 Task: 1.3.4 Create report for order object
Action: Mouse moved to (11, 64)
Screenshot: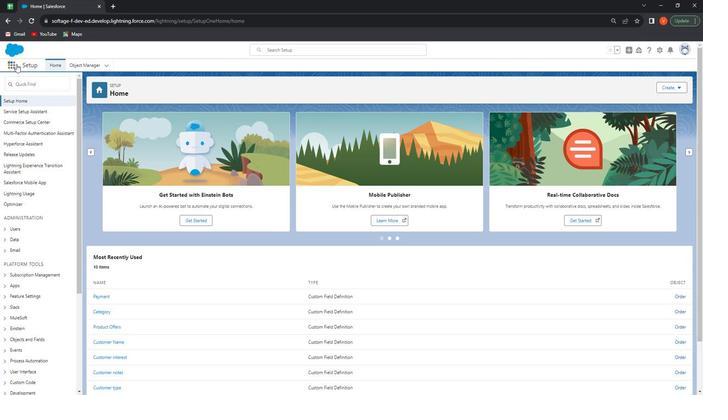 
Action: Mouse pressed left at (11, 64)
Screenshot: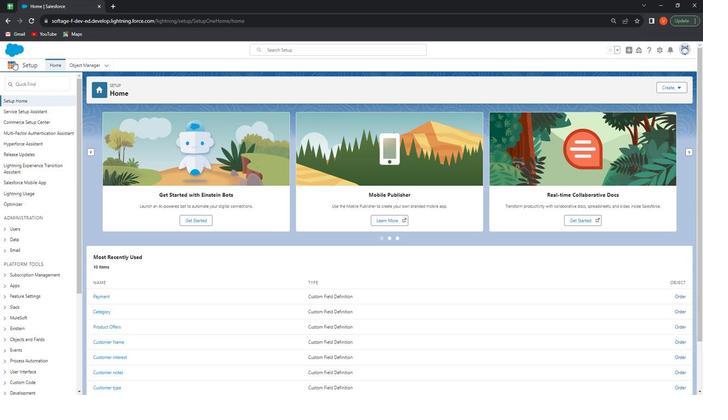 
Action: Mouse moved to (21, 187)
Screenshot: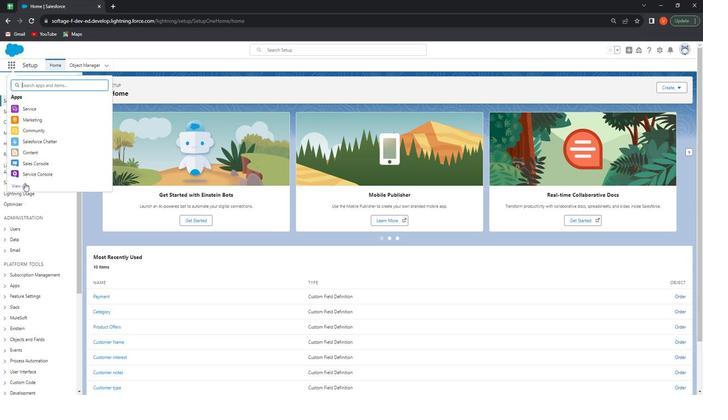 
Action: Mouse pressed left at (21, 187)
Screenshot: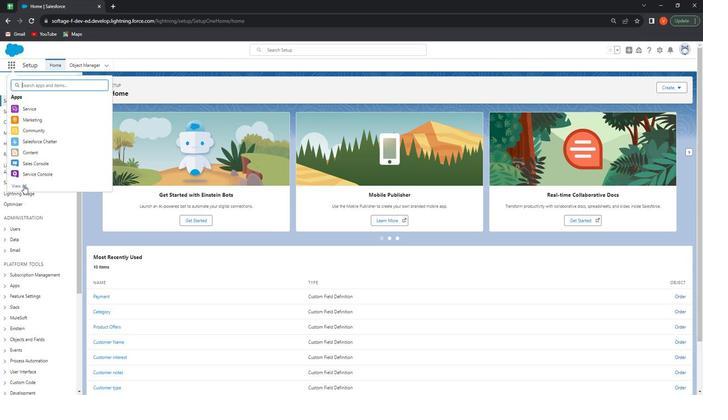 
Action: Mouse moved to (484, 266)
Screenshot: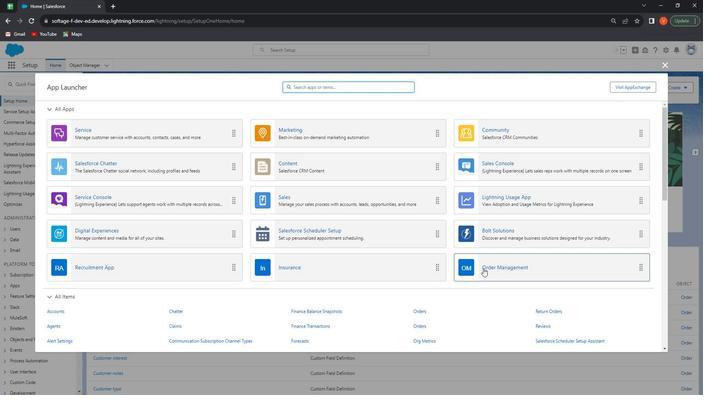 
Action: Mouse pressed left at (484, 266)
Screenshot: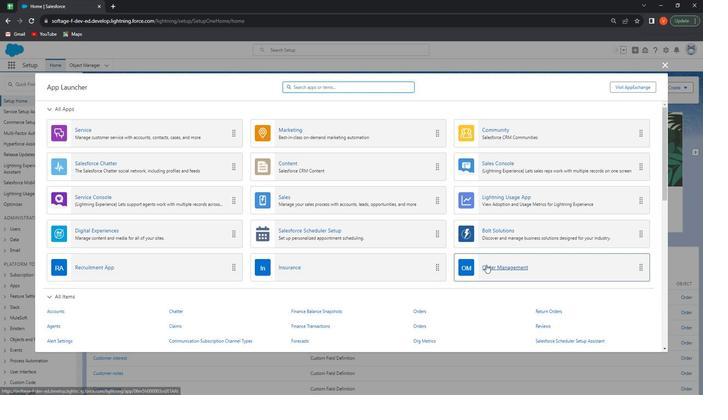
Action: Mouse moved to (106, 65)
Screenshot: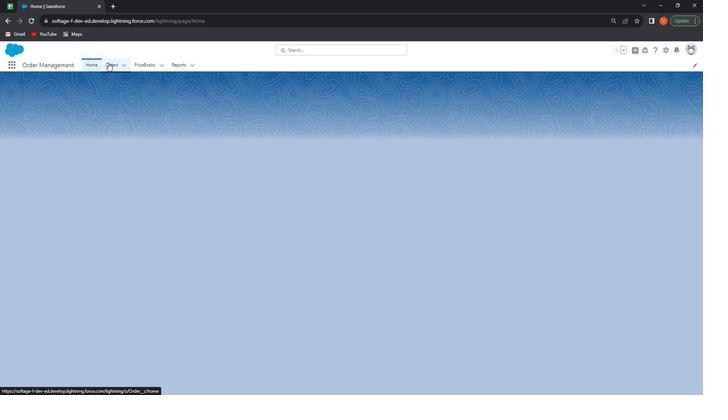 
Action: Mouse pressed left at (106, 65)
Screenshot: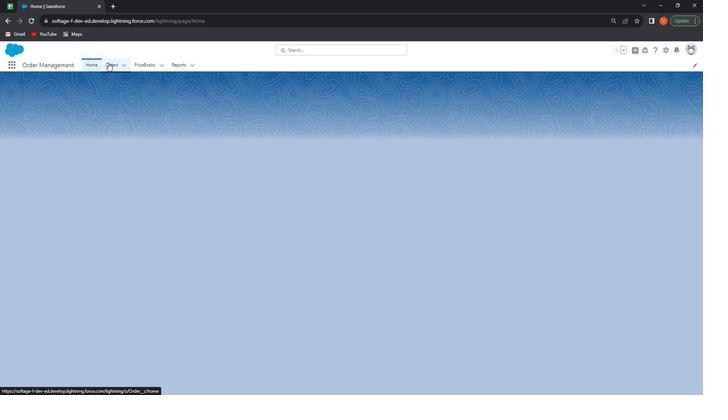 
Action: Mouse moved to (90, 158)
Screenshot: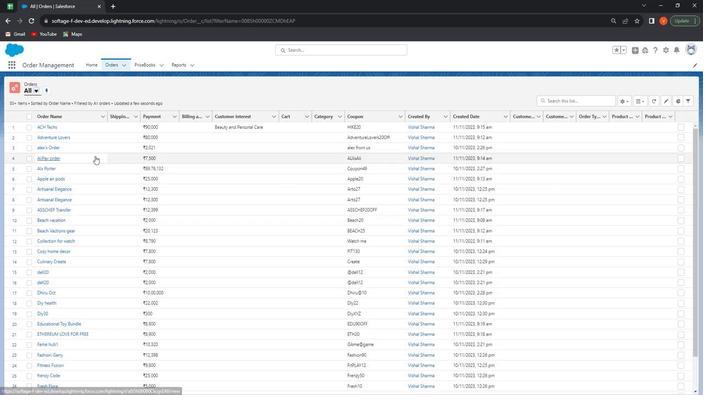 
Action: Mouse scrolled (90, 158) with delta (0, 0)
Screenshot: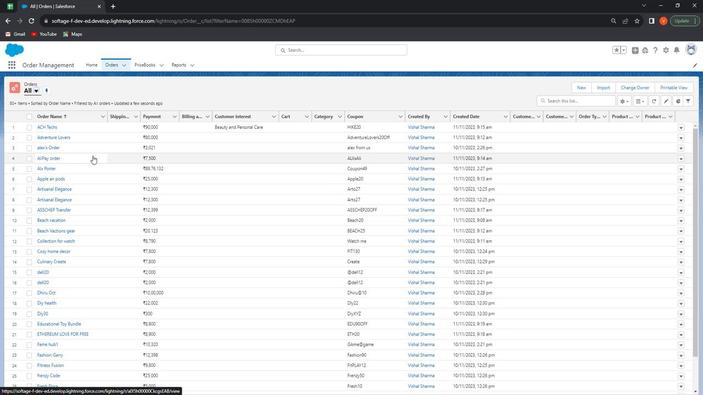
Action: Mouse moved to (90, 158)
Screenshot: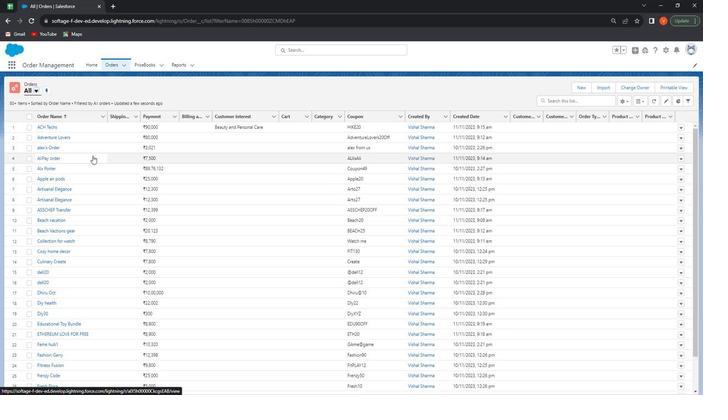 
Action: Mouse scrolled (90, 158) with delta (0, 0)
Screenshot: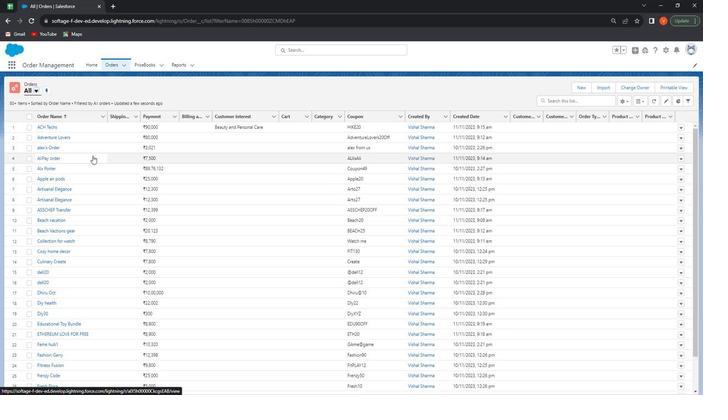 
Action: Mouse moved to (92, 160)
Screenshot: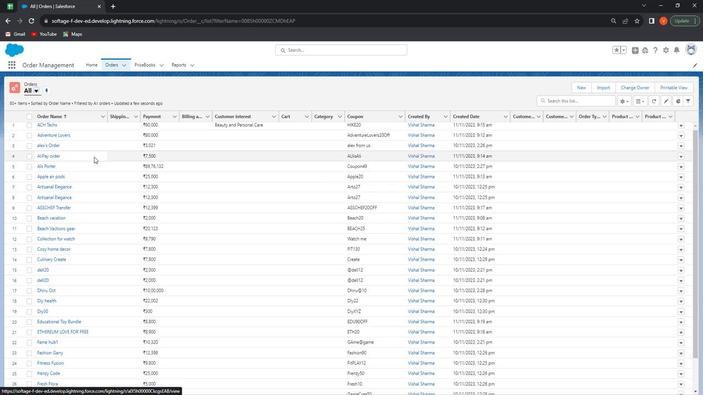 
Action: Mouse scrolled (92, 159) with delta (0, 0)
Screenshot: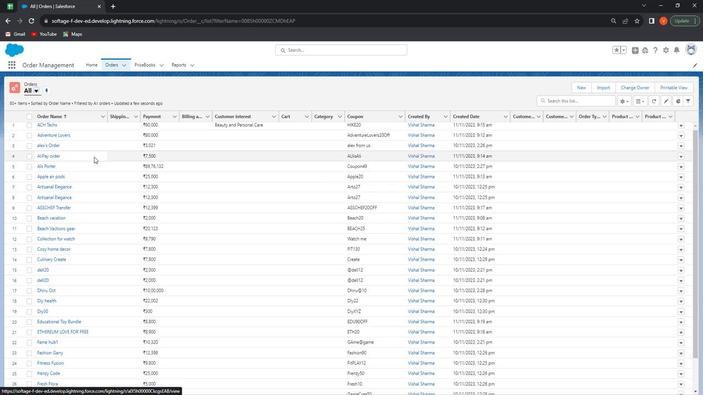 
Action: Mouse moved to (94, 160)
Screenshot: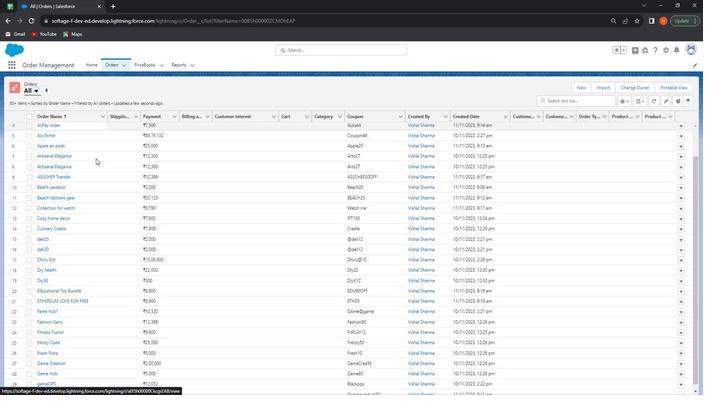 
Action: Mouse scrolled (94, 160) with delta (0, 0)
Screenshot: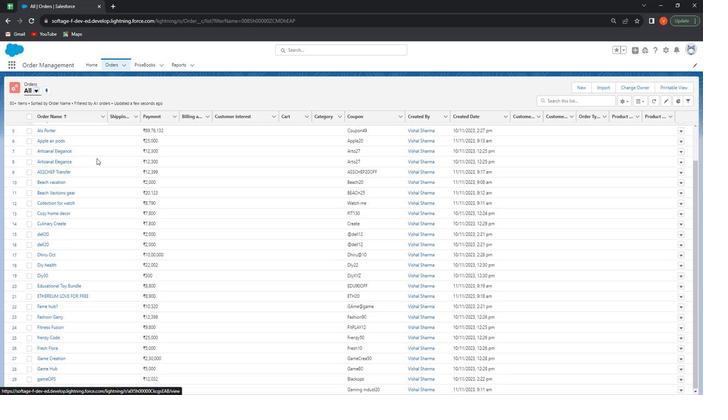 
Action: Mouse moved to (94, 162)
Screenshot: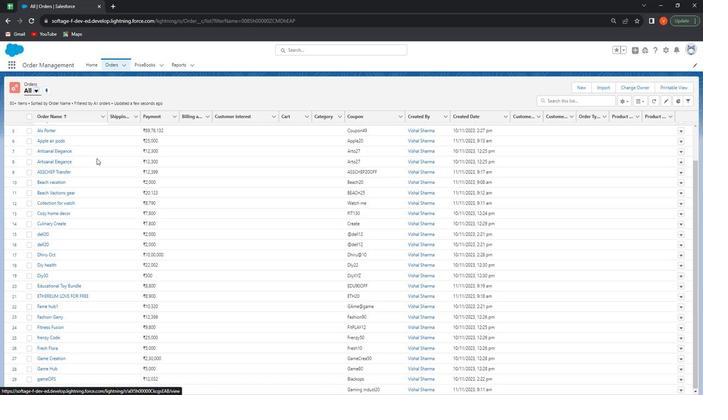 
Action: Mouse scrolled (94, 161) with delta (0, 0)
Screenshot: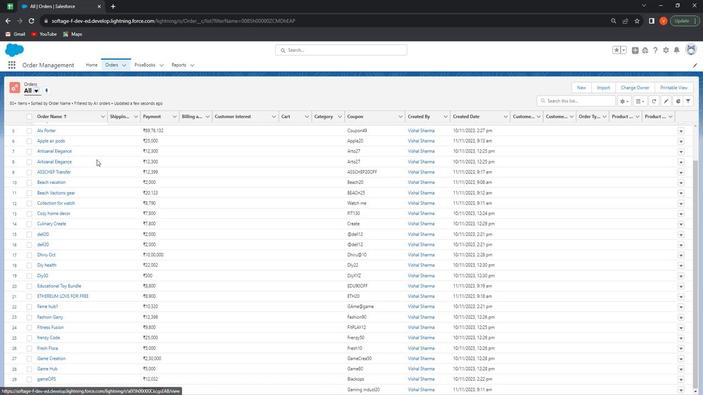 
Action: Mouse scrolled (94, 161) with delta (0, 0)
Screenshot: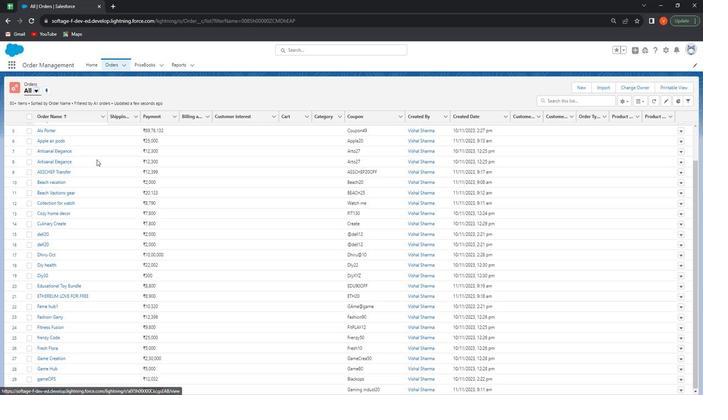 
Action: Mouse moved to (115, 175)
Screenshot: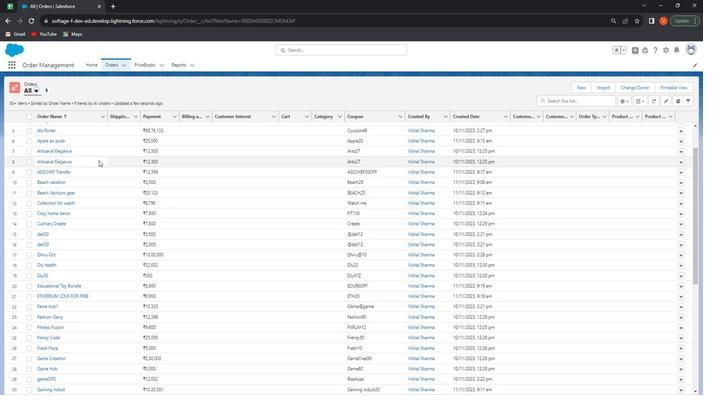 
Action: Mouse scrolled (115, 175) with delta (0, 0)
Screenshot: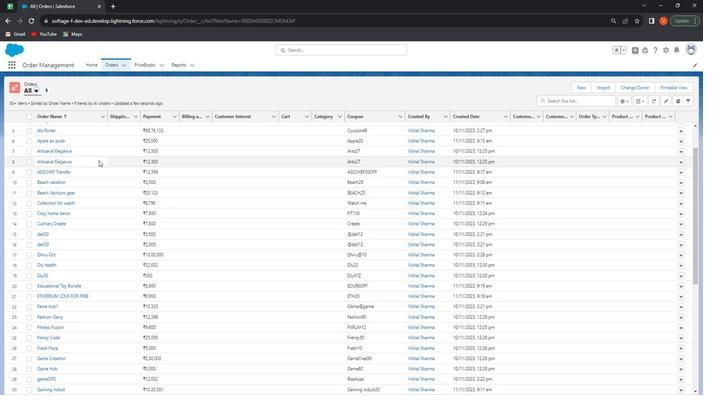 
Action: Mouse moved to (140, 194)
Screenshot: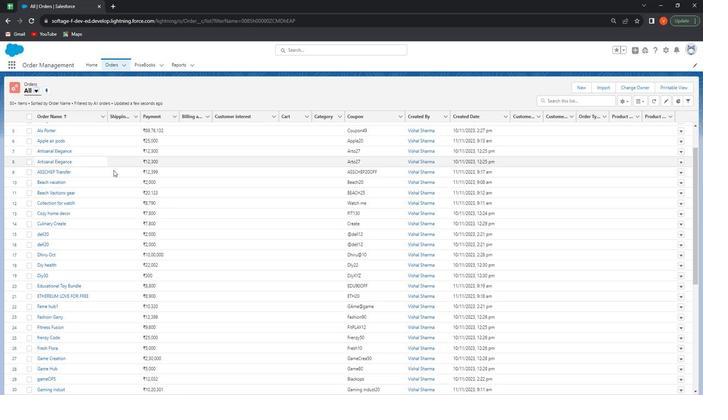
Action: Mouse scrolled (140, 194) with delta (0, 0)
Screenshot: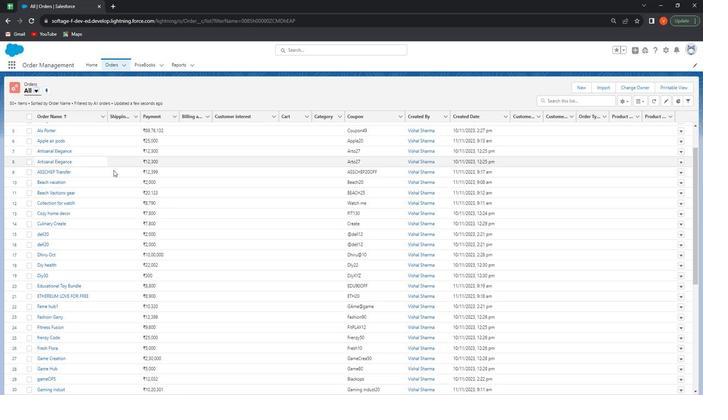 
Action: Mouse moved to (151, 203)
Screenshot: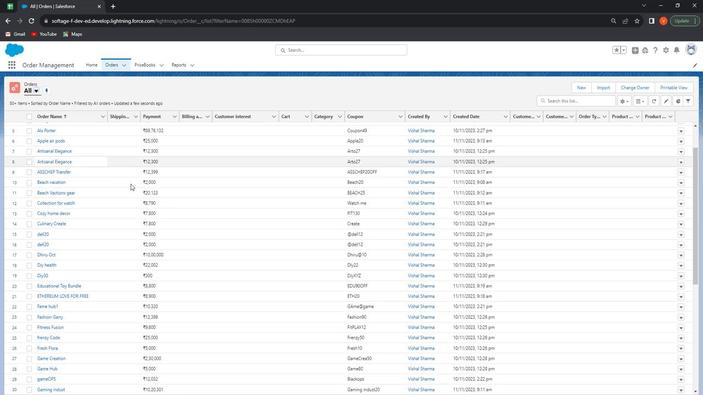 
Action: Mouse scrolled (151, 202) with delta (0, 0)
Screenshot: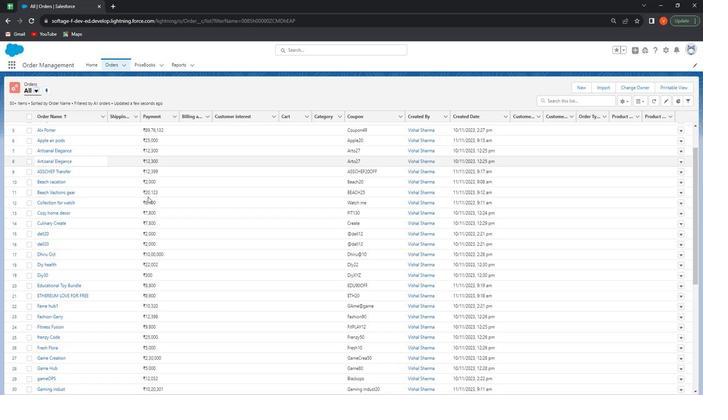 
Action: Mouse moved to (157, 205)
Screenshot: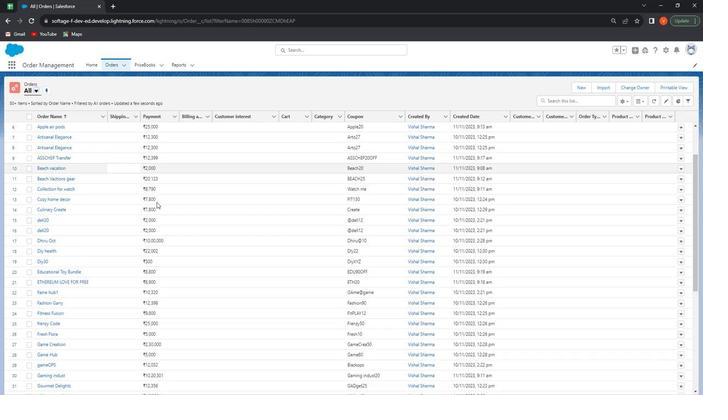 
Action: Mouse scrolled (157, 205) with delta (0, 0)
Screenshot: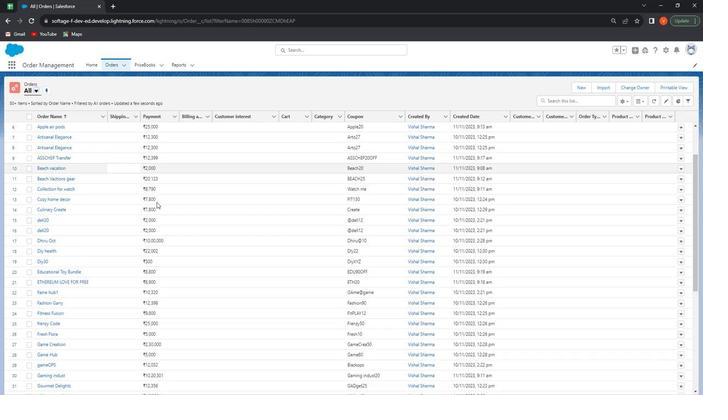 
Action: Mouse moved to (161, 207)
Screenshot: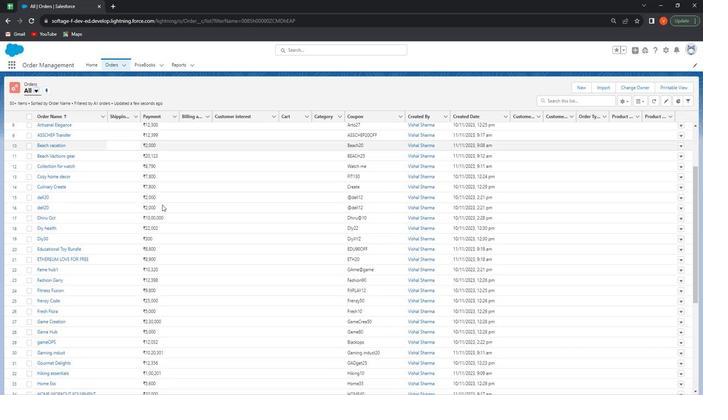 
Action: Mouse scrolled (161, 207) with delta (0, 0)
Screenshot: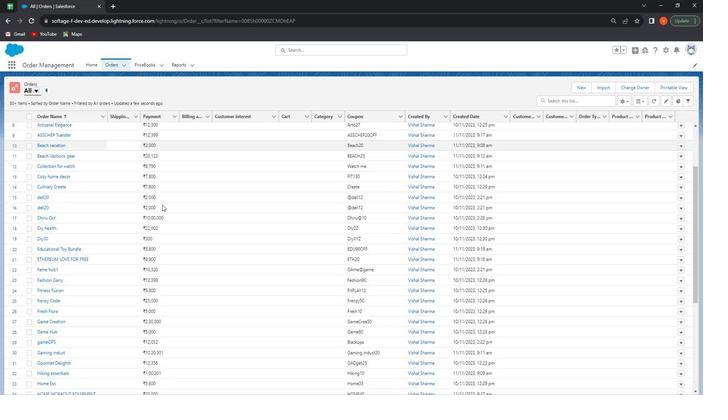 
Action: Mouse moved to (165, 208)
Screenshot: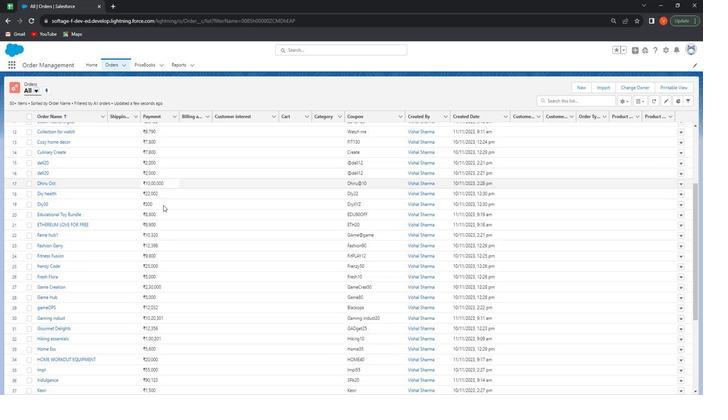 
Action: Mouse scrolled (165, 208) with delta (0, 0)
Screenshot: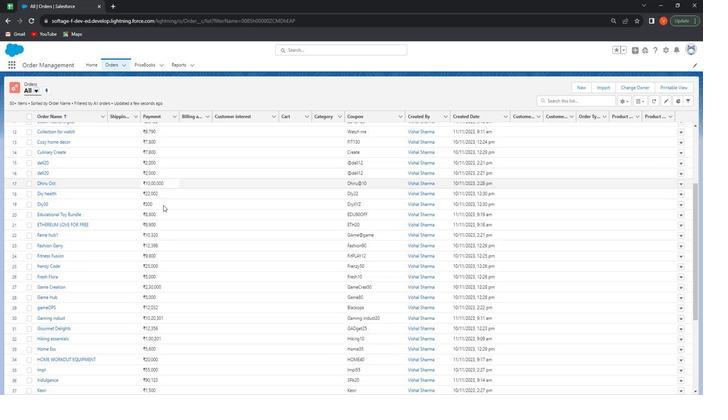 
Action: Mouse moved to (183, 210)
Screenshot: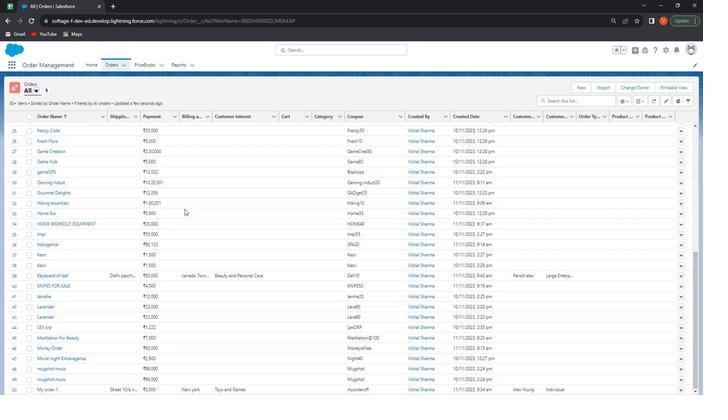 
Action: Mouse scrolled (183, 210) with delta (0, 0)
Screenshot: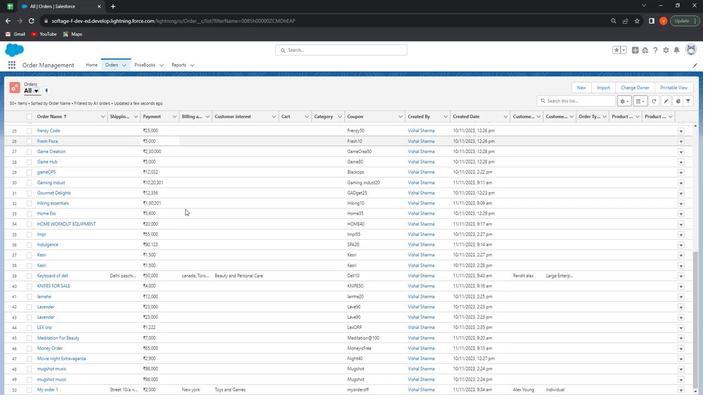 
Action: Mouse scrolled (183, 210) with delta (0, 0)
Screenshot: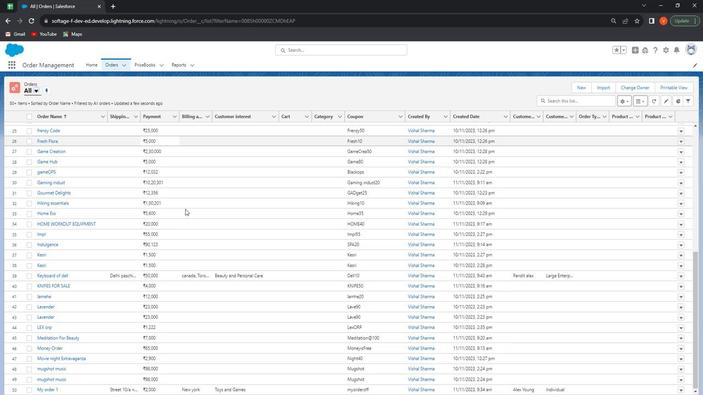 
Action: Mouse scrolled (183, 210) with delta (0, 0)
Screenshot: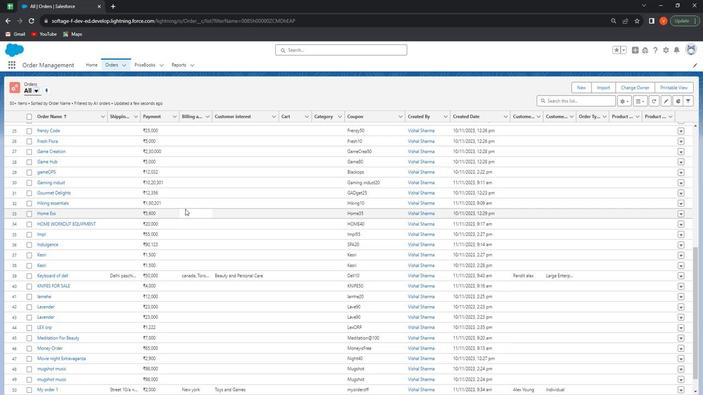 
Action: Mouse scrolled (183, 210) with delta (0, 0)
Screenshot: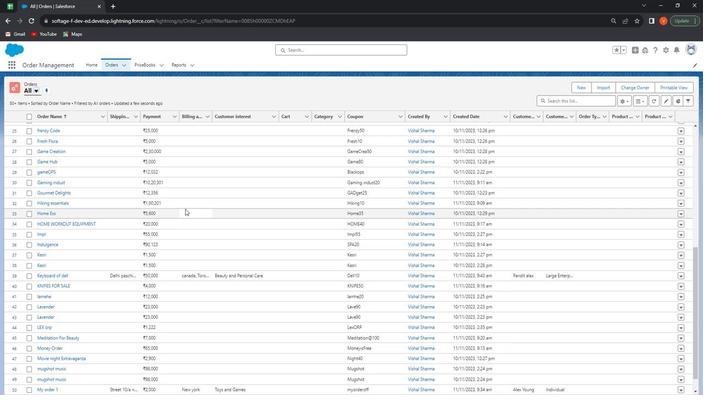 
Action: Mouse moved to (182, 209)
Screenshot: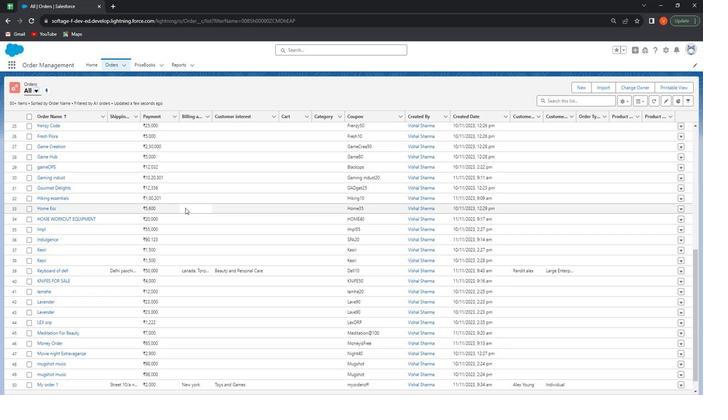 
Action: Mouse scrolled (182, 209) with delta (0, 0)
Screenshot: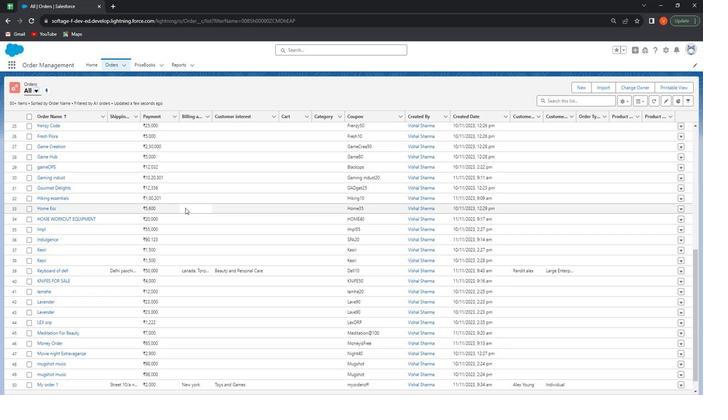 
Action: Mouse moved to (182, 209)
Screenshot: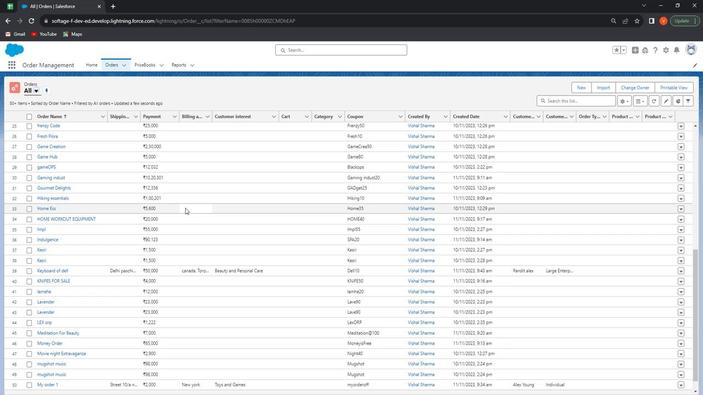 
Action: Mouse scrolled (182, 208) with delta (0, 0)
Screenshot: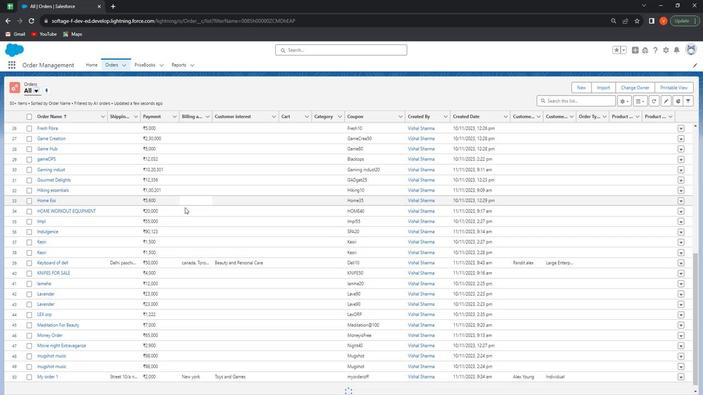 
Action: Mouse moved to (181, 208)
Screenshot: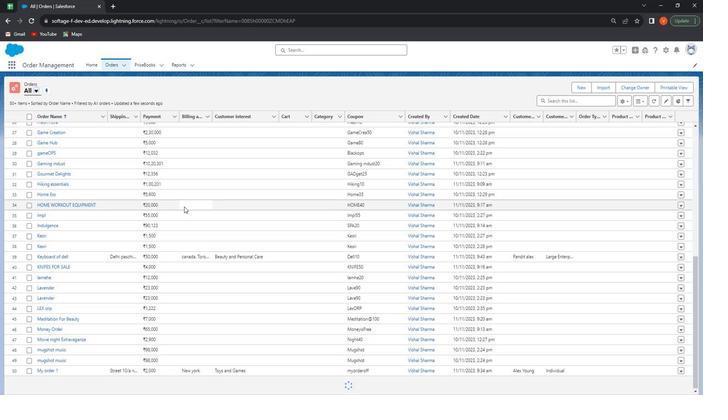 
Action: Mouse scrolled (181, 208) with delta (0, 0)
Screenshot: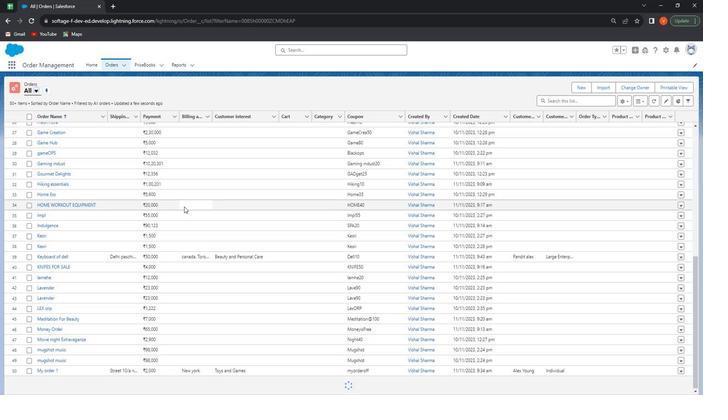 
Action: Mouse moved to (181, 208)
Screenshot: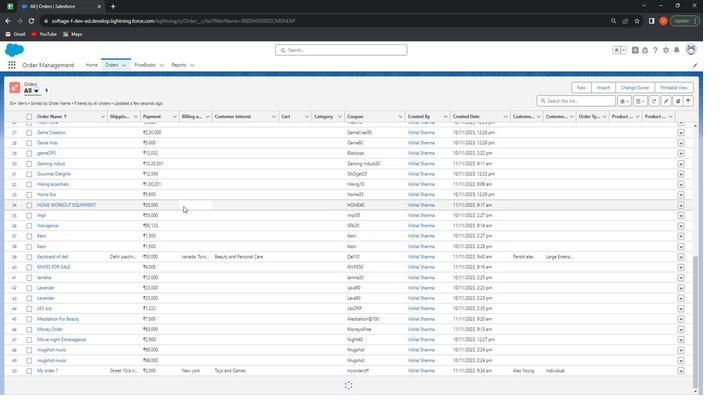 
Action: Mouse scrolled (181, 207) with delta (0, 0)
Screenshot: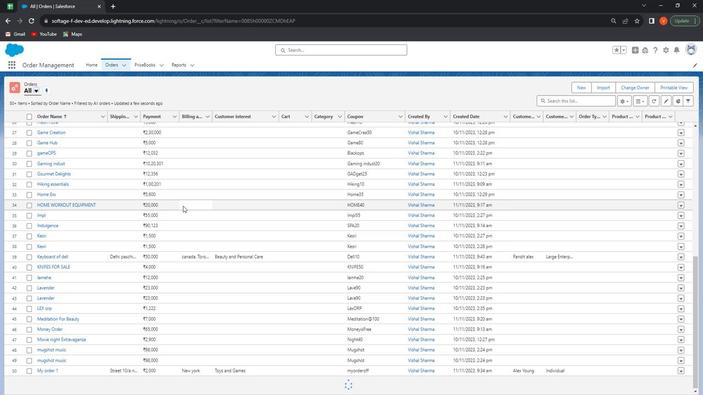 
Action: Mouse scrolled (181, 207) with delta (0, 0)
Screenshot: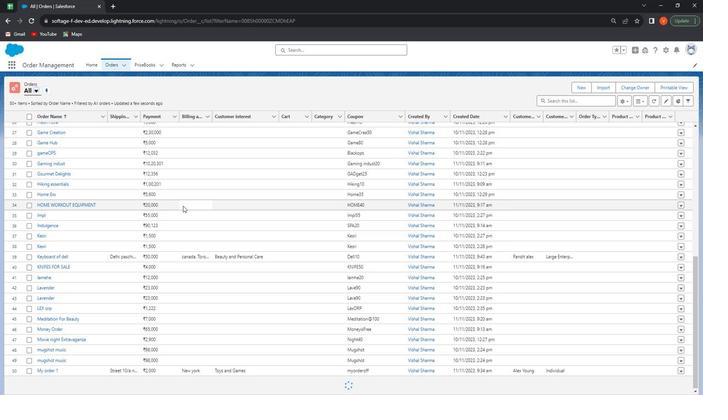 
Action: Mouse scrolled (181, 207) with delta (0, 0)
Screenshot: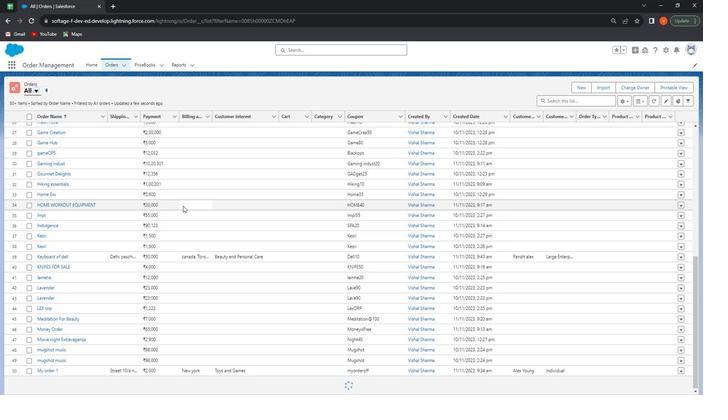 
Action: Mouse scrolled (181, 207) with delta (0, 0)
Screenshot: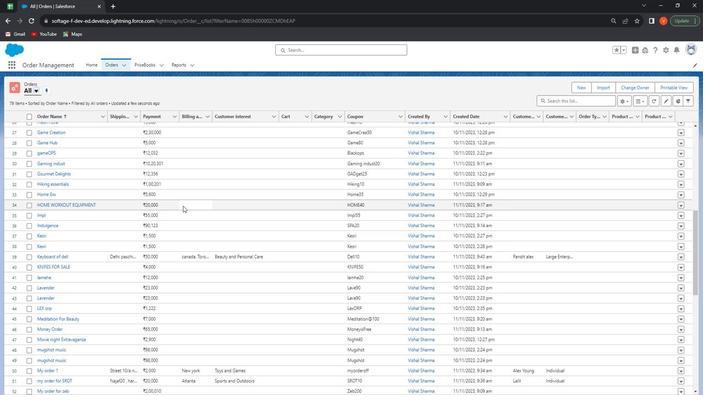 
Action: Mouse scrolled (181, 207) with delta (0, 0)
Screenshot: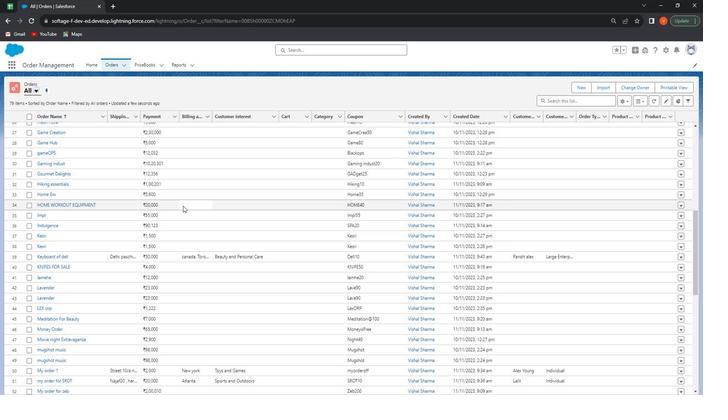 
Action: Mouse scrolled (181, 207) with delta (0, 0)
Screenshot: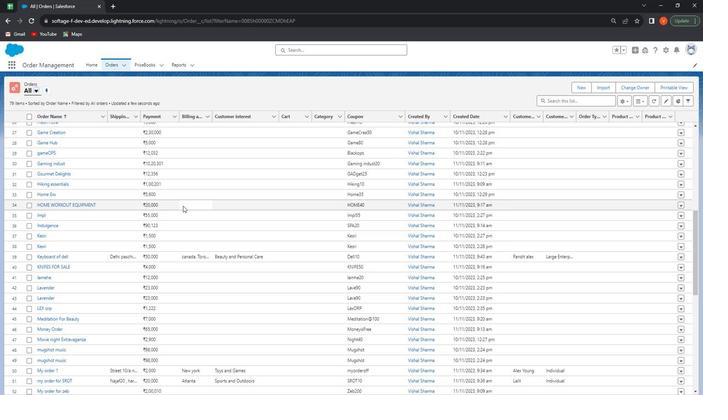 
Action: Mouse moved to (181, 205)
Screenshot: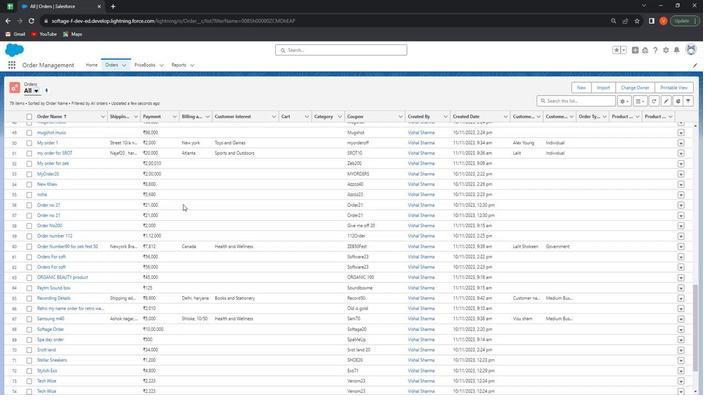 
Action: Mouse scrolled (181, 205) with delta (0, 0)
Screenshot: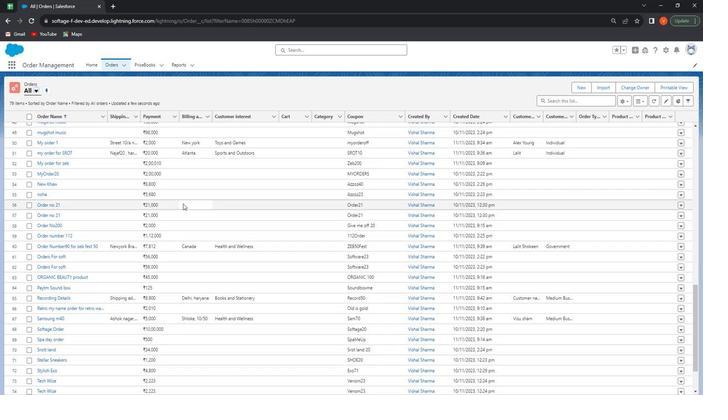 
Action: Mouse scrolled (181, 205) with delta (0, 0)
Screenshot: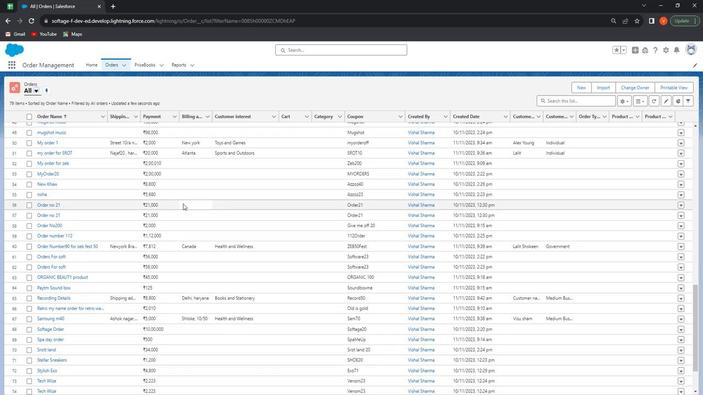
Action: Mouse scrolled (181, 205) with delta (0, 0)
Screenshot: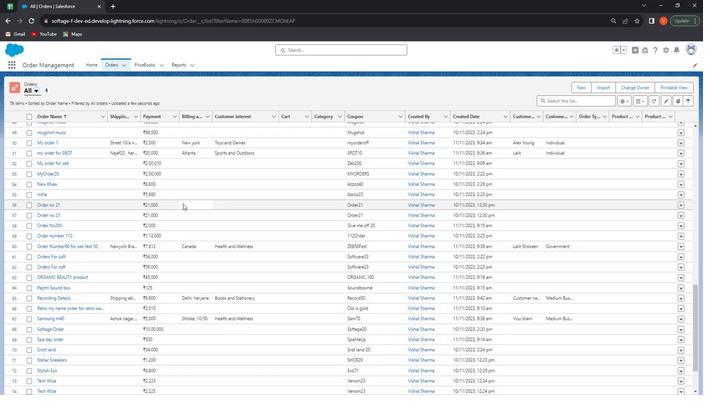 
Action: Mouse scrolled (181, 205) with delta (0, 0)
Screenshot: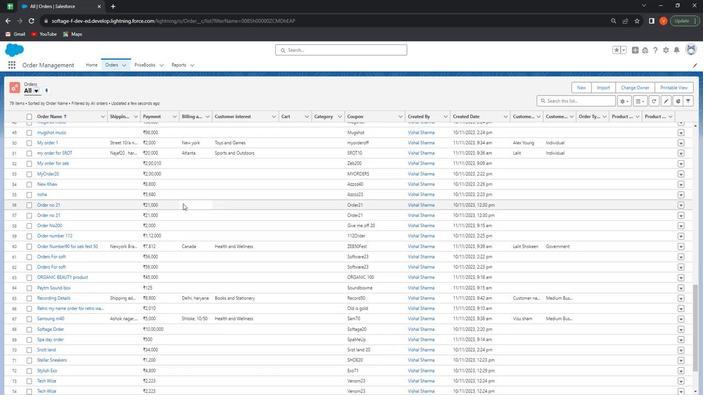 
Action: Mouse scrolled (181, 205) with delta (0, 0)
Screenshot: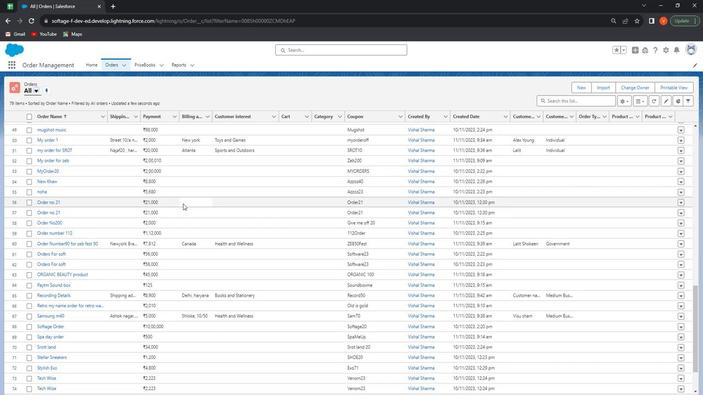 
Action: Mouse scrolled (181, 205) with delta (0, 0)
Screenshot: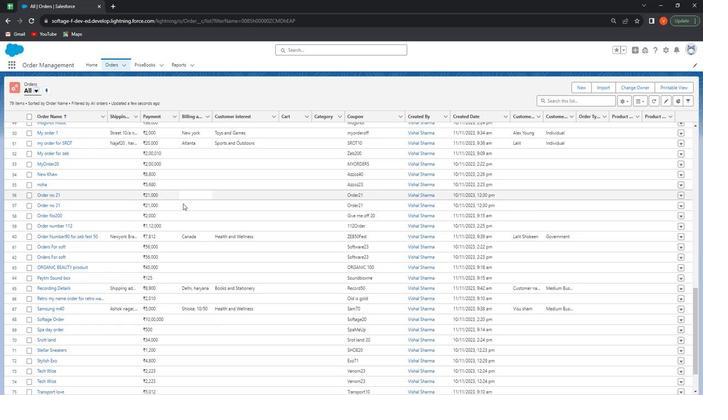
Action: Mouse scrolled (181, 205) with delta (0, 0)
Screenshot: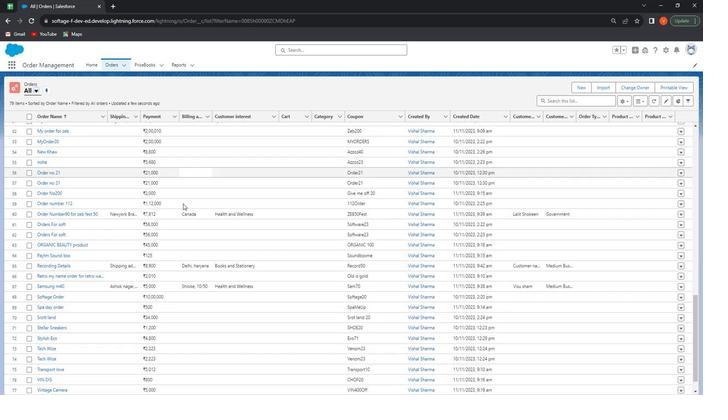 
Action: Mouse scrolled (181, 205) with delta (0, 0)
Screenshot: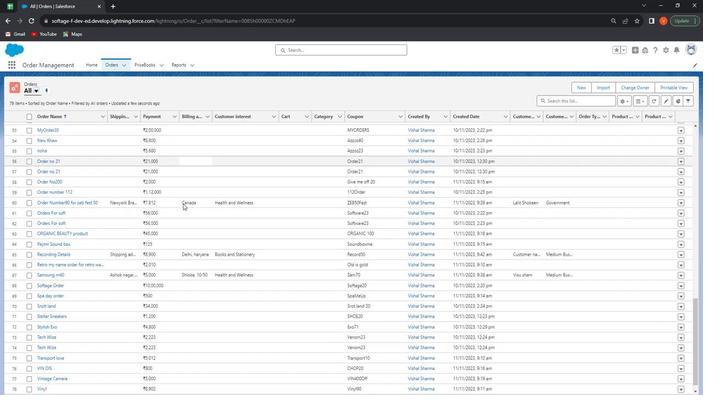 
Action: Mouse moved to (173, 69)
Screenshot: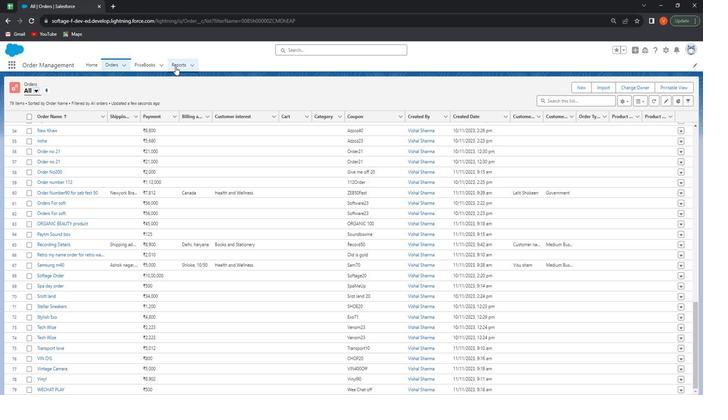 
Action: Mouse pressed left at (173, 69)
Screenshot: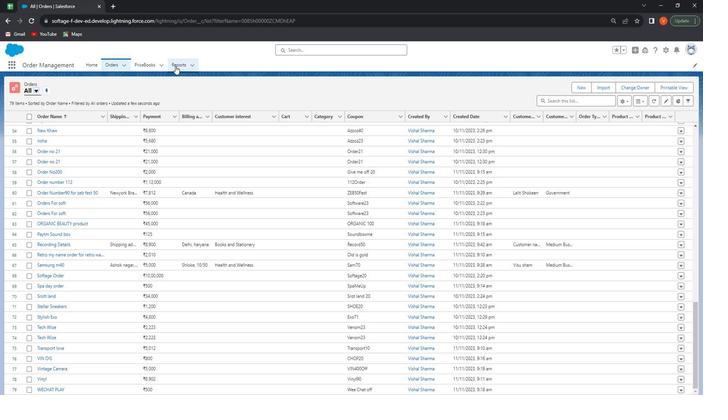 
Action: Mouse moved to (620, 93)
Screenshot: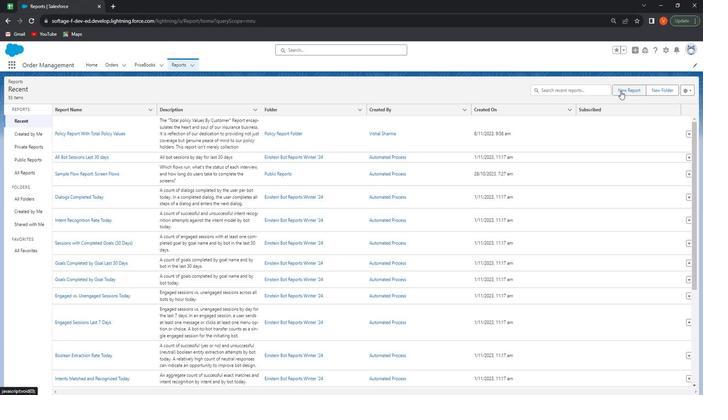 
Action: Mouse pressed left at (620, 93)
Screenshot: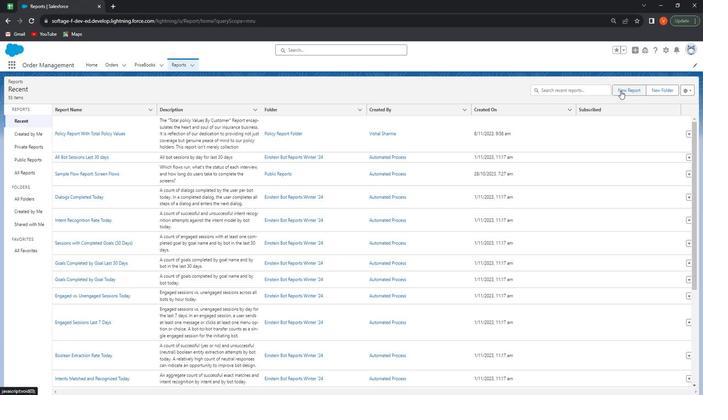 
Action: Mouse moved to (157, 156)
Screenshot: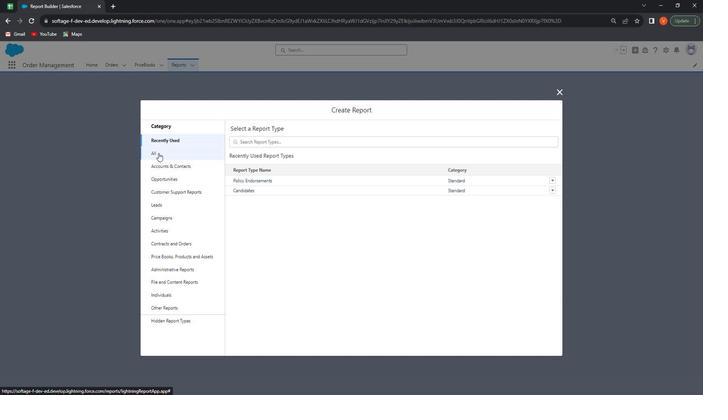 
Action: Mouse pressed left at (157, 156)
Screenshot: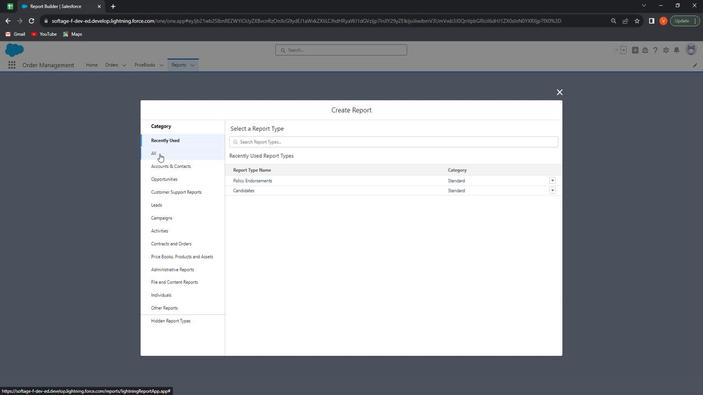 
Action: Mouse moved to (357, 142)
Screenshot: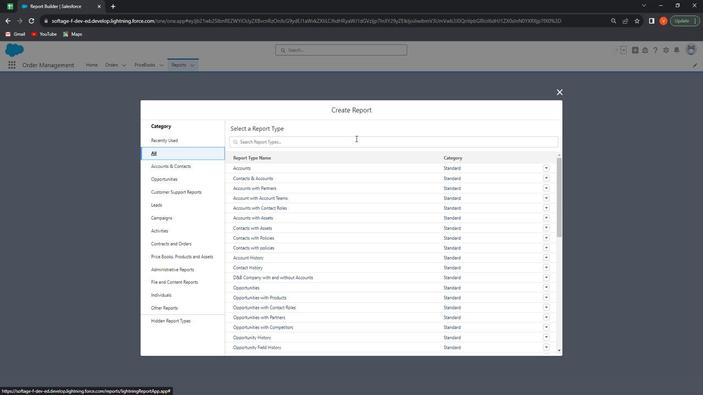 
Action: Mouse pressed left at (357, 142)
Screenshot: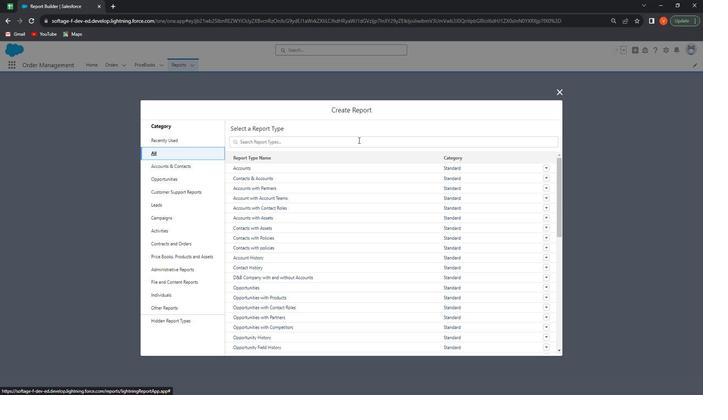 
Action: Mouse moved to (357, 142)
Screenshot: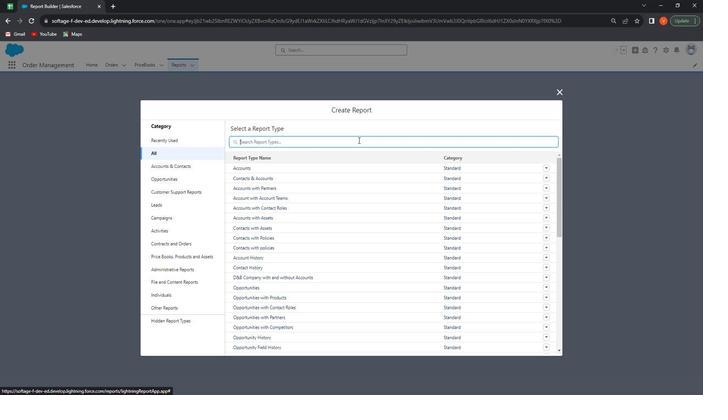 
Action: Key pressed order
Screenshot: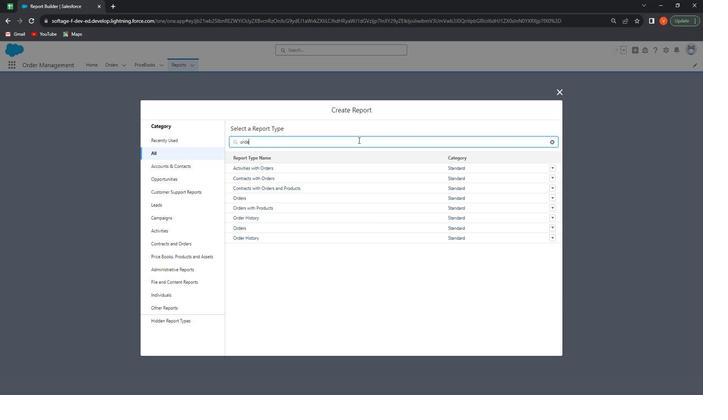 
Action: Mouse moved to (308, 199)
Screenshot: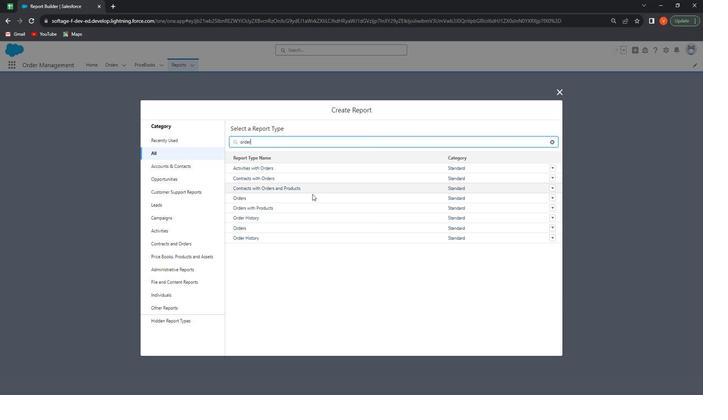 
Action: Mouse pressed left at (308, 199)
Screenshot: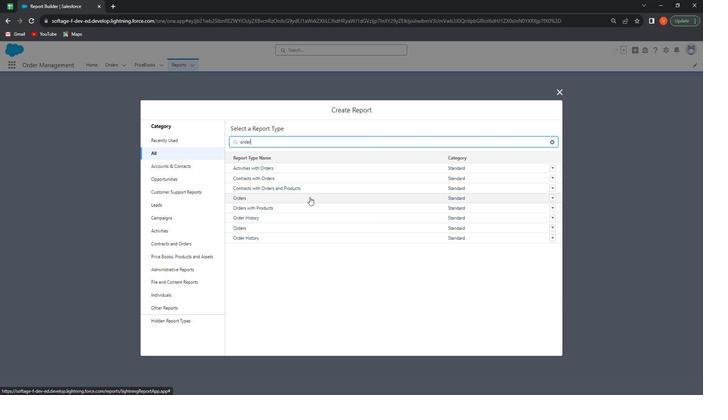
Action: Mouse moved to (237, 229)
Screenshot: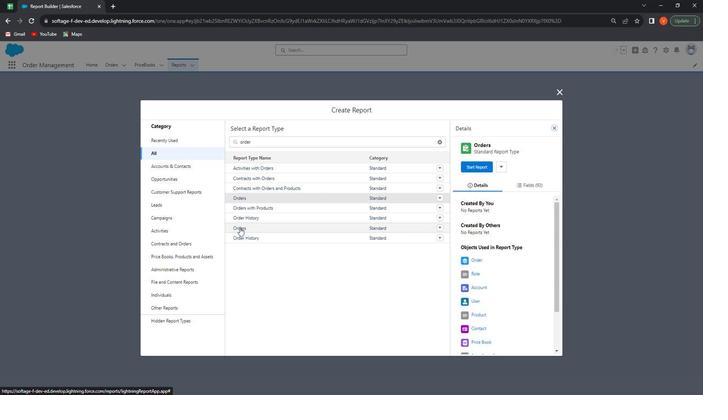 
Action: Mouse pressed left at (237, 229)
Screenshot: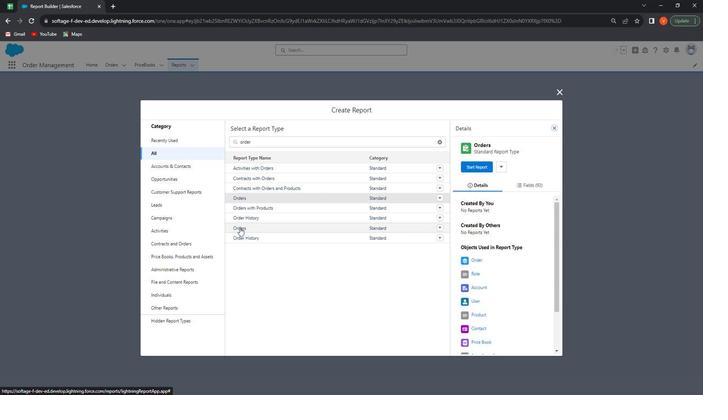 
Action: Mouse moved to (480, 169)
Screenshot: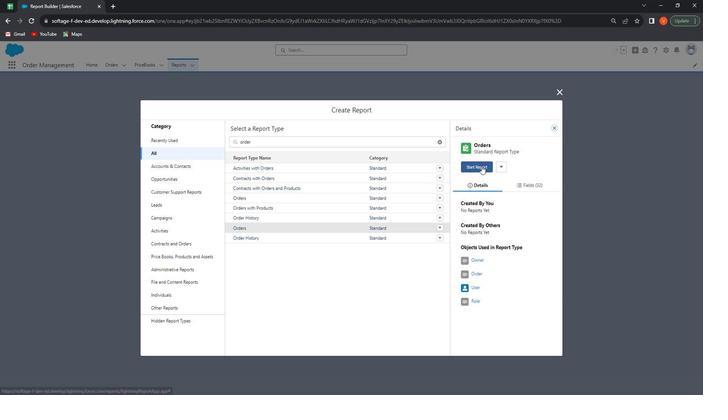 
Action: Mouse pressed left at (480, 169)
Screenshot: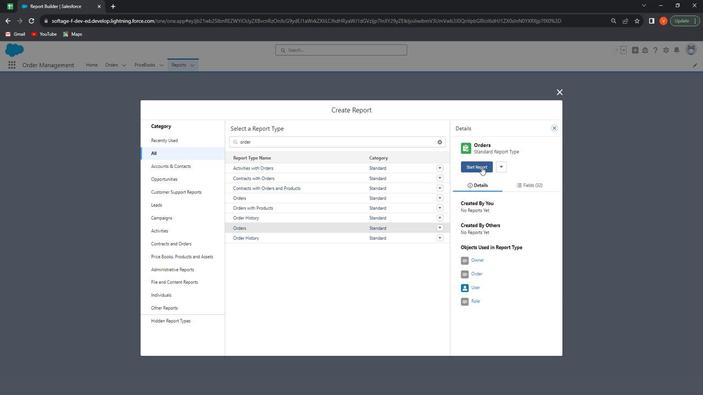 
Action: Mouse moved to (45, 179)
Screenshot: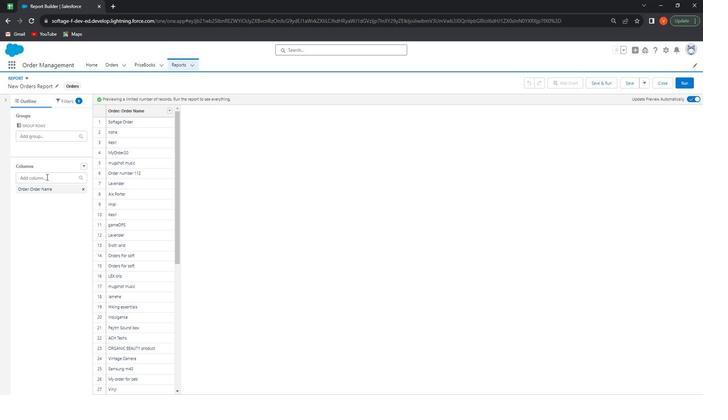 
Action: Mouse pressed left at (45, 179)
Screenshot: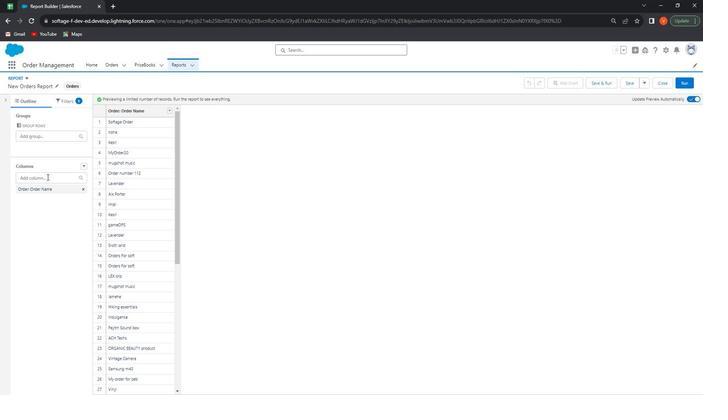 
Action: Mouse moved to (70, 164)
Screenshot: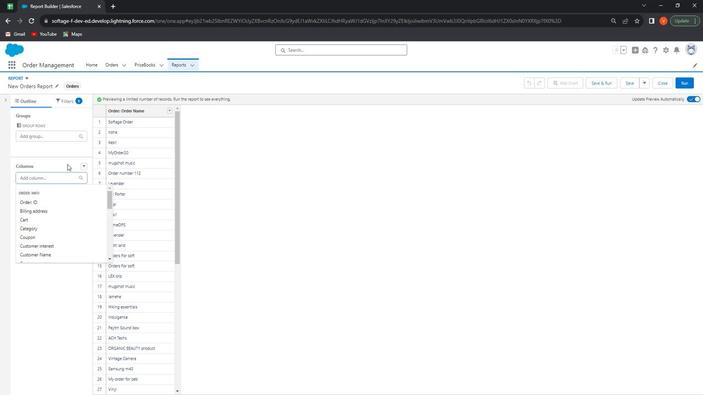 
Action: Key pressed paym
Screenshot: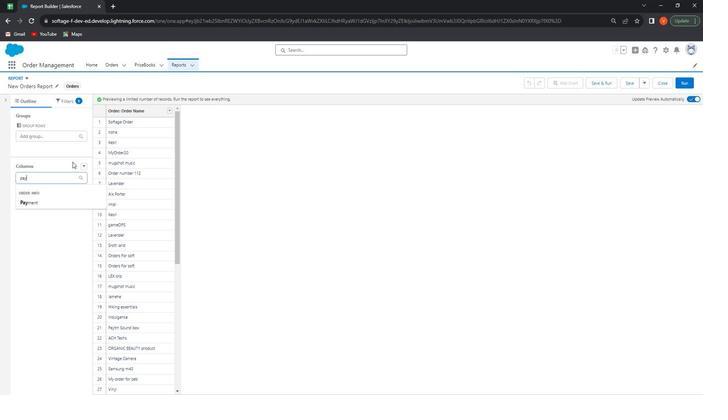 
Action: Mouse moved to (68, 200)
Screenshot: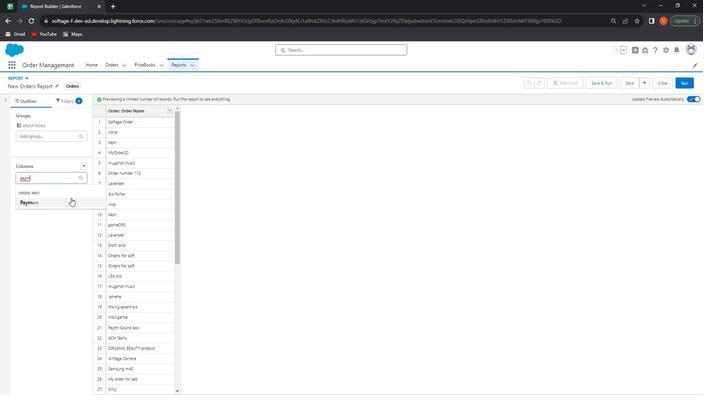 
Action: Mouse pressed left at (68, 200)
Screenshot: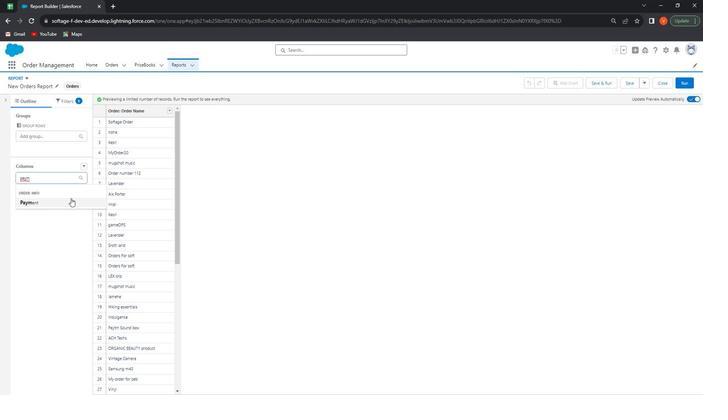 
Action: Mouse moved to (45, 180)
Screenshot: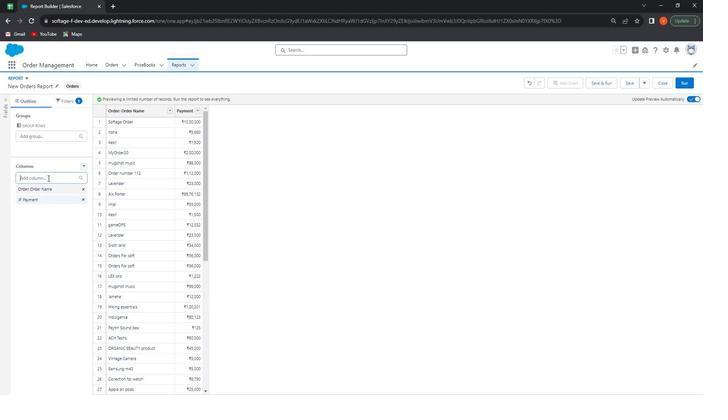 
Action: Mouse pressed left at (45, 180)
Screenshot: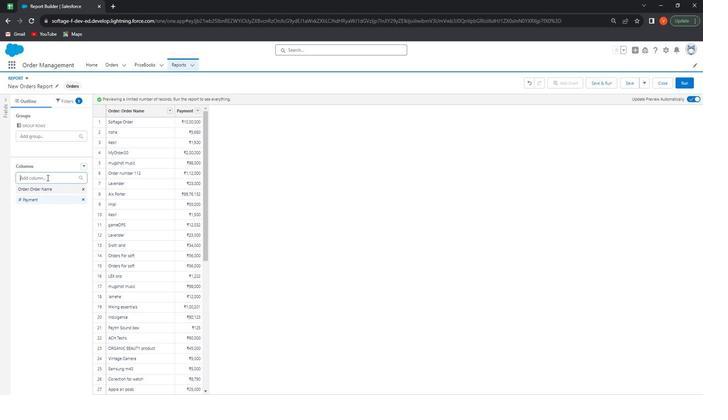 
Action: Key pressed com<Key.backspace><Key.backspace>a
Screenshot: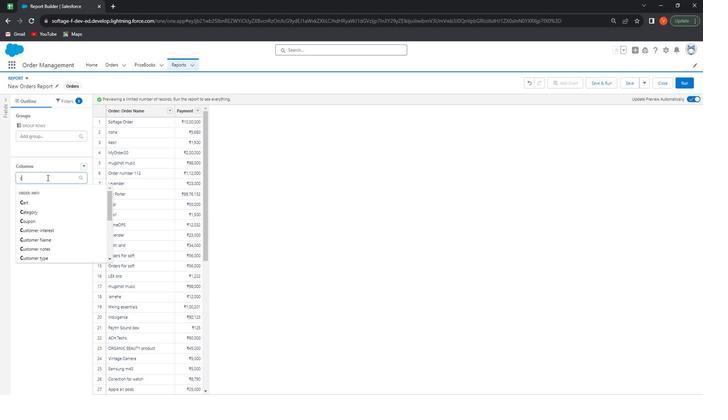 
Action: Mouse moved to (40, 213)
Screenshot: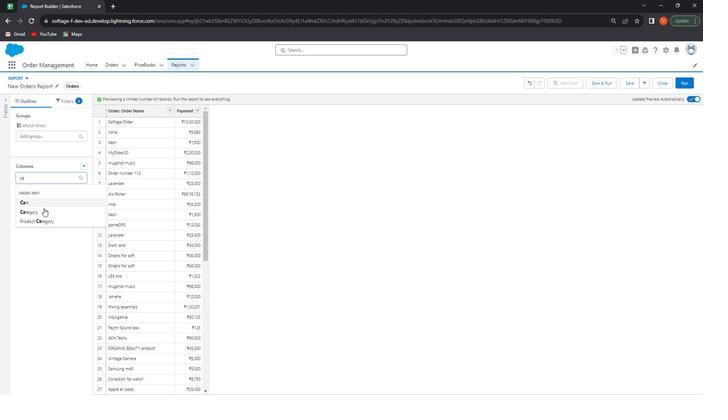 
Action: Mouse pressed left at (40, 213)
Screenshot: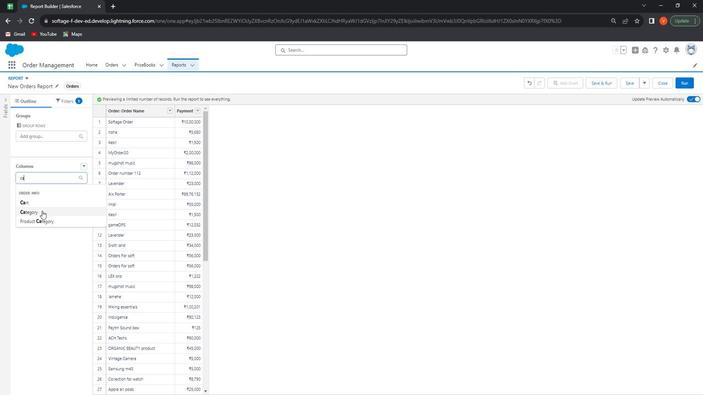 
Action: Mouse moved to (37, 179)
Screenshot: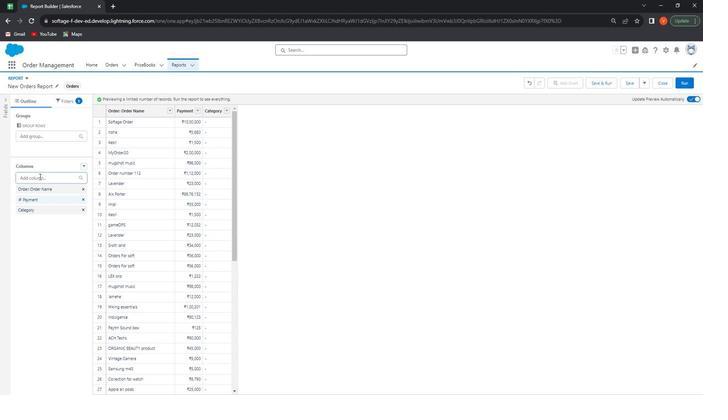 
Action: Mouse pressed left at (37, 179)
Screenshot: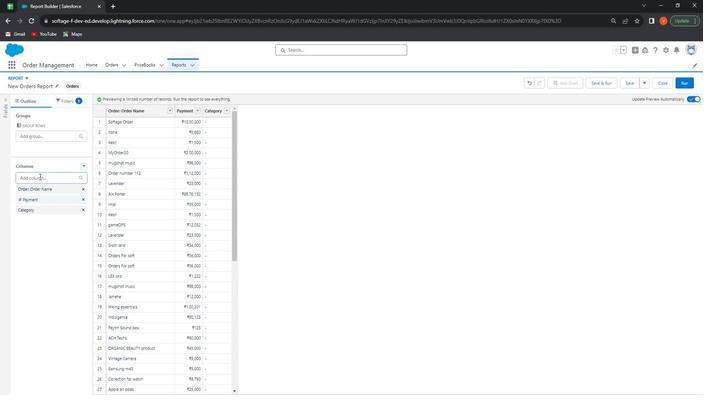 
Action: Key pressed dat
Screenshot: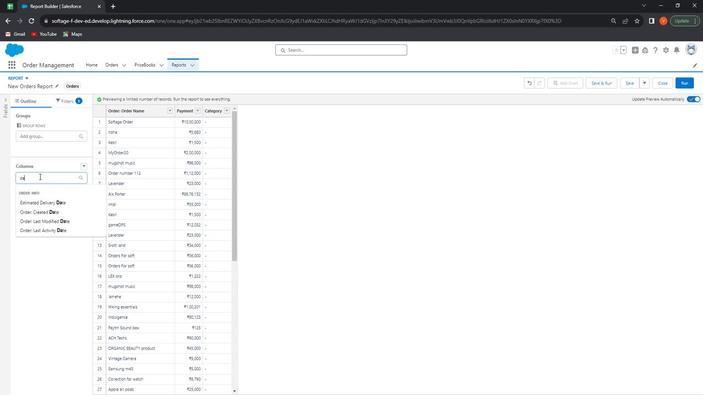 
Action: Mouse moved to (37, 178)
Screenshot: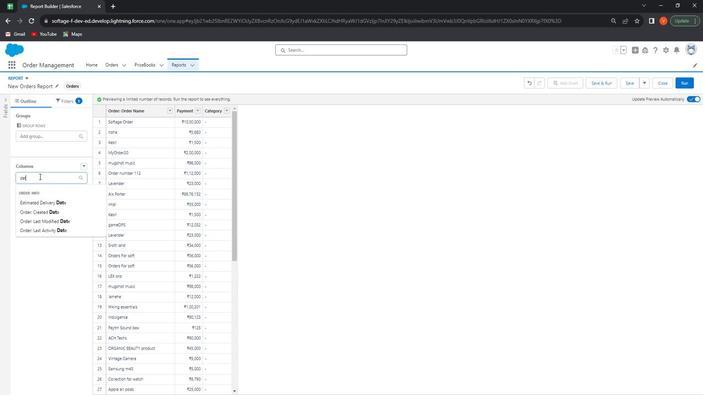 
Action: Key pressed e
Screenshot: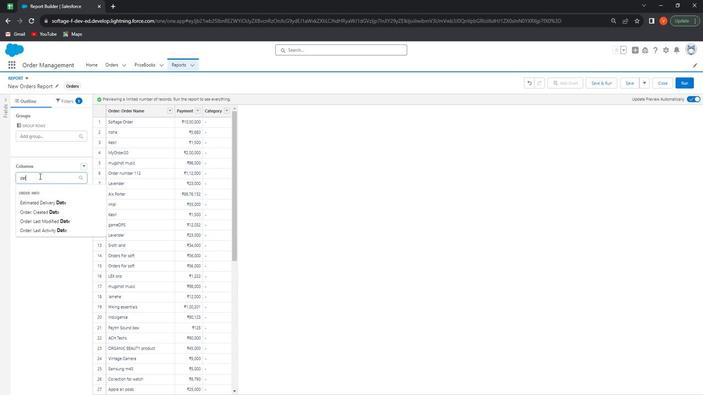 
Action: Mouse moved to (81, 204)
Screenshot: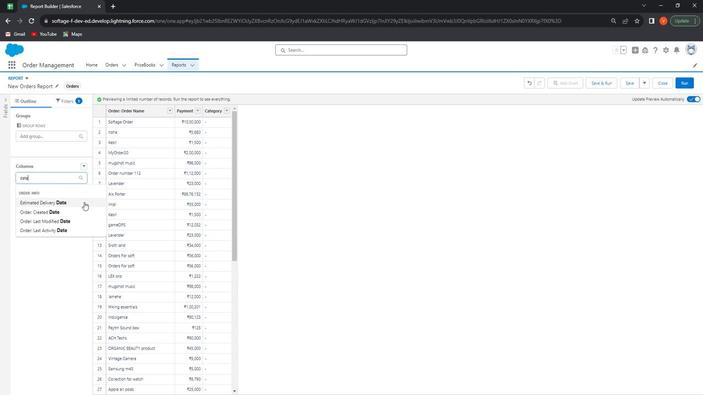 
Action: Mouse pressed left at (81, 204)
Screenshot: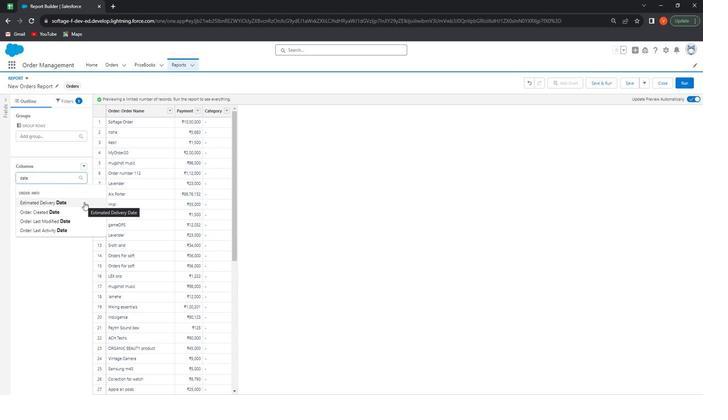 
Action: Mouse moved to (47, 140)
Screenshot: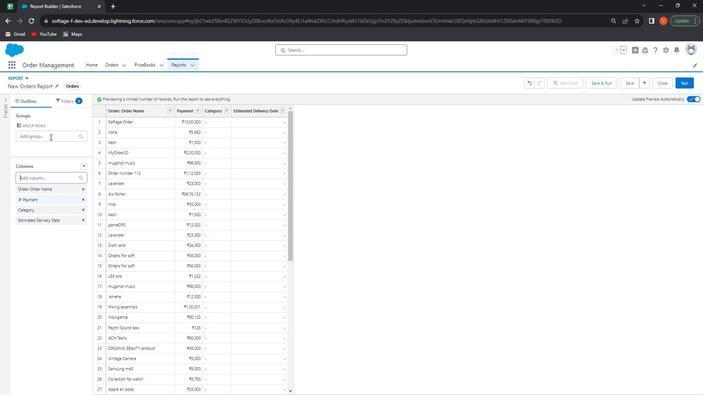 
Action: Mouse pressed left at (47, 140)
Screenshot: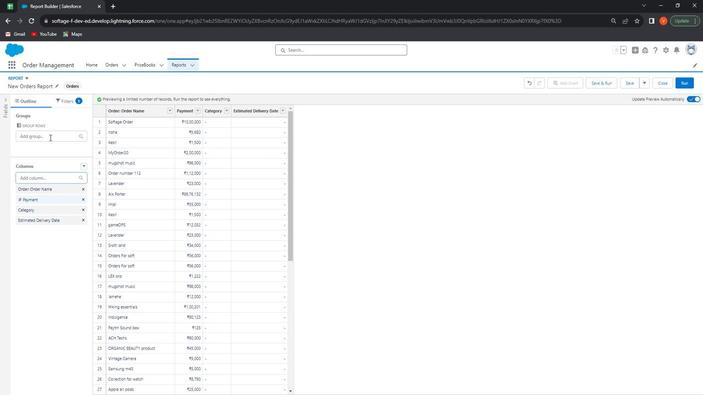 
Action: Mouse moved to (109, 165)
Screenshot: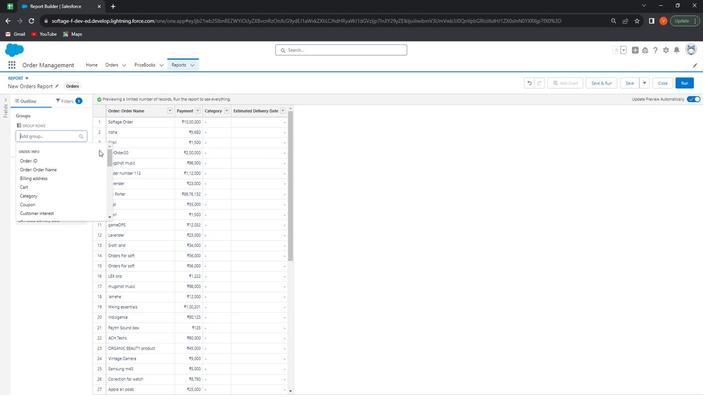 
Action: Key pressed c
Screenshot: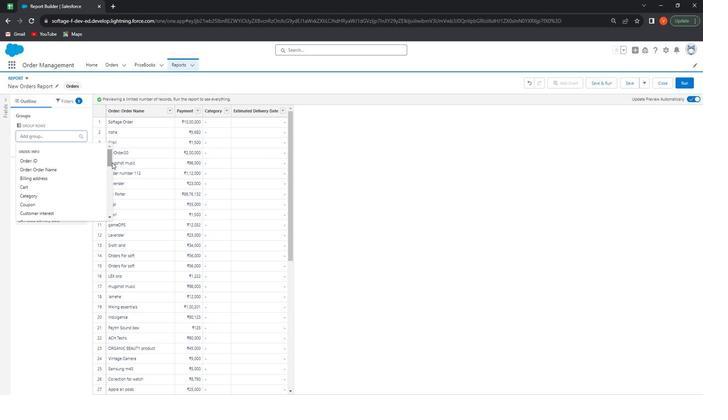 
Action: Mouse moved to (43, 183)
Screenshot: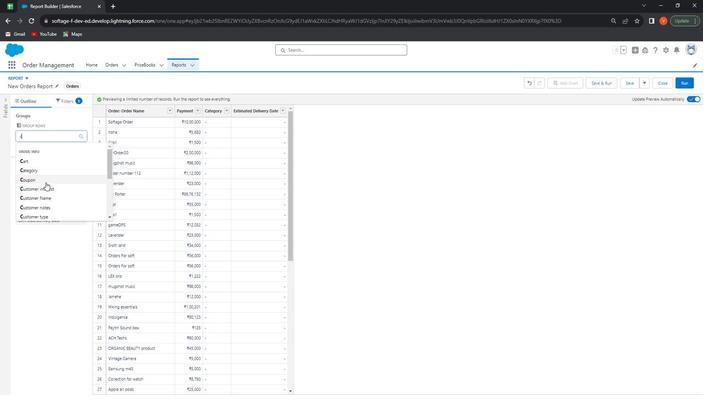
Action: Mouse pressed left at (43, 183)
Screenshot: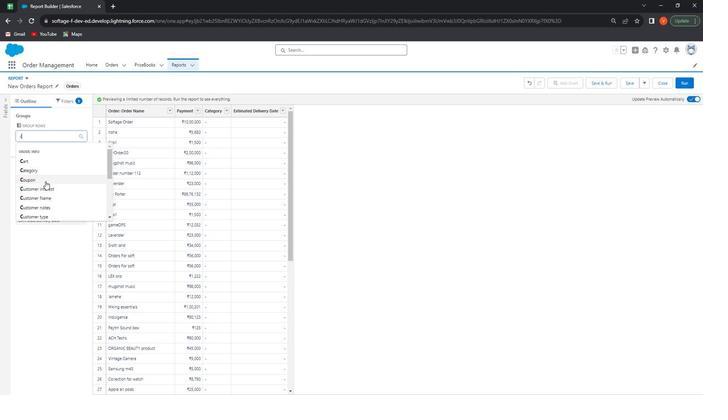 
Action: Mouse moved to (147, 165)
Screenshot: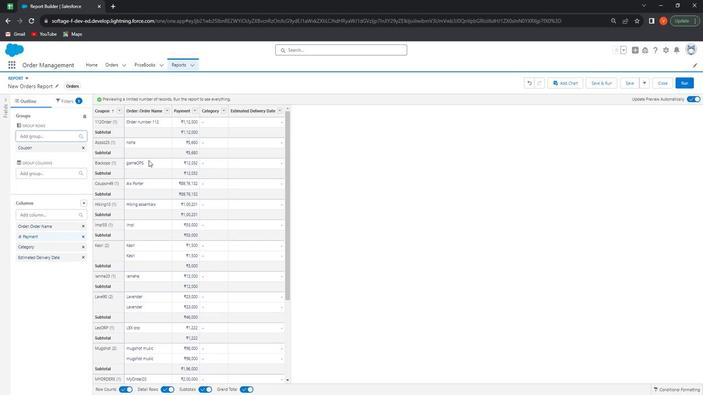 
Action: Mouse scrolled (147, 165) with delta (0, 0)
Screenshot: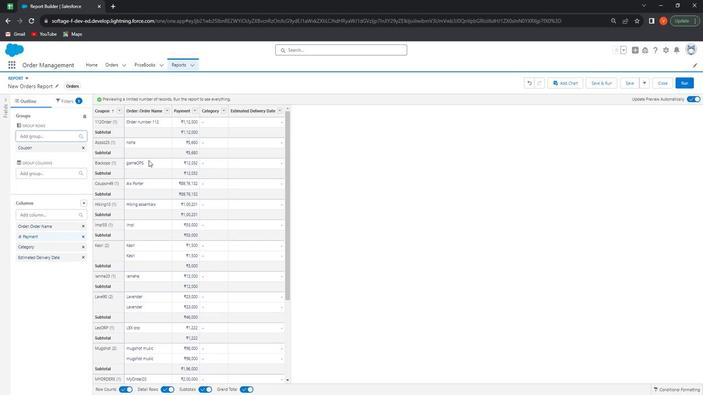 
Action: Mouse moved to (148, 167)
Screenshot: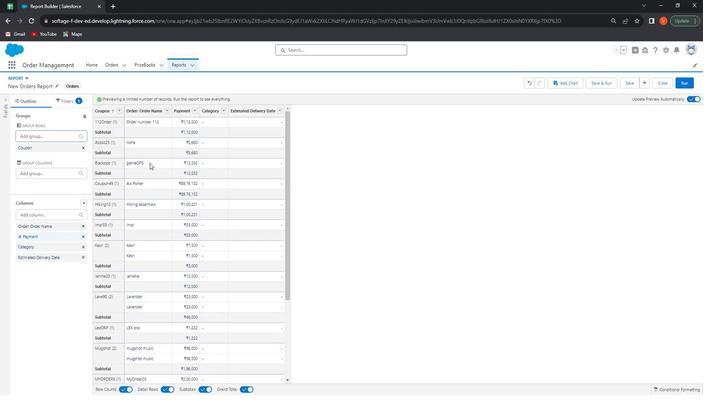 
Action: Mouse scrolled (148, 166) with delta (0, 0)
Screenshot: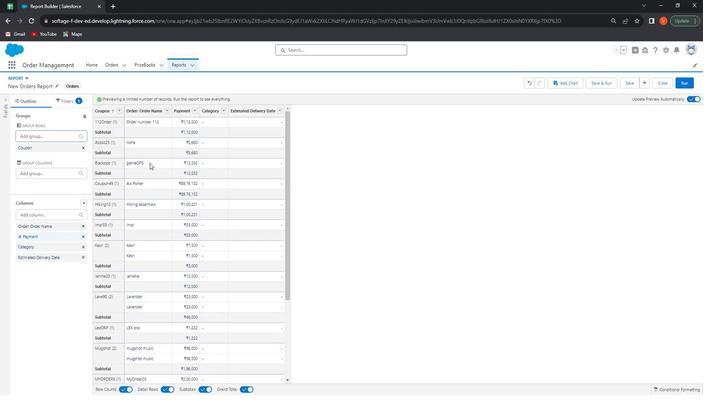 
Action: Mouse moved to (149, 169)
Screenshot: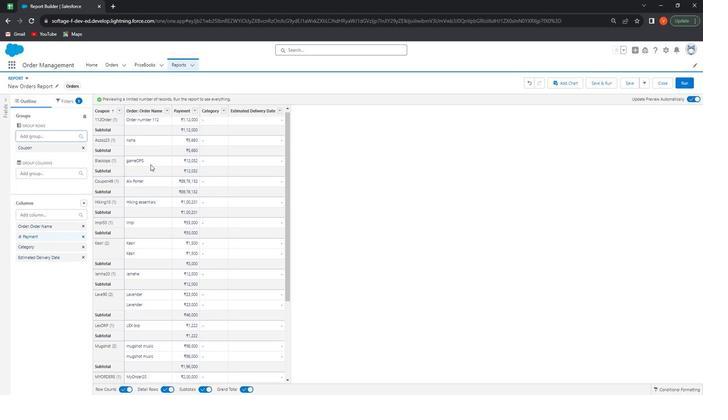 
Action: Mouse scrolled (149, 169) with delta (0, 0)
Screenshot: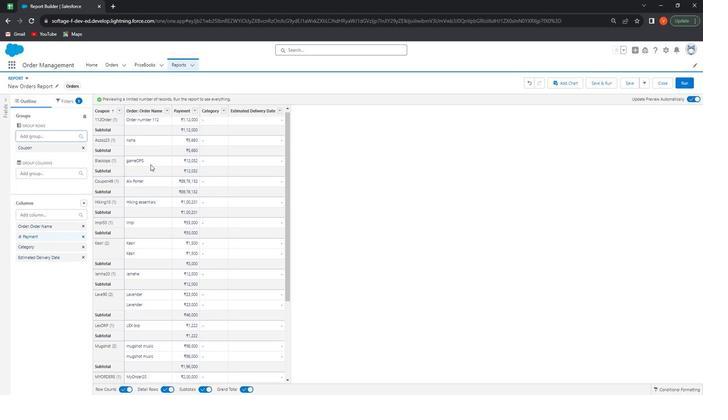 
Action: Mouse moved to (150, 174)
Screenshot: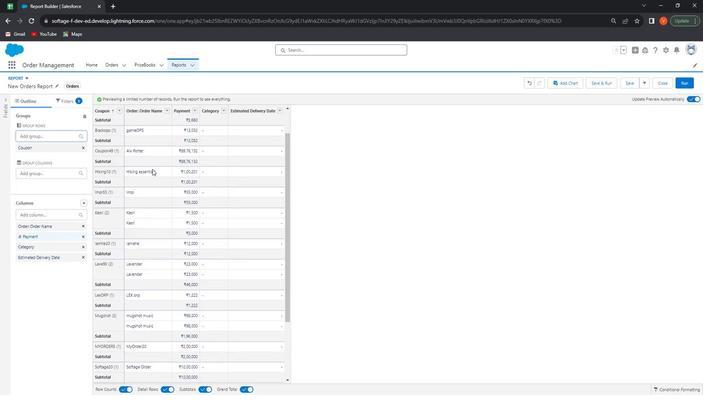 
Action: Mouse scrolled (150, 174) with delta (0, 0)
Screenshot: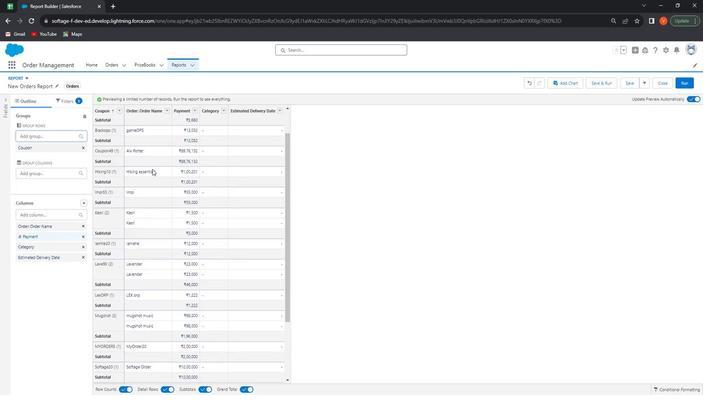 
Action: Mouse moved to (151, 179)
Screenshot: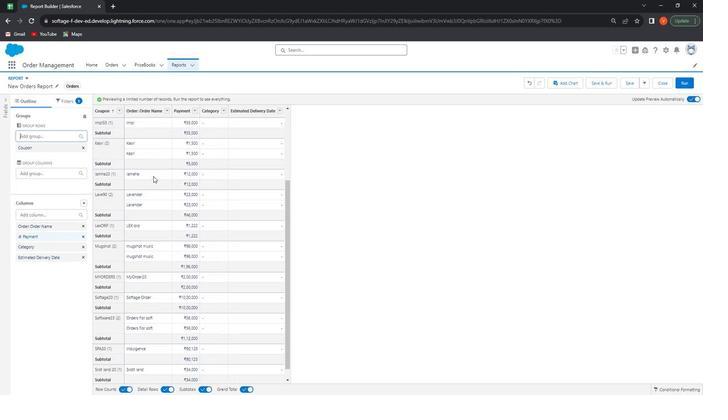 
Action: Mouse scrolled (151, 179) with delta (0, 0)
Screenshot: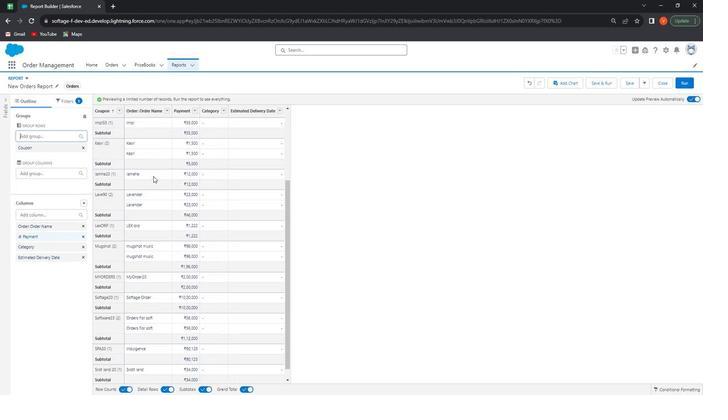 
Action: Mouse moved to (41, 149)
Screenshot: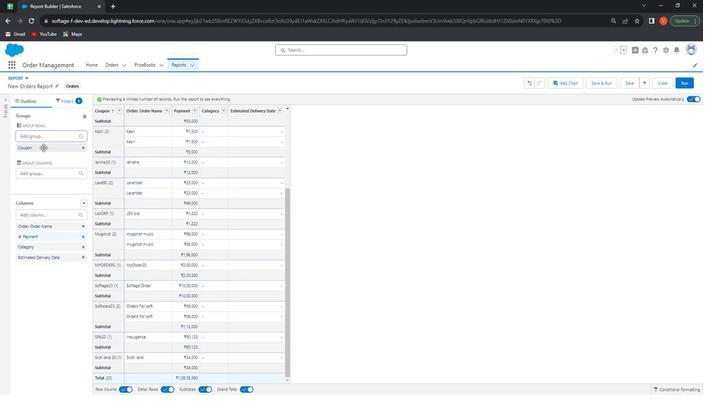 
Action: Mouse pressed left at (41, 149)
Screenshot: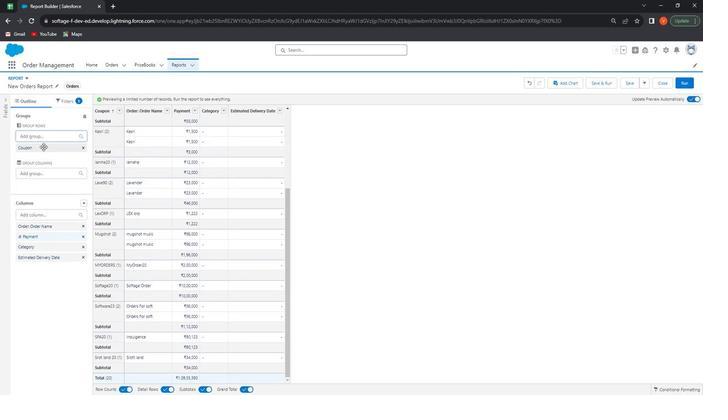 
Action: Mouse moved to (80, 259)
Screenshot: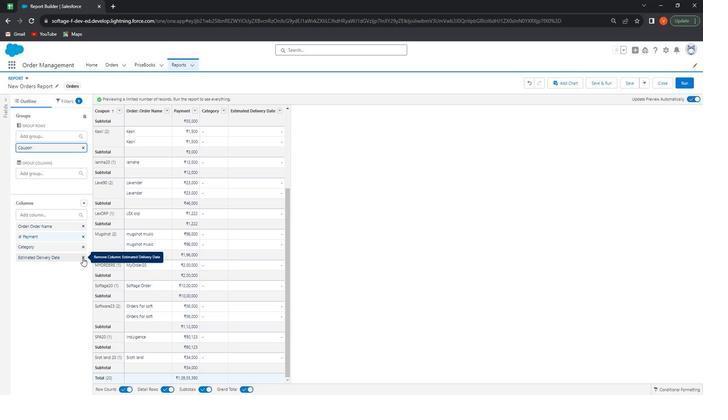 
Action: Mouse pressed left at (80, 259)
Screenshot: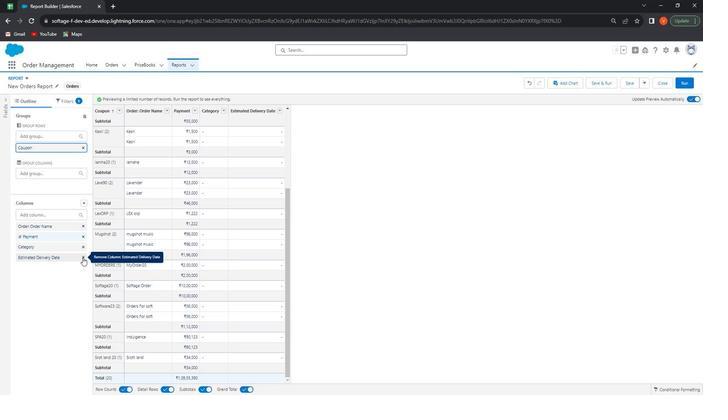 
Action: Mouse moved to (28, 150)
Screenshot: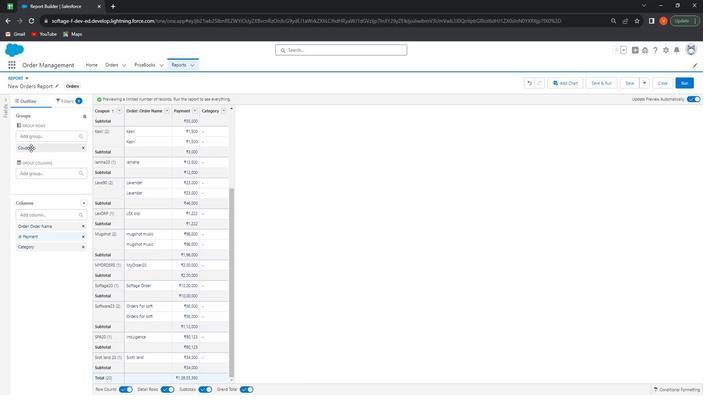 
Action: Mouse pressed left at (28, 150)
Screenshot: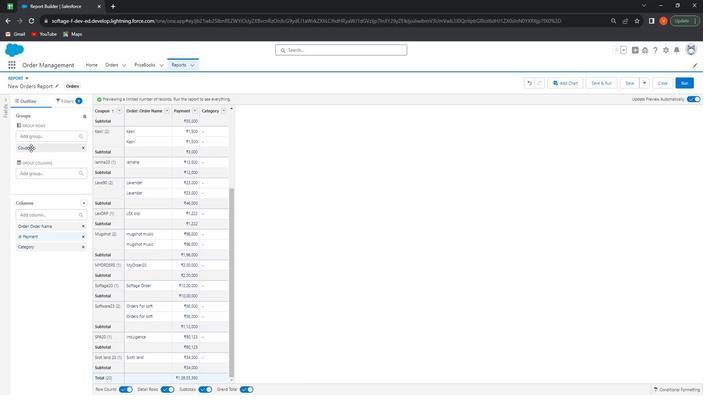 
Action: Mouse moved to (46, 259)
Screenshot: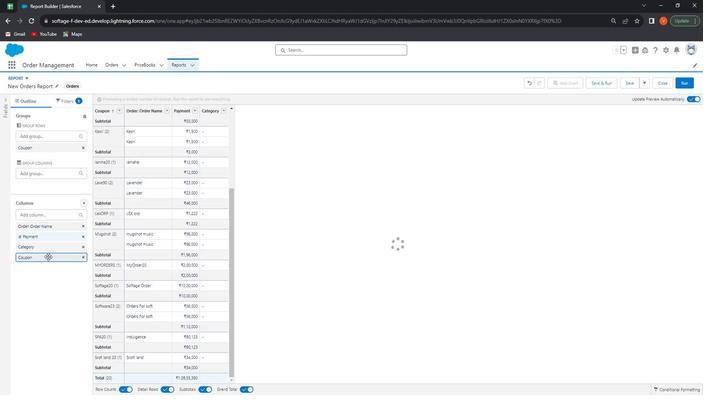 
Action: Mouse pressed left at (46, 259)
Screenshot: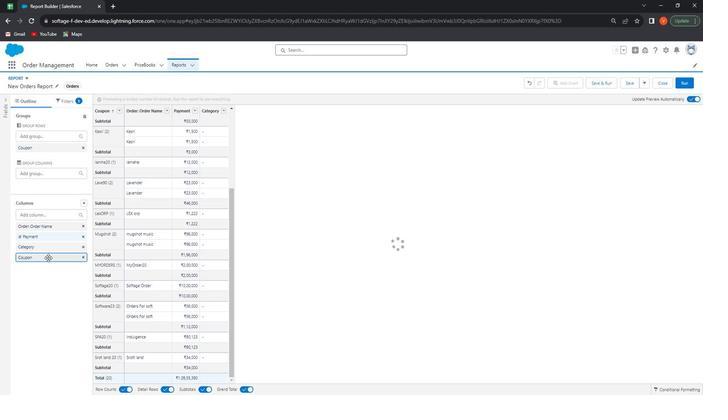 
Action: Mouse moved to (43, 221)
Screenshot: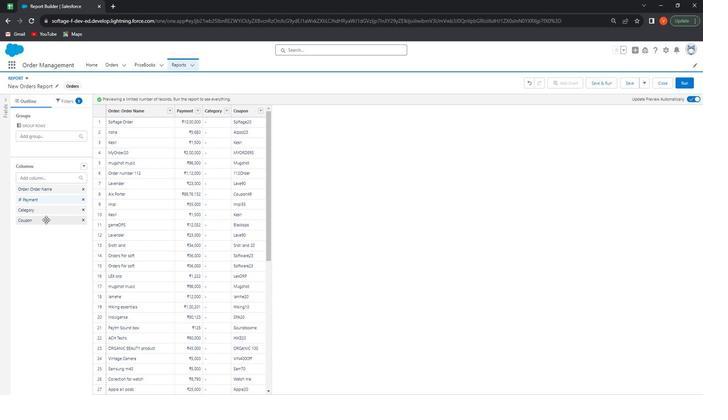 
Action: Mouse pressed left at (43, 221)
Screenshot: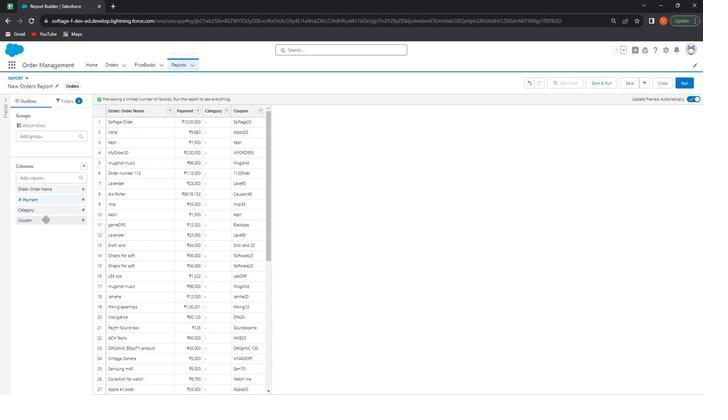 
Action: Mouse moved to (46, 213)
Screenshot: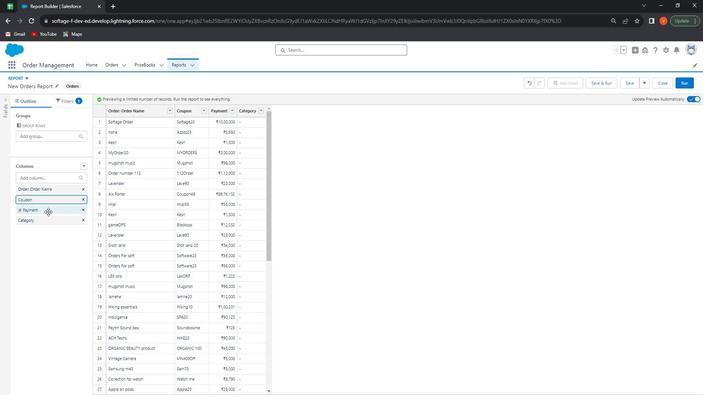 
Action: Mouse pressed left at (46, 213)
Screenshot: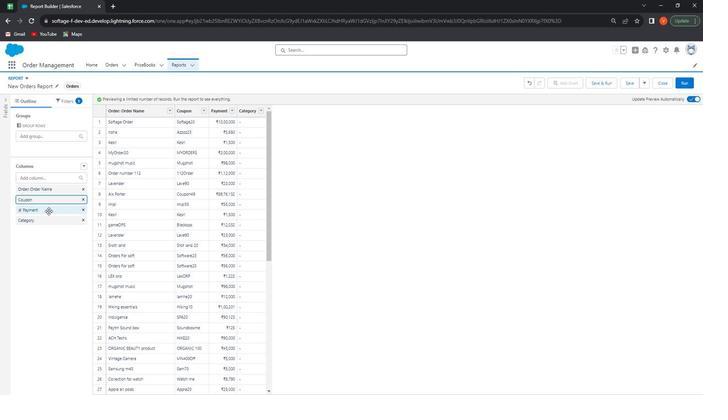 
Action: Mouse moved to (176, 172)
Screenshot: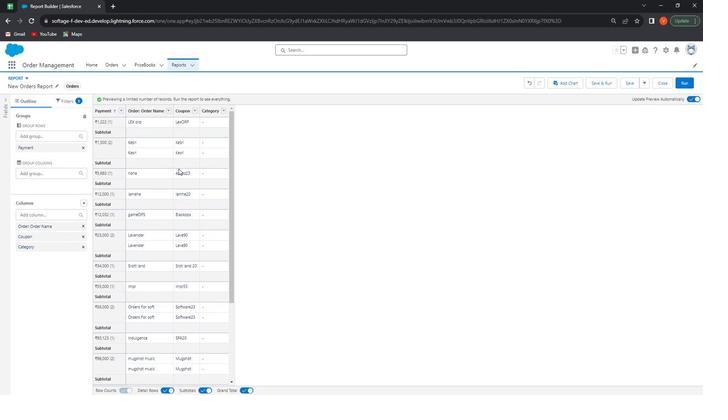 
Action: Mouse scrolled (176, 172) with delta (0, 0)
Screenshot: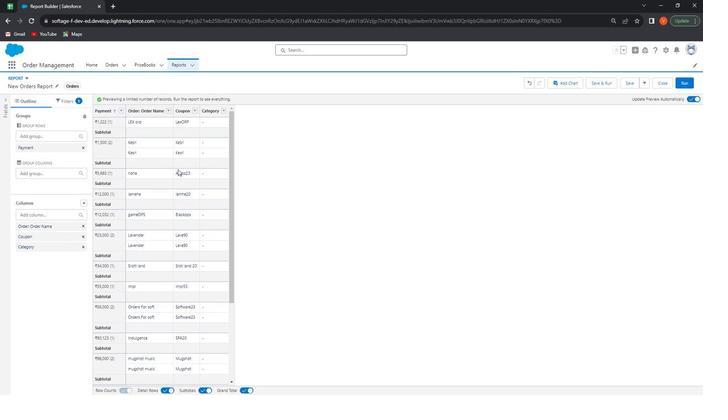 
Action: Mouse moved to (175, 174)
Screenshot: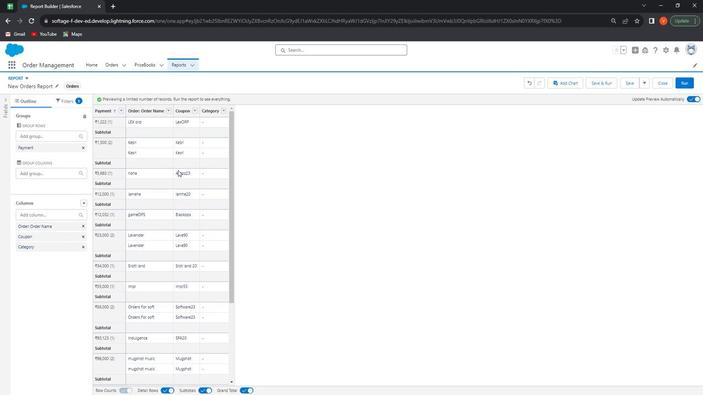 
Action: Mouse scrolled (175, 173) with delta (0, 0)
Screenshot: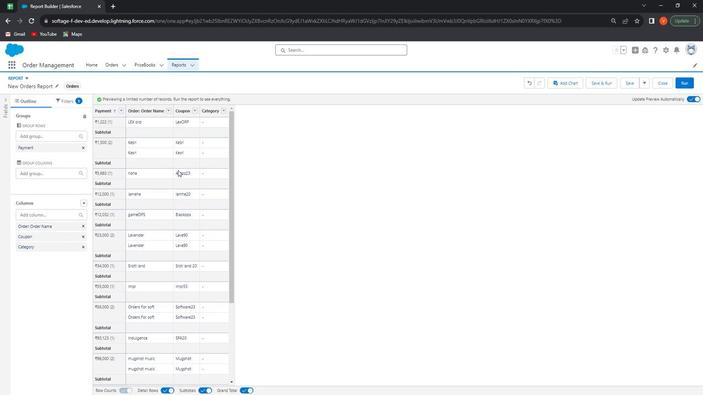 
Action: Mouse moved to (175, 174)
Screenshot: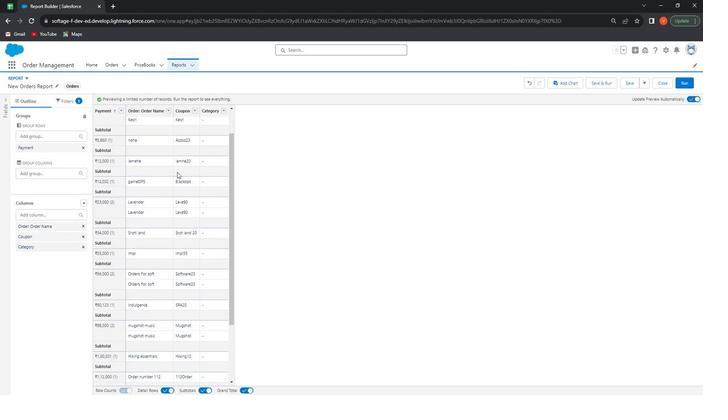 
Action: Mouse scrolled (175, 174) with delta (0, 0)
Screenshot: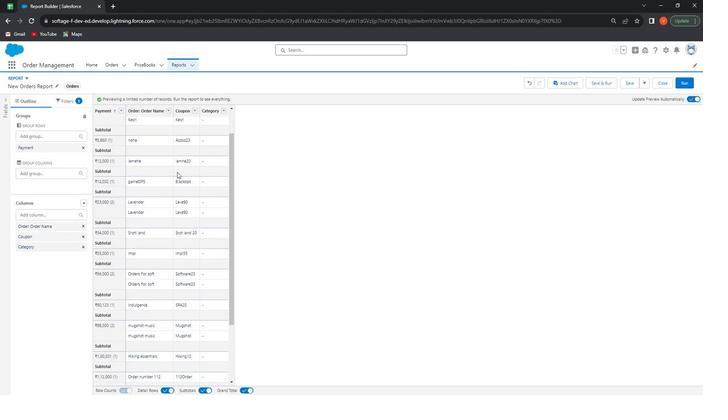 
Action: Mouse moved to (174, 176)
Screenshot: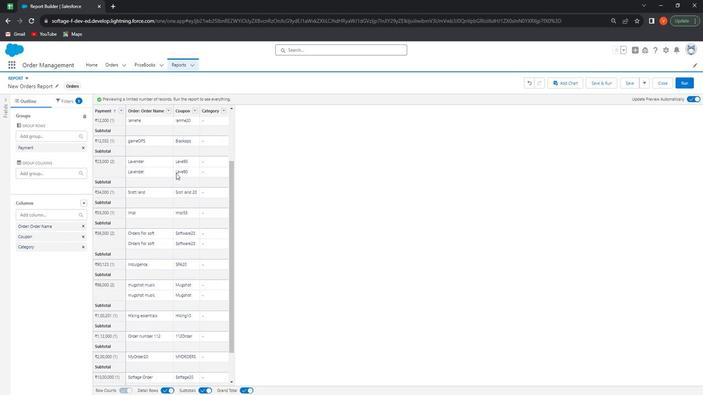 
Action: Mouse scrolled (174, 175) with delta (0, 0)
Screenshot: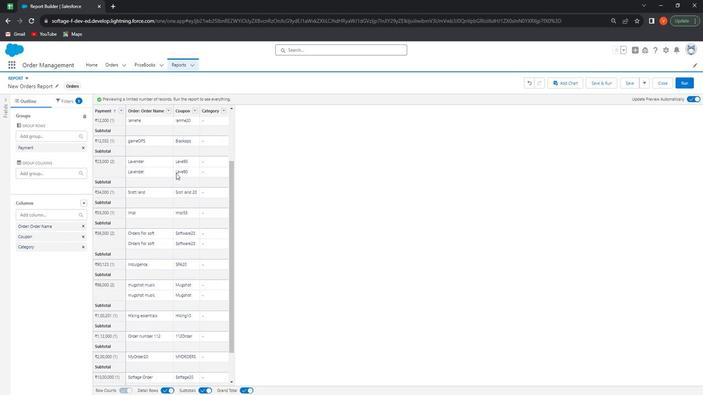 
Action: Mouse moved to (174, 176)
Screenshot: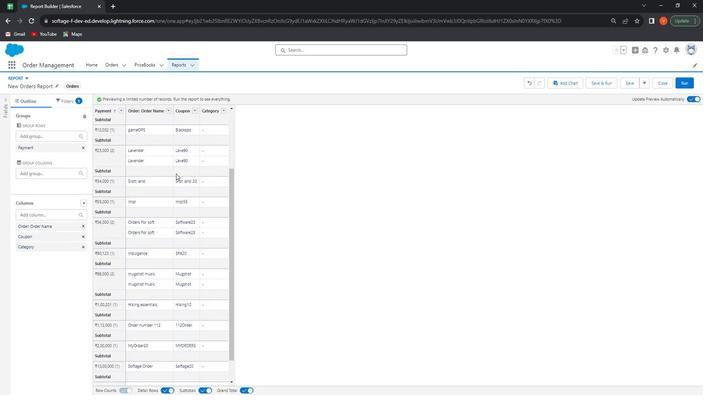 
Action: Mouse scrolled (174, 176) with delta (0, 0)
Screenshot: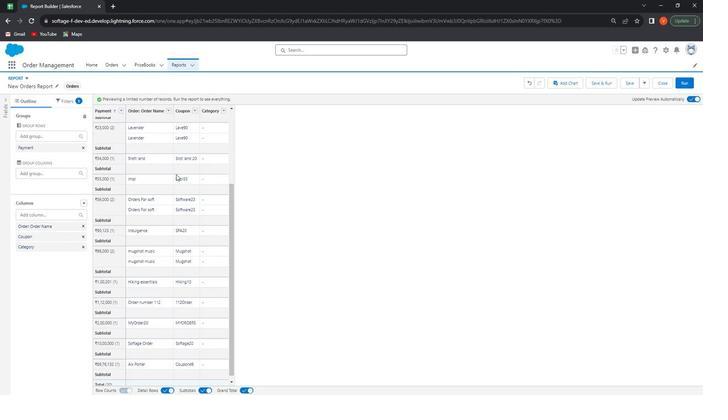 
Action: Mouse moved to (174, 176)
Screenshot: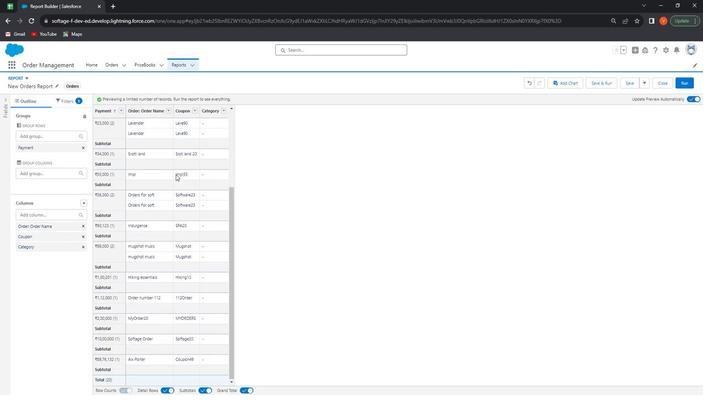 
Action: Mouse scrolled (174, 176) with delta (0, 0)
Screenshot: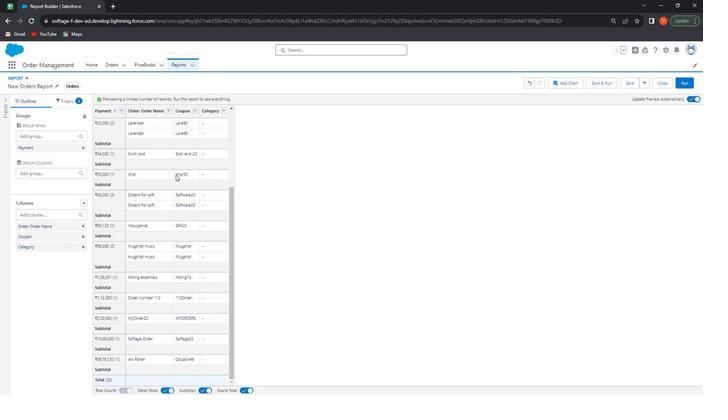 
Action: Mouse scrolled (174, 176) with delta (0, 0)
Screenshot: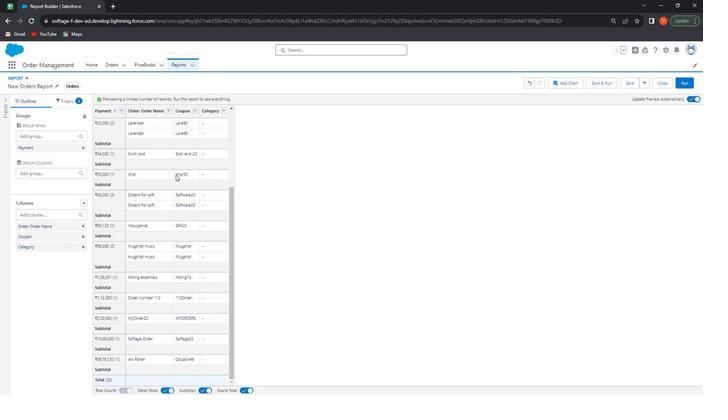 
Action: Mouse scrolled (174, 176) with delta (0, 0)
Screenshot: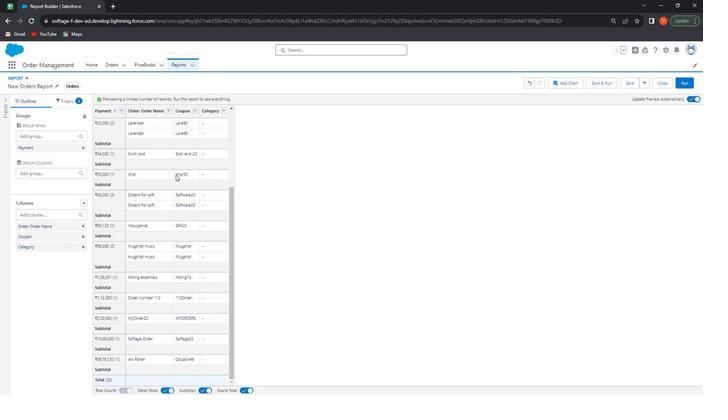 
Action: Mouse moved to (174, 177)
Screenshot: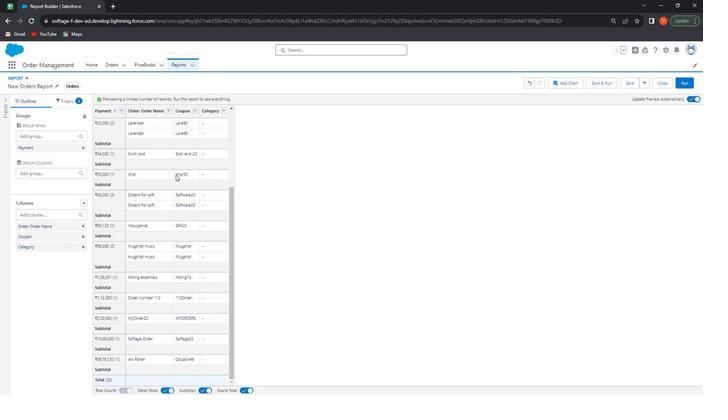 
Action: Mouse scrolled (174, 177) with delta (0, 0)
Screenshot: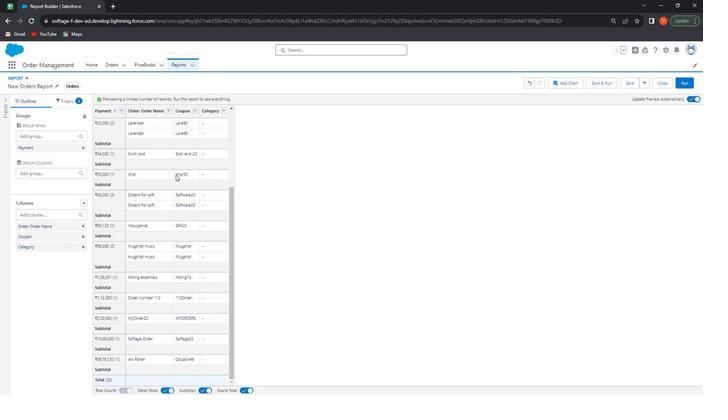 
Action: Mouse moved to (173, 179)
Screenshot: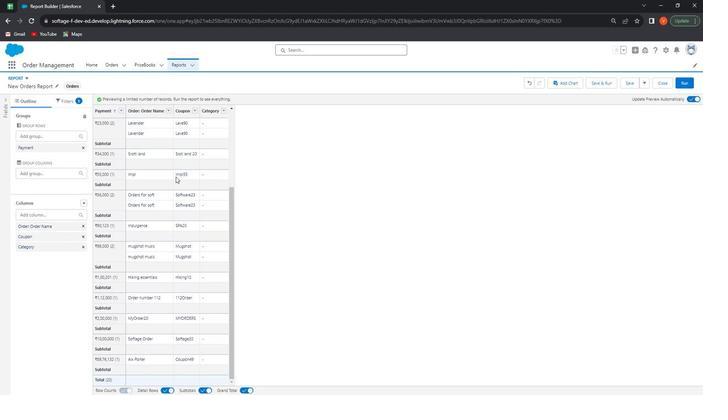 
Action: Mouse scrolled (173, 179) with delta (0, 0)
Screenshot: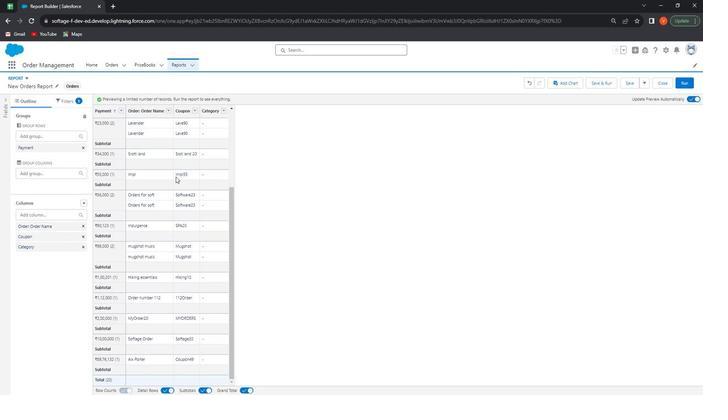 
Action: Mouse moved to (67, 105)
Screenshot: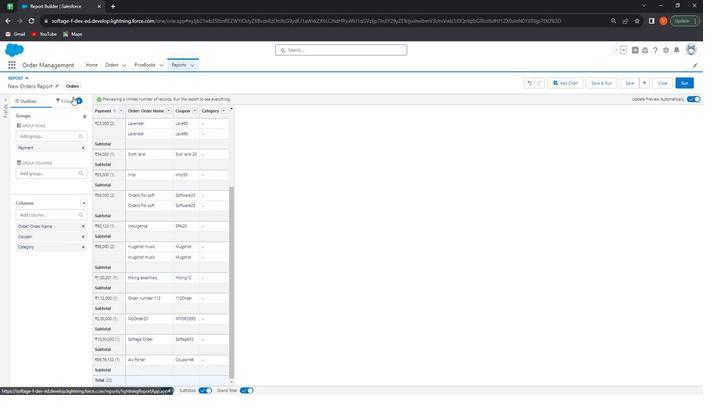 
Action: Mouse pressed left at (67, 105)
Screenshot: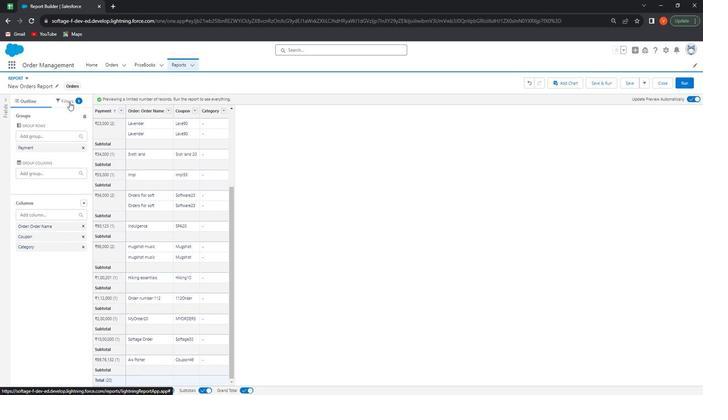 
Action: Mouse moved to (68, 146)
Screenshot: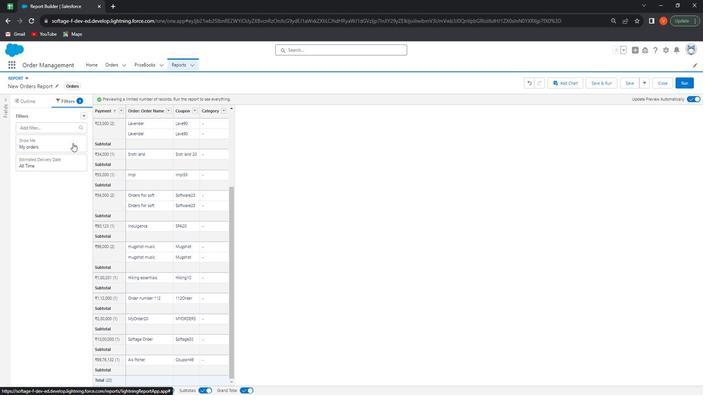 
Action: Mouse pressed left at (68, 146)
Screenshot: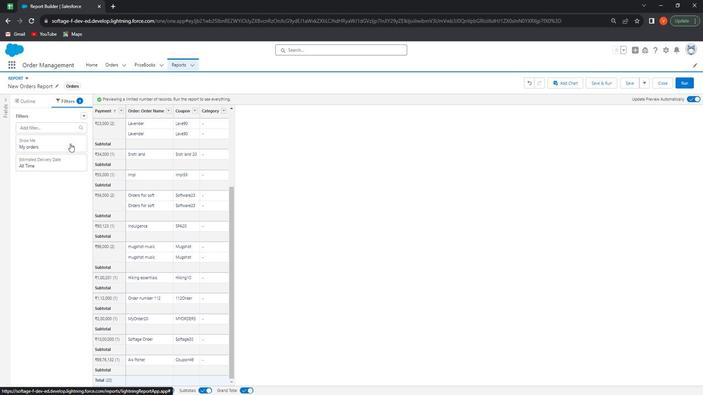 
Action: Mouse moved to (136, 152)
Screenshot: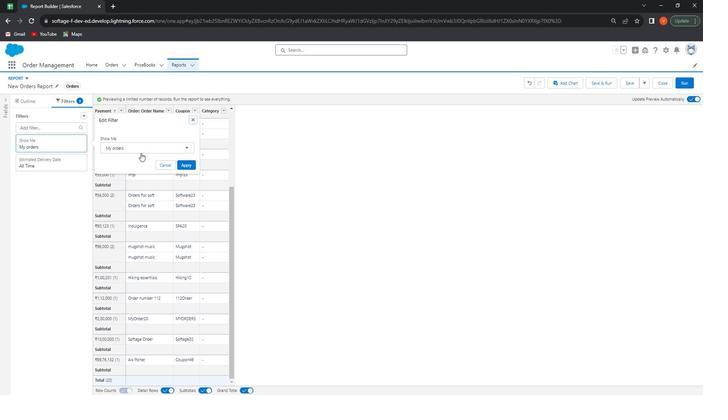 
Action: Mouse pressed left at (136, 152)
Screenshot: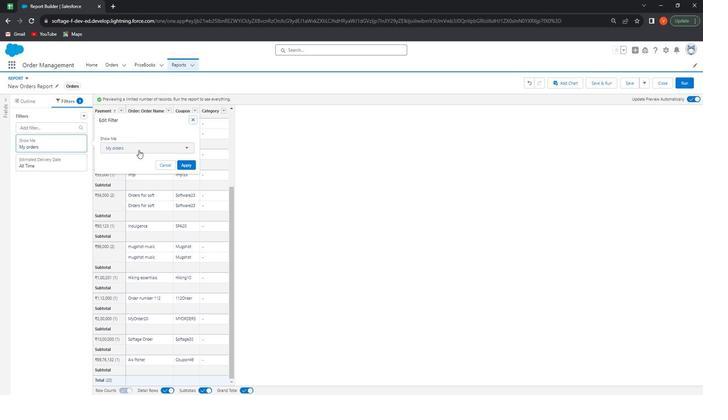 
Action: Mouse moved to (136, 188)
Screenshot: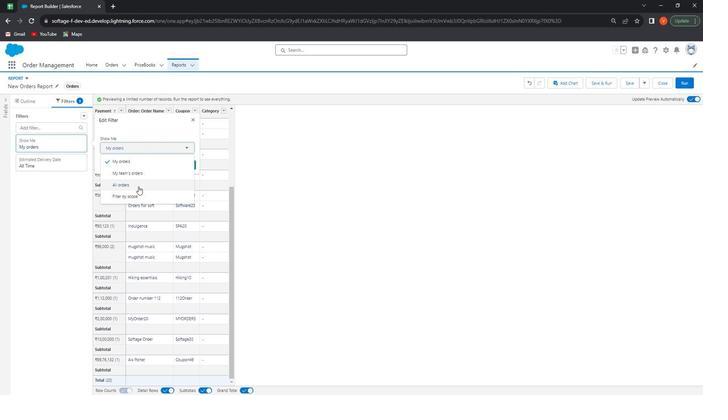 
Action: Mouse pressed left at (136, 188)
Screenshot: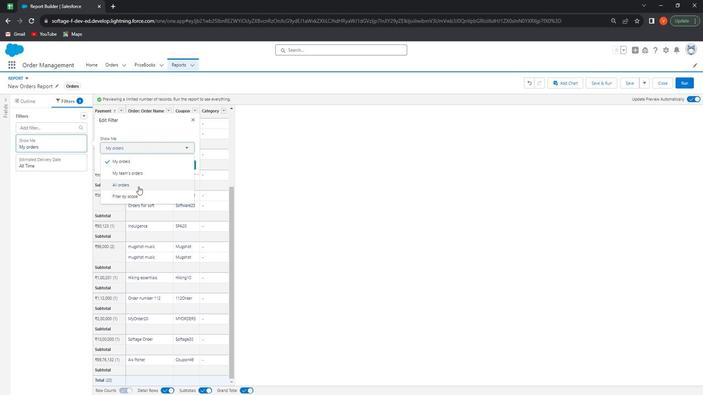 
Action: Mouse moved to (186, 169)
Screenshot: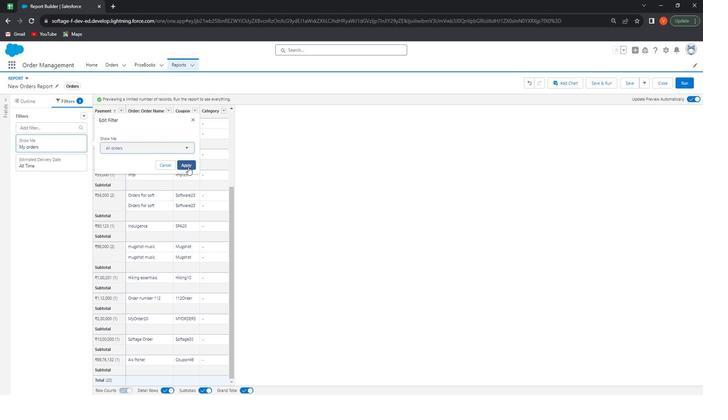 
Action: Mouse pressed left at (186, 169)
Screenshot: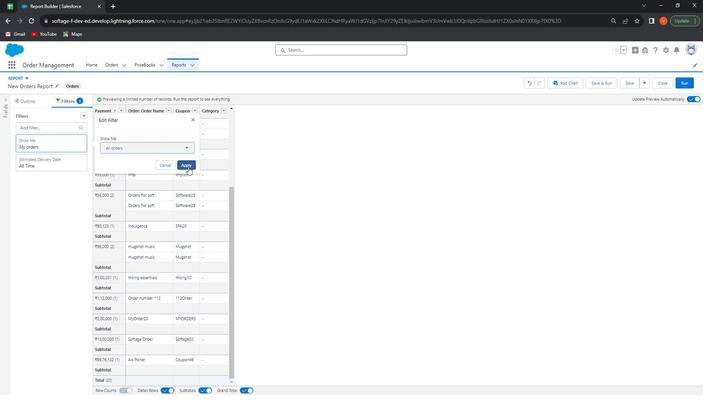 
Action: Mouse moved to (21, 102)
Screenshot: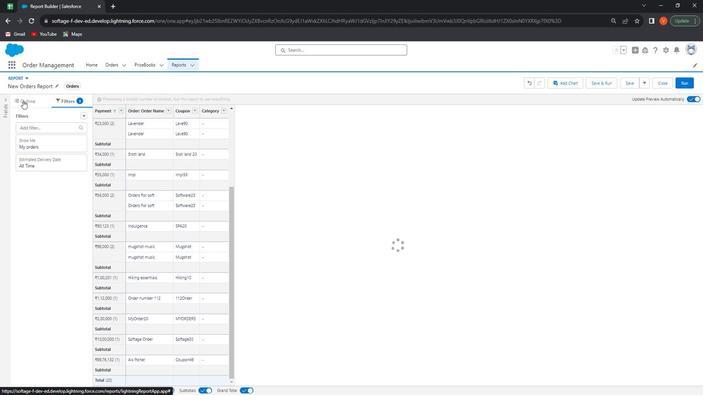 
Action: Mouse pressed left at (21, 102)
Screenshot: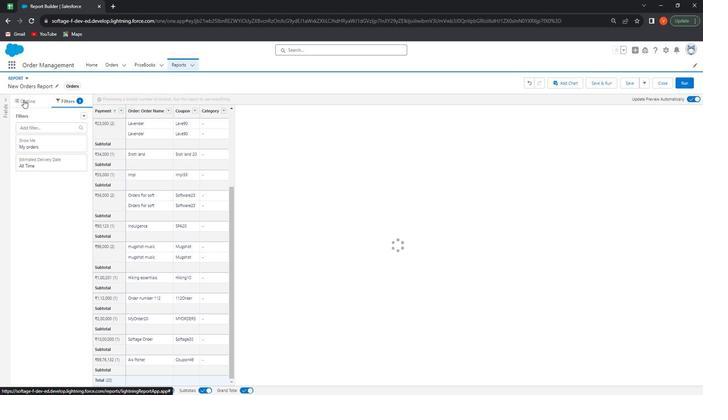 
Action: Mouse moved to (54, 88)
Screenshot: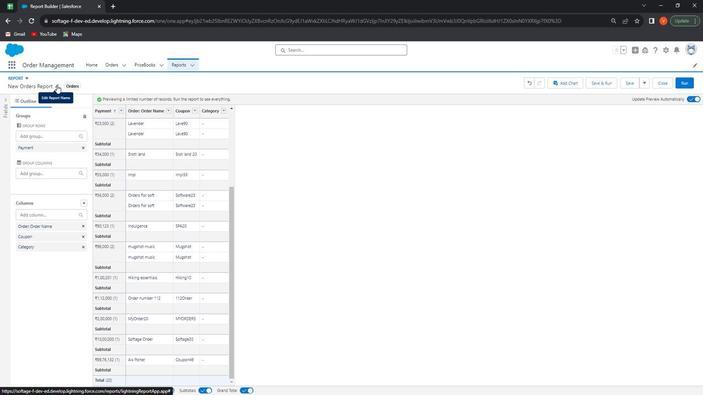 
Action: Mouse pressed left at (54, 88)
Screenshot: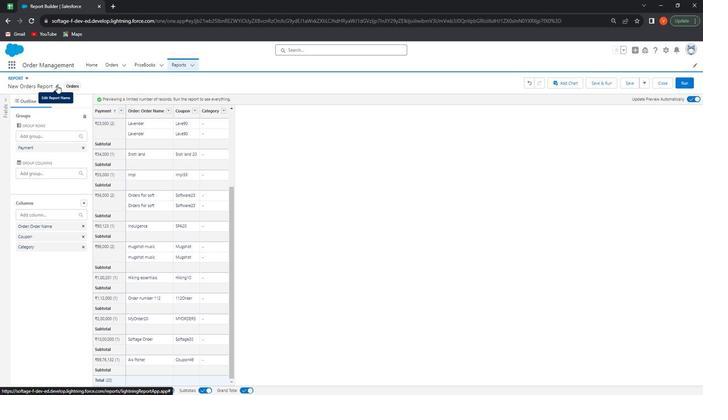 
Action: Mouse moved to (55, 96)
Screenshot: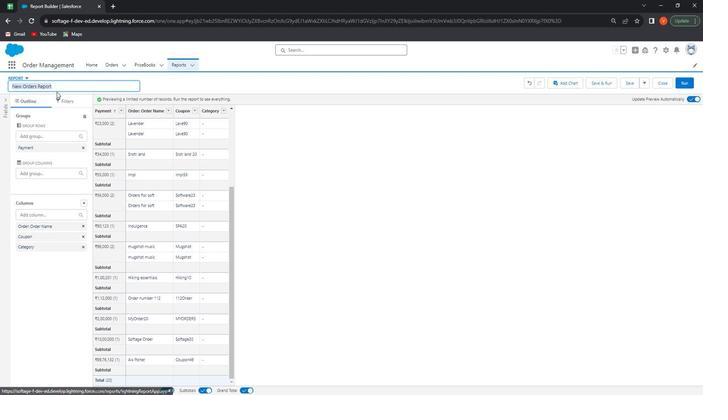 
Action: Key pressed <Key.shift><Key.shift><Key.shift><Key.shift><Key.shift><Key.shift>My<Key.space><Key.shift><Key.shift><Key.shift><Key.shift><Key.shift><Key.shift>Porde<Key.backspace><Key.backspace><Key.backspace><Key.backspace><Key.backspace><Key.shift>Order<Key.space><Key.shift>Reports<Key.space>for<Key.space><Key.shift>Order<Key.space><Key.shift>Object
Screenshot: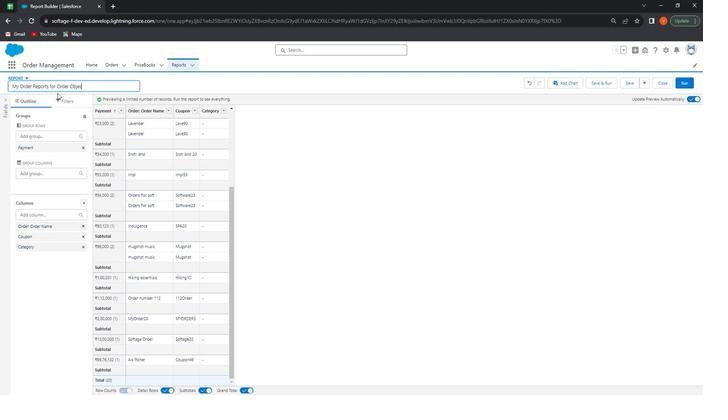 
Action: Mouse moved to (347, 202)
Screenshot: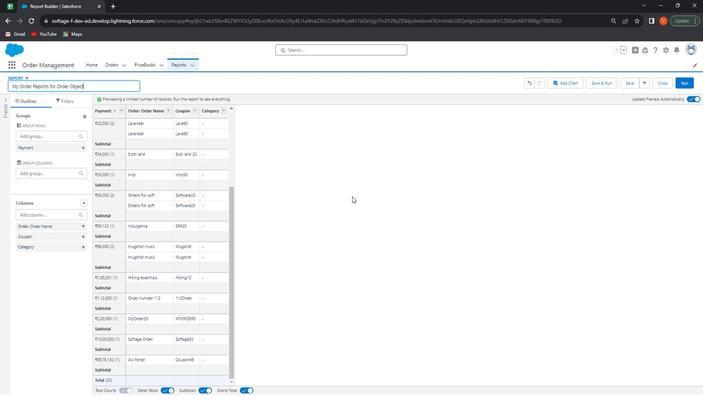 
Action: Mouse pressed left at (347, 202)
Screenshot: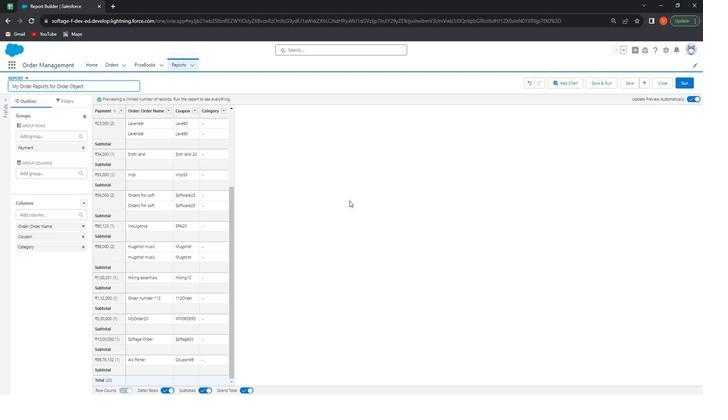 
Action: Mouse moved to (564, 85)
Screenshot: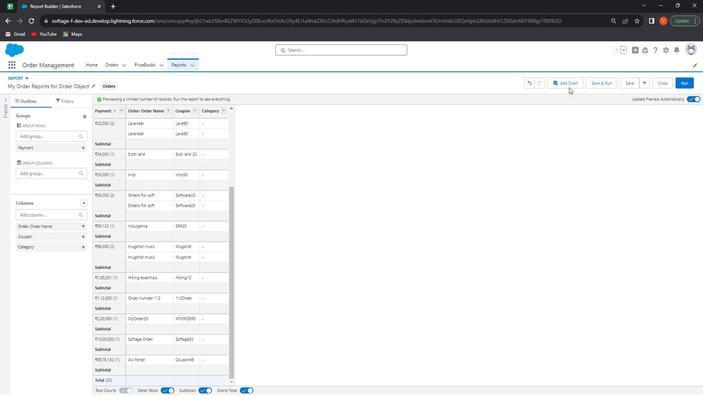 
Action: Mouse pressed left at (564, 85)
Screenshot: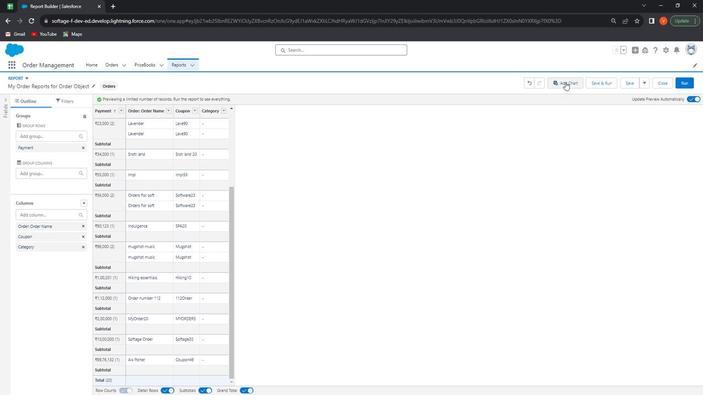 
Action: Mouse moved to (693, 114)
Screenshot: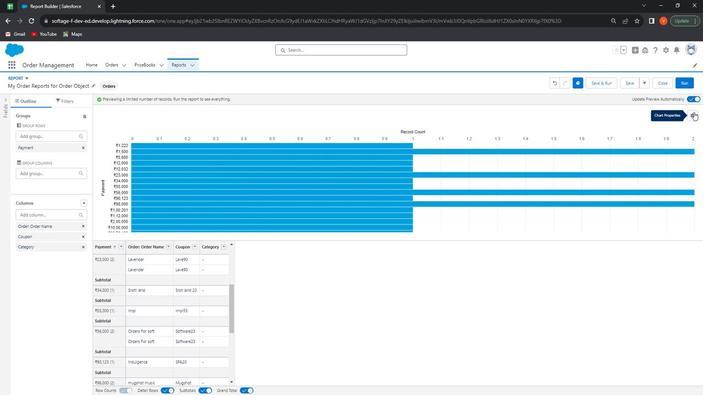 
Action: Mouse pressed left at (693, 114)
Screenshot: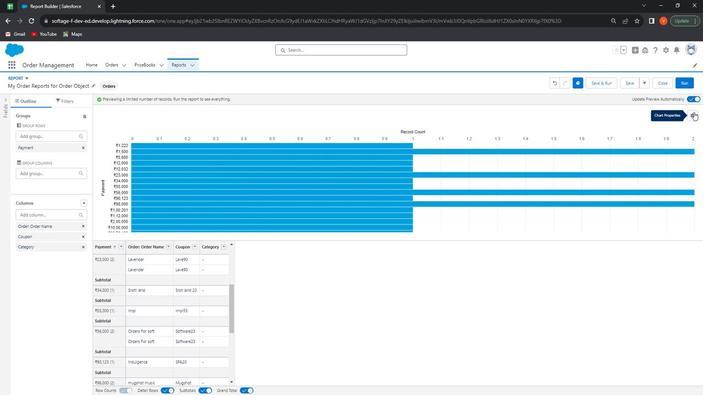 
Action: Mouse moved to (641, 151)
Screenshot: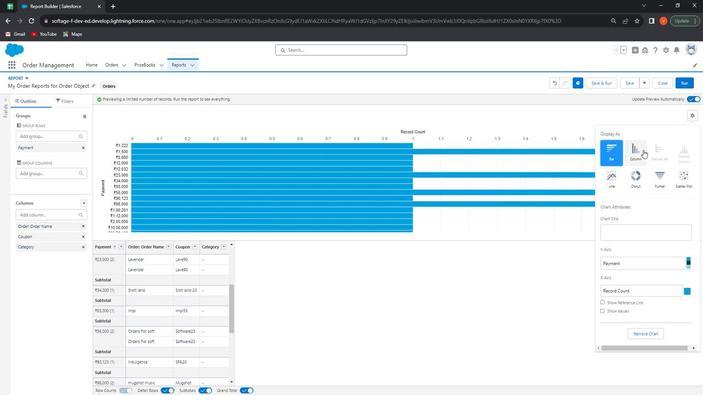 
Action: Mouse pressed left at (641, 151)
Screenshot: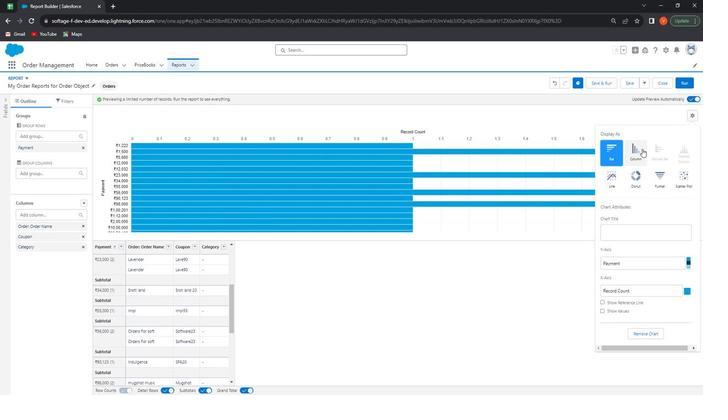 
Action: Mouse moved to (633, 187)
Screenshot: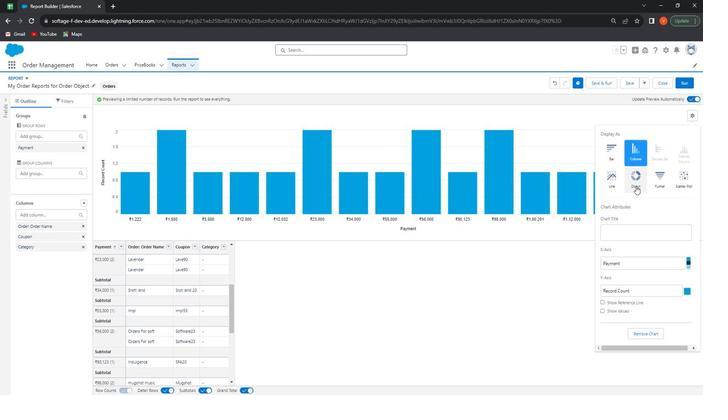
Action: Mouse pressed left at (633, 187)
Screenshot: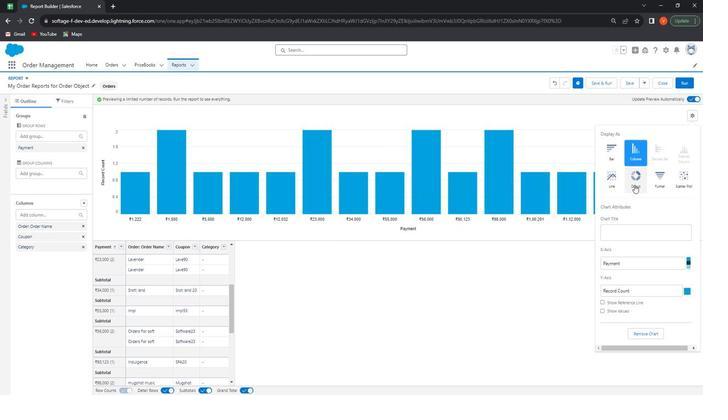 
Action: Mouse moved to (606, 188)
Screenshot: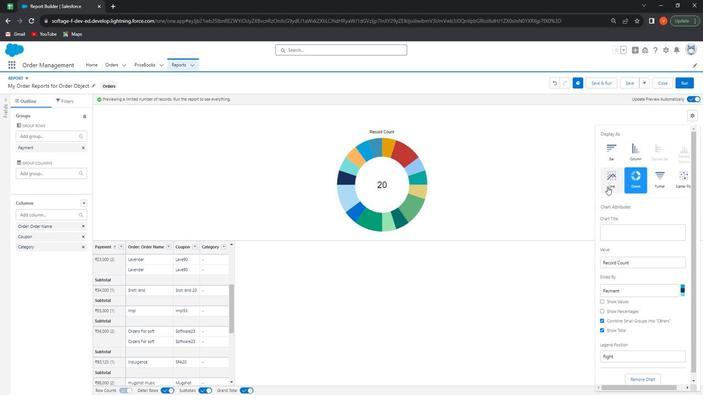 
Action: Mouse pressed left at (606, 188)
Screenshot: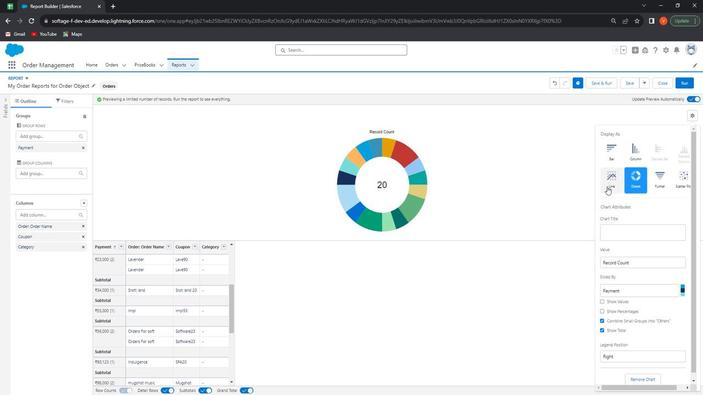 
Action: Mouse moved to (628, 182)
Screenshot: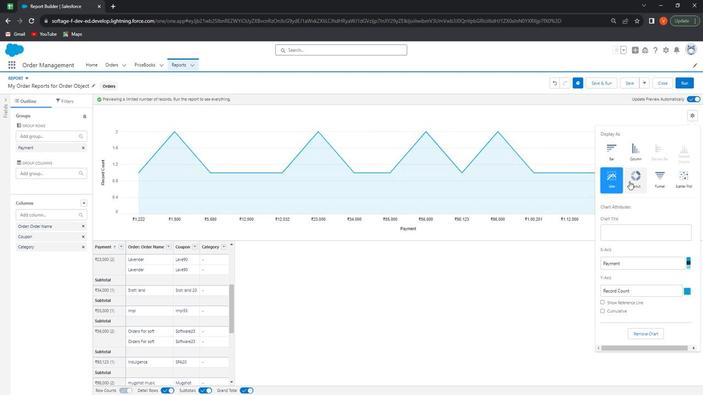 
Action: Mouse pressed left at (628, 182)
Screenshot: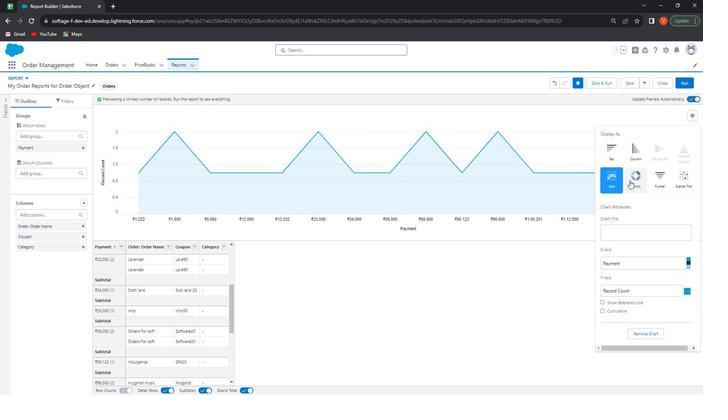 
Action: Mouse moved to (617, 240)
Screenshot: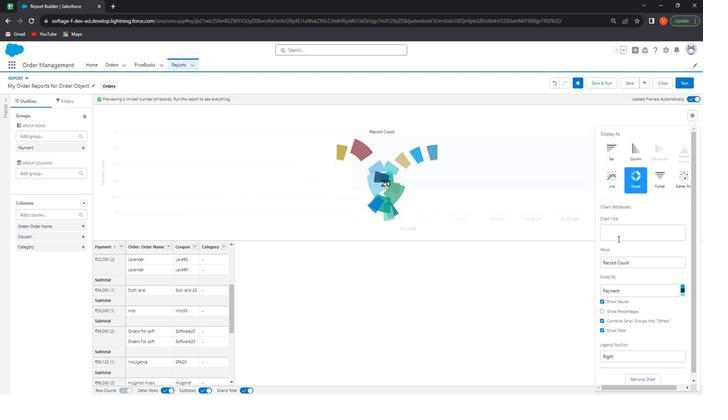 
Action: Mouse pressed left at (617, 240)
Screenshot: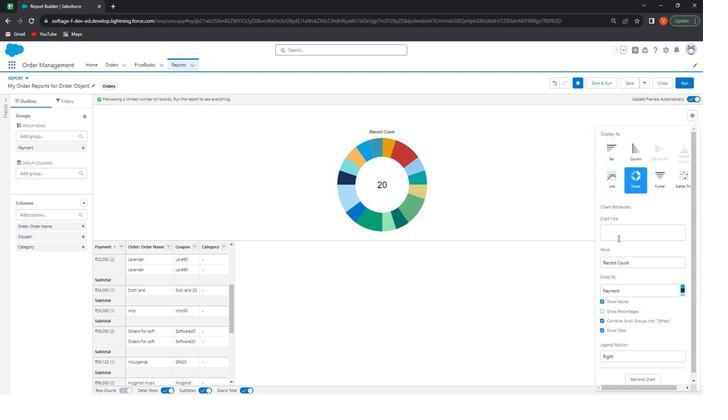 
Action: Mouse moved to (621, 234)
Screenshot: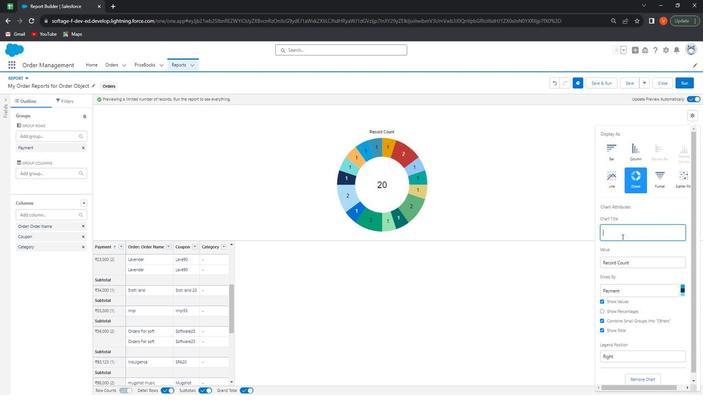 
Action: Key pressed <Key.shift><Key.shift><Key.shift><Key.shift><Key.shift><Key.shift><Key.shift>My<Key.space><Key.shift>Chart<Key.space><Key.shift>For<Key.space><Key.shift>Order<Key.space><Key.shift><Key.shift><Key.shift><Key.shift><Key.shift><Key.shift><Key.shift><Key.shift><Key.shift><Key.shift><Key.shift><Key.shift><Key.shift><Key.shift><Key.shift><Key.shift><Key.shift><Key.shift><Key.shift><Key.shift><Key.shift><Key.shift><Key.shift><Key.shift><Key.shift><Key.shift><Key.shift><Key.shift><Key.shift><Key.shift><Key.shift><Key.shift><Key.shift><Key.shift><Key.shift><Key.shift><Key.shift><Key.shift>Object<Key.space><Key.shift><Key.shift><Key.shift><Key.shift><Key.shift><Key.shift><Key.shift><Key.shift><Key.shift><Key.shift><Key.shift><Key.shift><Key.shift><Key.shift><Key.shift><Key.shift><Key.shift><Key.shift><Key.shift><Key.shift><Key.shift><Key.shift><Key.shift><Key.shift><Key.shift><Key.shift><Key.shift><Key.shift><Key.shift><Key.shift><Key.shift><Key.shift><Key.shift><Key.shift><Key.shift><Key.shift><Key.shift><Key.shift><Key.shift><Key.shift><Key.shift><Key.shift><Key.shift><Key.shift><Key.shift><Key.shift><Key.shift><Key.shift><Key.shift><Key.shift><Key.shift><Key.shift><Key.shift><Key.shift><Key.shift><Key.shift><Key.shift><Key.shift><Key.shift><Key.shift><Key.shift><Key.shift><Key.shift><Key.shift><Key.shift><Key.shift><Key.shift><Key.shift><Key.shift><Key.shift><Key.shift><Key.shift><Key.shift><Key.shift><Key.shift><Key.shift><Key.shift><Key.shift><Key.shift><Key.shift><Key.shift><Key.shift><Key.shift><Key.shift><Key.shift><Key.shift><Key.shift><Key.shift><Key.shift><Key.shift><Key.shift><Key.shift><Key.shift><Key.shift><Key.shift><Key.shift><Key.shift><Key.shift><Key.shift><Key.shift><Key.shift><Key.shift><Key.shift><Key.shift><Key.shift><Key.shift><Key.shift><Key.shift><Key.shift><Key.shift><Key.shift><Key.shift><Key.backspace>,<Key.space><Key.shift>Alligned<Key.space>w<Key.backspace><Key.backspace><Key.backspace><Key.backspace><Key.space>
Screenshot: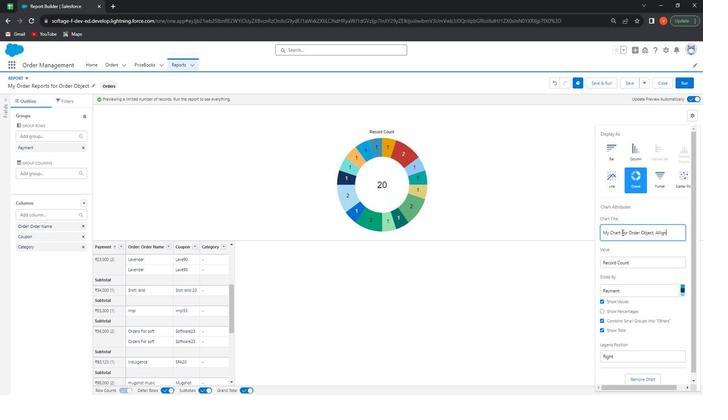 
Action: Mouse moved to (659, 234)
Screenshot: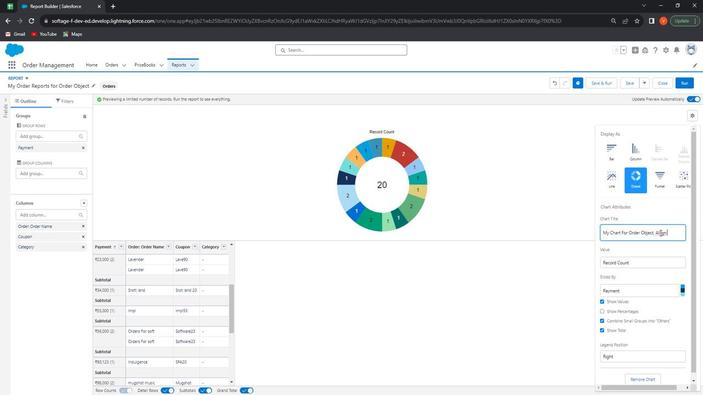 
Action: Mouse pressed right at (659, 234)
Screenshot: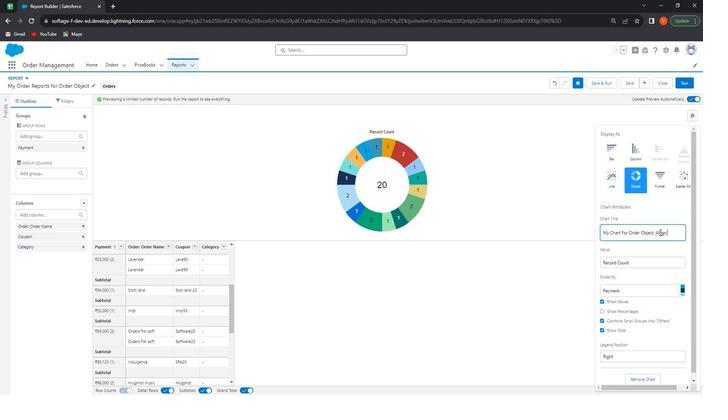 
Action: Mouse moved to (665, 239)
Screenshot: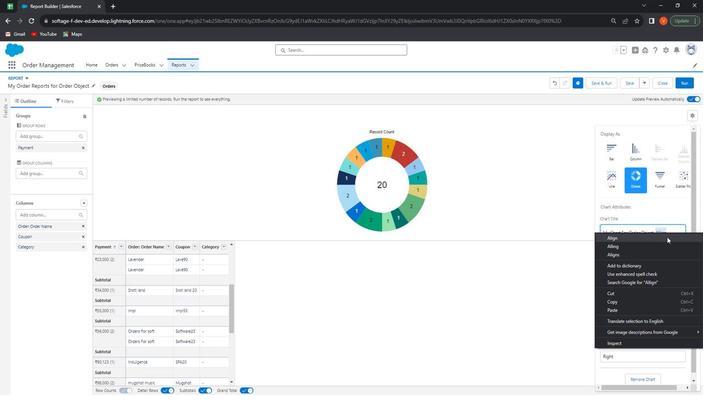 
Action: Mouse pressed left at (665, 239)
Screenshot: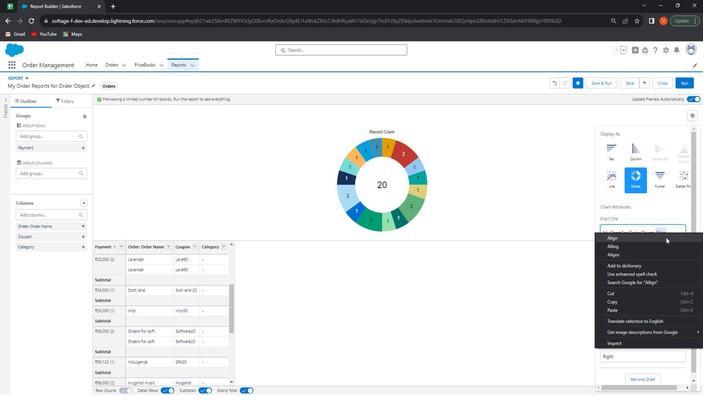
Action: Mouse moved to (675, 239)
Screenshot: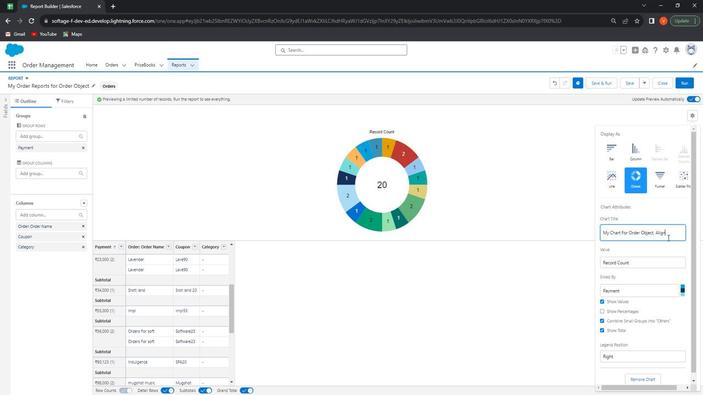 
Action: Key pressed <Key.space>with<Key.space><Key.shift>Payment
Screenshot: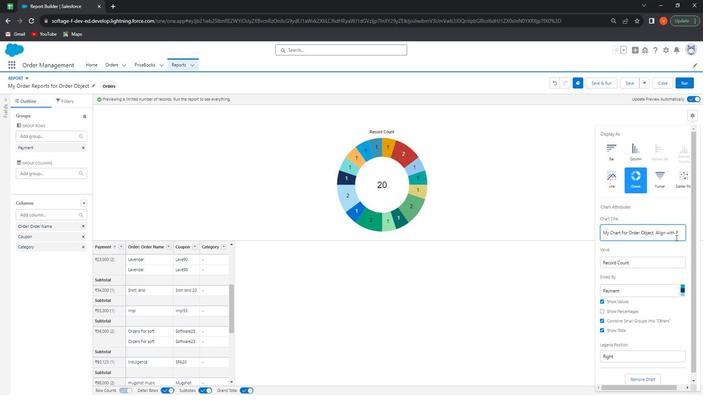 
Action: Mouse moved to (654, 236)
Screenshot: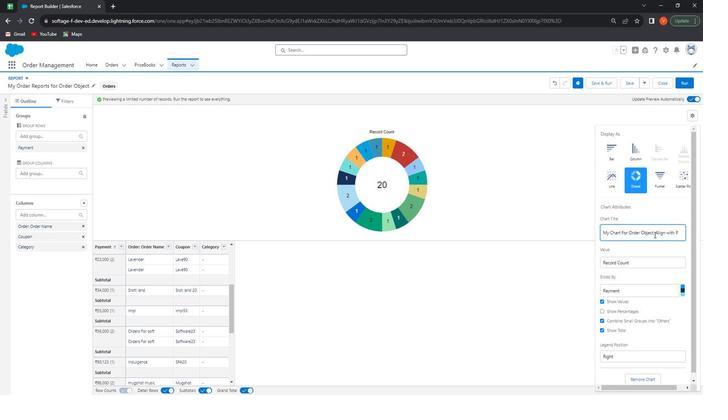
Action: Mouse pressed left at (654, 236)
Screenshot: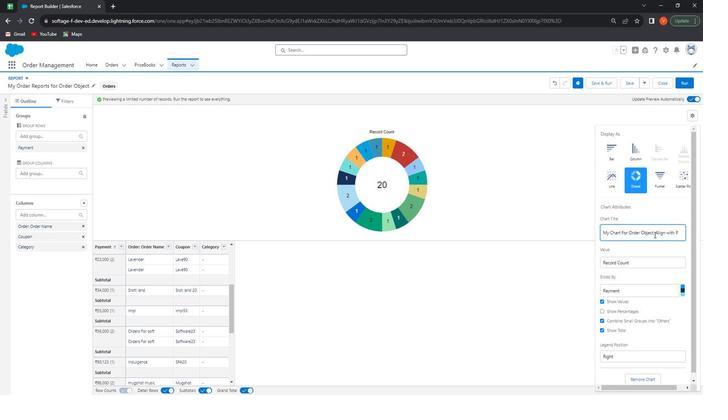 
Action: Mouse moved to (657, 247)
Screenshot: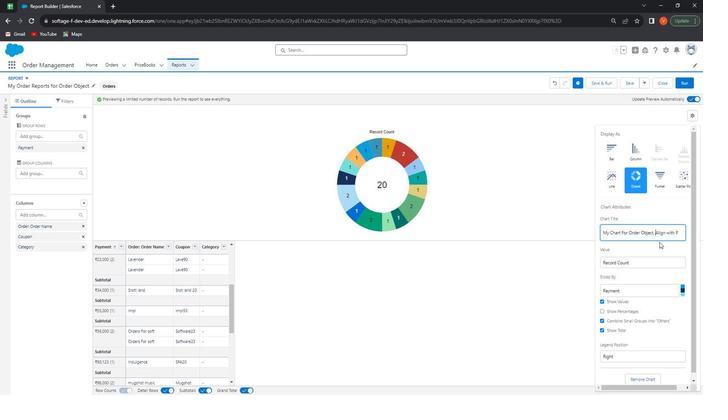 
Action: Key pressed <Key.backspace><Key.backspace><Key.backspace><Key.backspace><Key.backspace><Key.backspace><Key.backspace><Key.backspace><Key.left><Key.left><Key.left><Key.left><Key.left><Key.left><Key.left><Key.left><Key.left><Key.left><Key.left><Key.left><Key.left><Key.left><Key.left><Key.left><Key.backspace><Key.backspace><Key.backspace><Key.backspace><Key.backspace><Key.backspace><Key.backspace><Key.backspace><Key.backspace><Key.backspace><Key.backspace><Key.right><Key.right><Key.right><Key.right><Key.right><Key.right><Key.right><Key.right><Key.right><Key.right><Key.right><Key.right><Key.right><Key.right><Key.right><Key.right><Key.right><Key.right><Key.right><Key.right><Key.right><Key.right><Key.left><Key.backspace><Key.backspace><Key.backspace><Key.backspace><Key.backspace><Key.shift>Group<Key.space>by<Key.delete><Key.delete><Key.delete><Key.delete><Key.delete><Key.right><Key.right><Key.right><Key.backspace>ayment
Screenshot: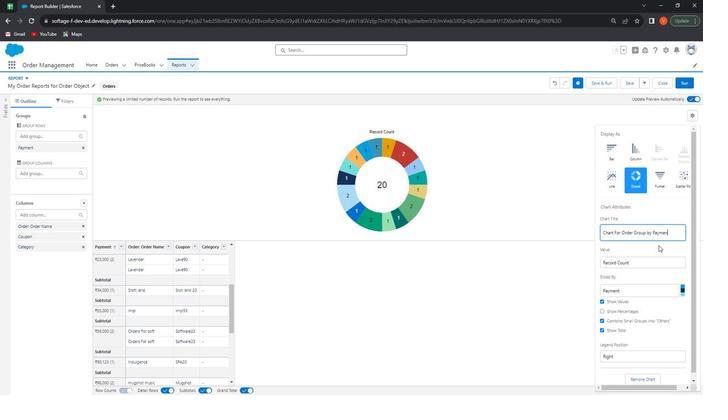 
Action: Mouse moved to (633, 288)
Screenshot: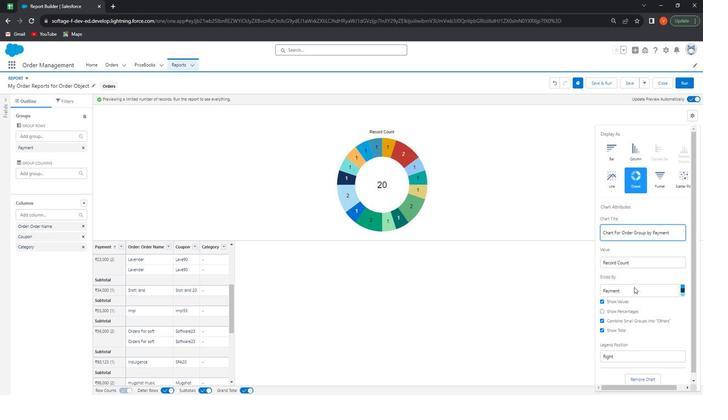 
Action: Mouse pressed left at (633, 288)
Screenshot: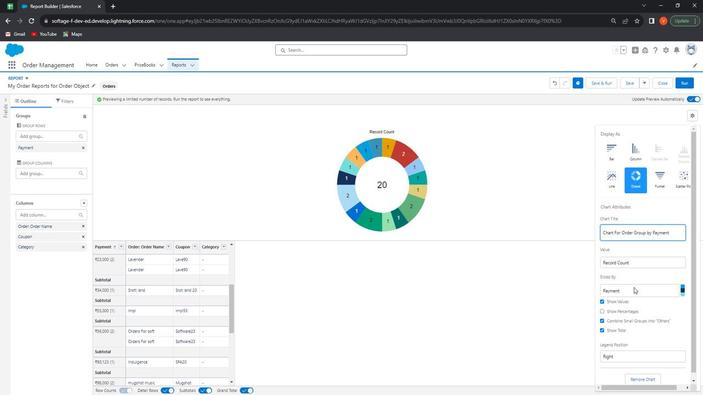 
Action: Mouse moved to (654, 279)
Screenshot: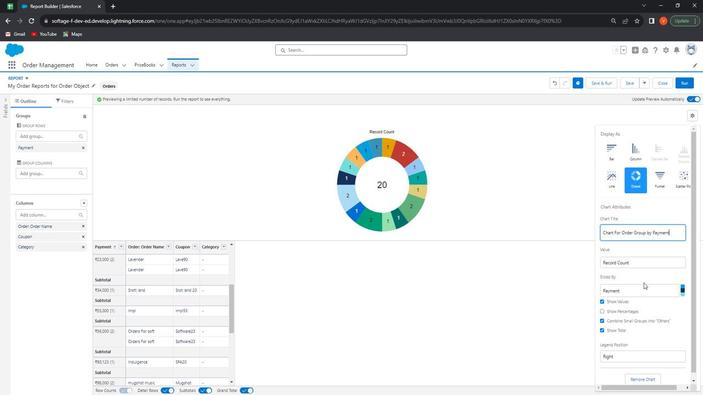 
Action: Mouse pressed left at (654, 279)
Screenshot: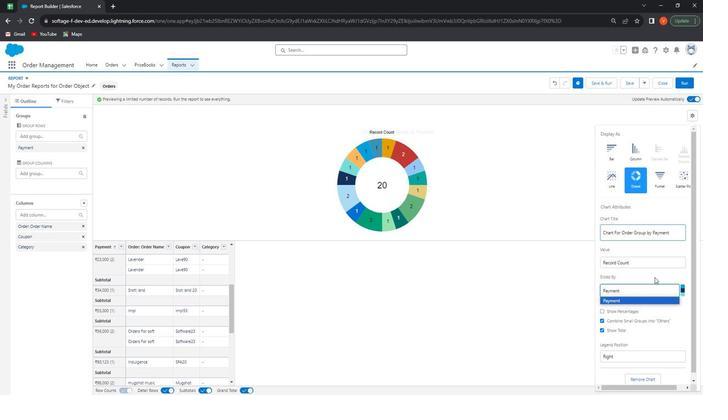 
Action: Mouse moved to (653, 279)
Screenshot: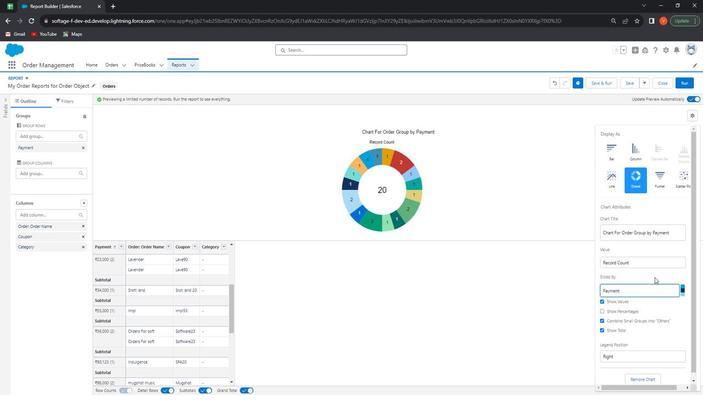 
Action: Mouse scrolled (653, 278) with delta (0, 0)
Screenshot: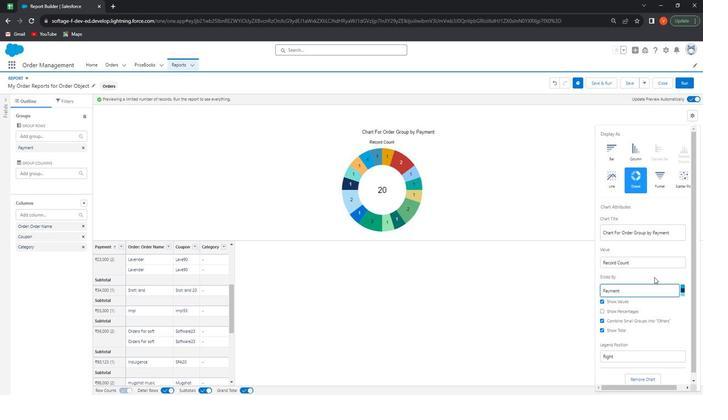 
Action: Mouse moved to (653, 279)
Screenshot: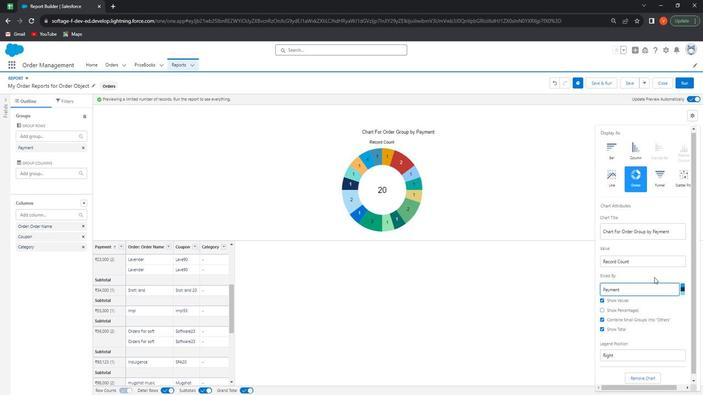 
Action: Mouse scrolled (653, 278) with delta (0, 0)
Screenshot: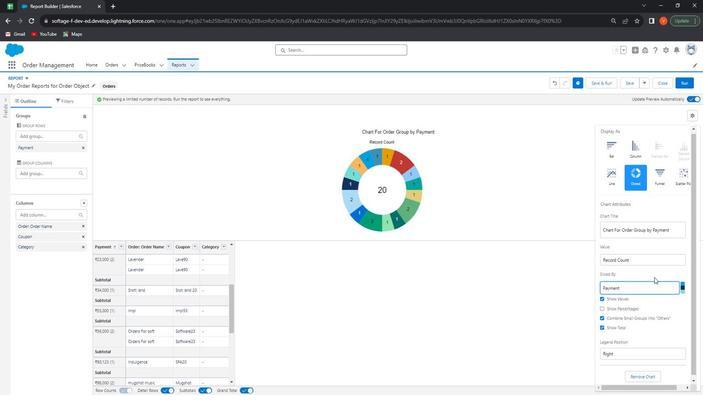 
Action: Mouse moved to (648, 283)
Screenshot: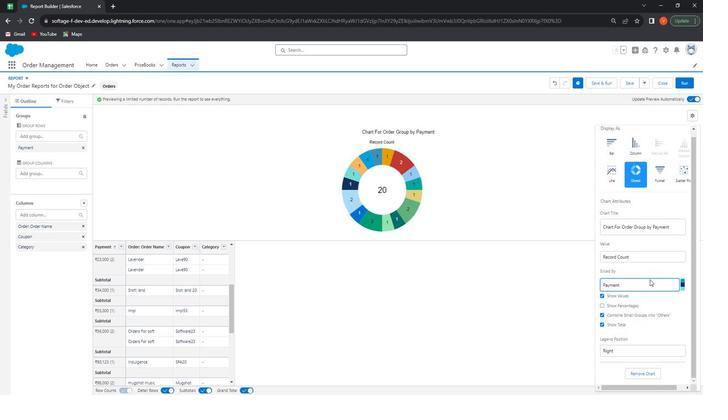 
Action: Mouse pressed left at (648, 283)
Screenshot: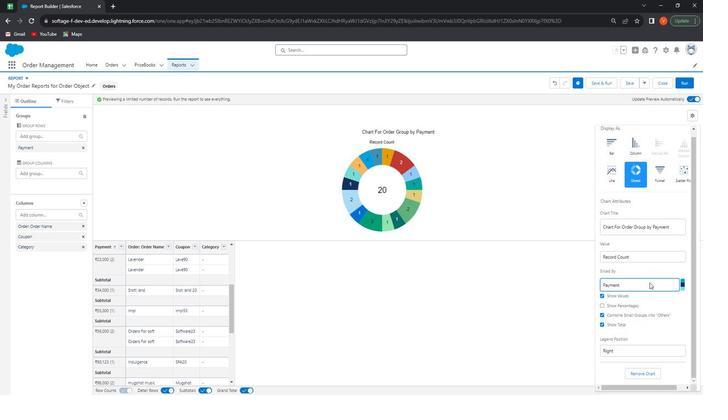 
Action: Mouse moved to (633, 261)
Screenshot: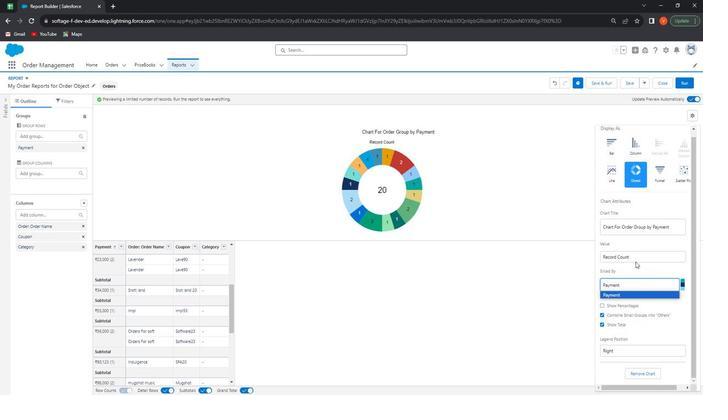 
Action: Mouse pressed left at (633, 261)
Screenshot: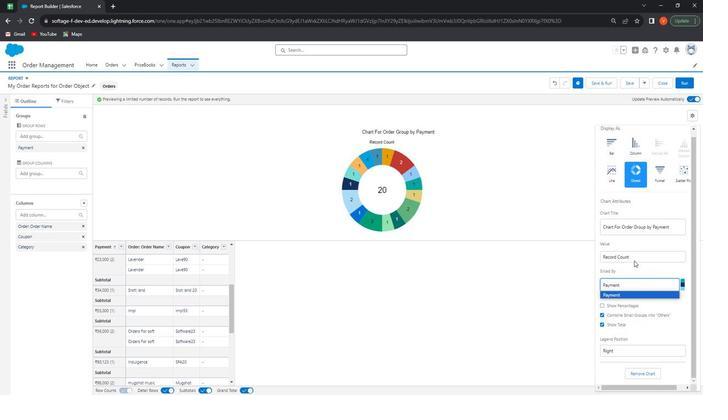 
Action: Mouse moved to (610, 309)
Screenshot: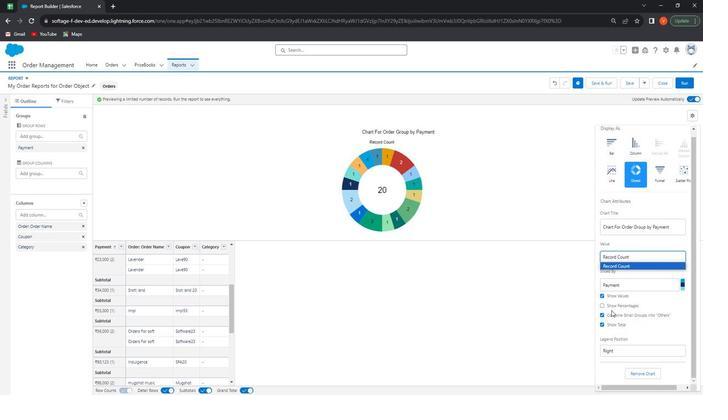 
Action: Mouse pressed left at (610, 309)
Screenshot: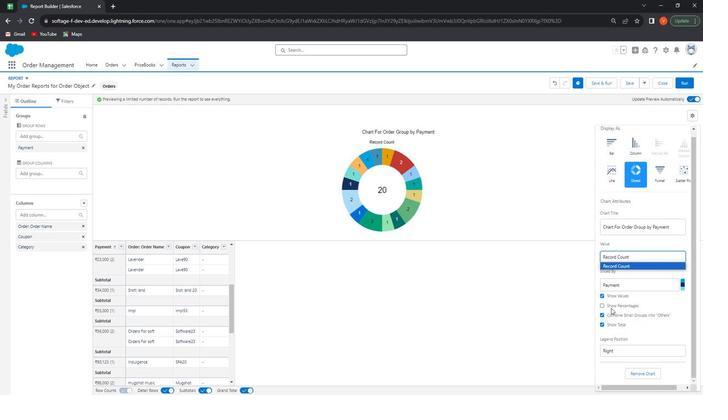 
Action: Mouse moved to (640, 312)
Screenshot: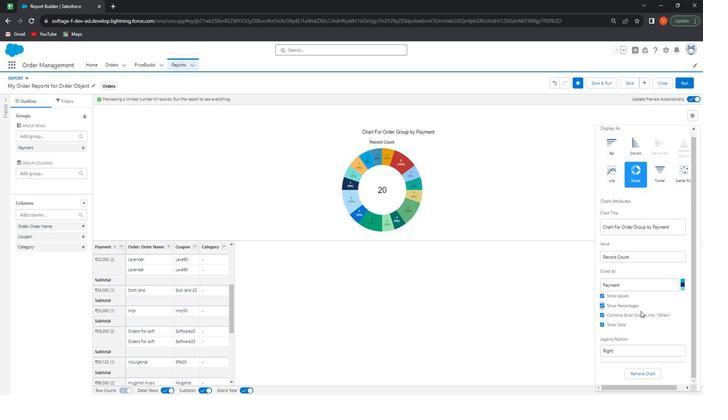 
Action: Mouse scrolled (640, 311) with delta (0, 0)
Screenshot: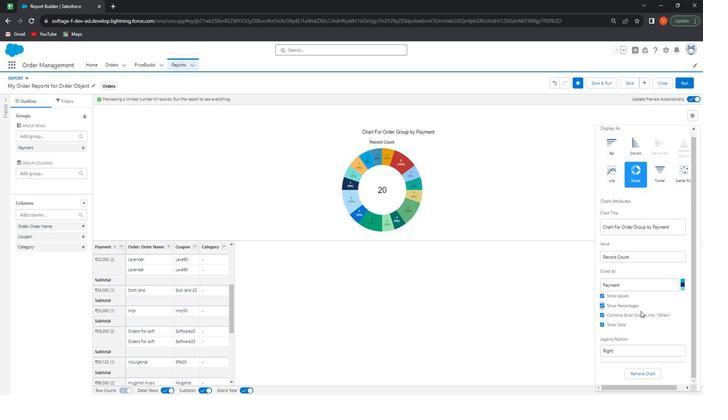 
Action: Mouse moved to (645, 312)
Screenshot: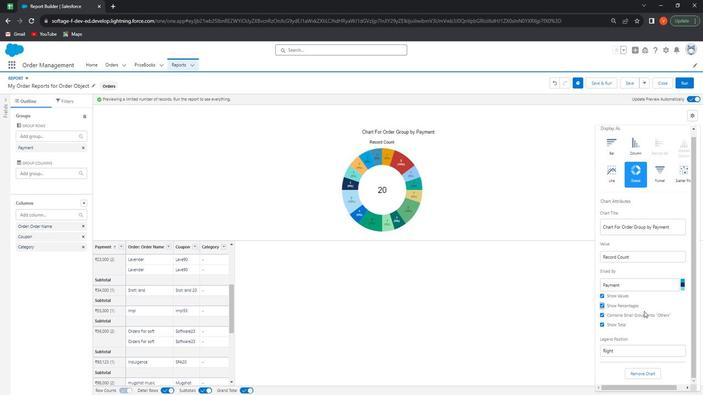 
Action: Mouse scrolled (645, 312) with delta (0, 0)
Screenshot: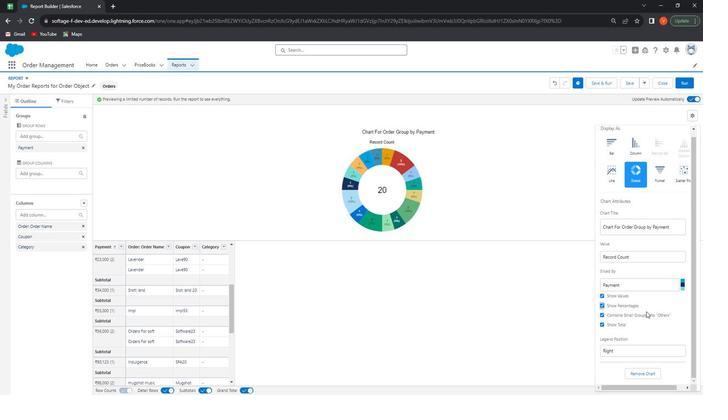 
Action: Mouse moved to (664, 316)
Screenshot: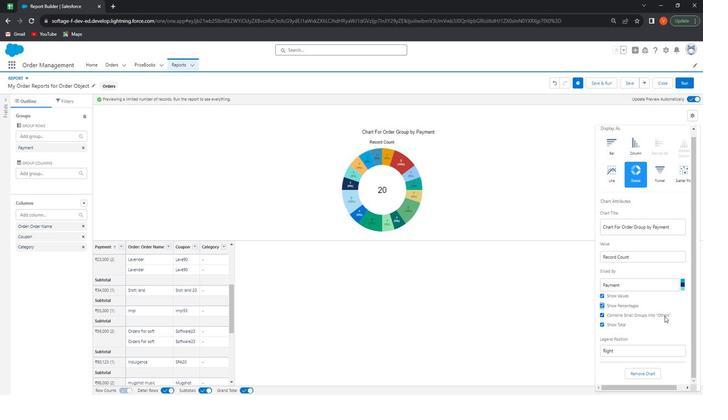 
Action: Mouse pressed left at (664, 316)
Screenshot: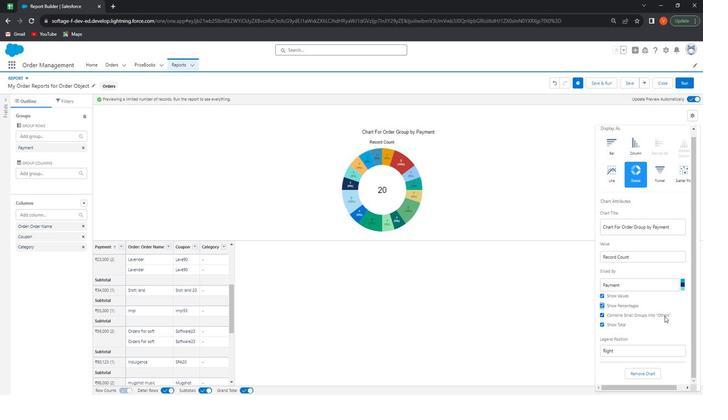 
Action: Mouse pressed left at (664, 316)
Screenshot: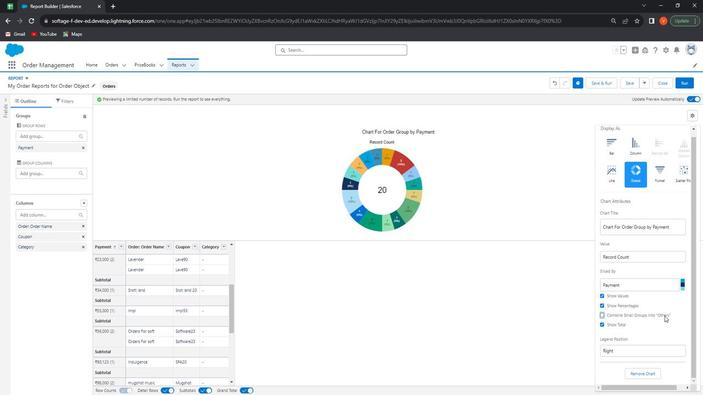 
Action: Mouse moved to (651, 322)
Screenshot: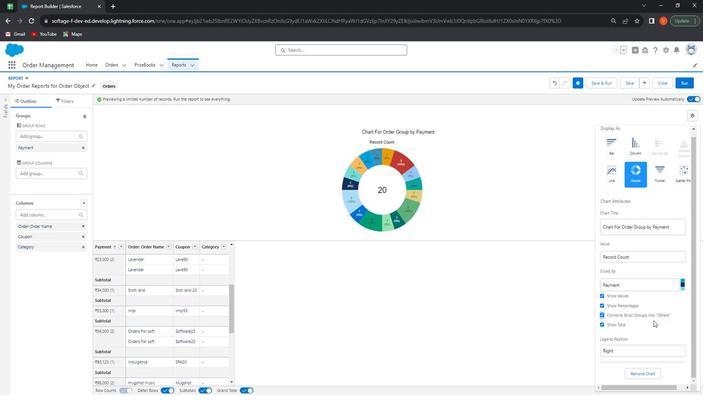 
Action: Mouse scrolled (651, 322) with delta (0, 0)
Screenshot: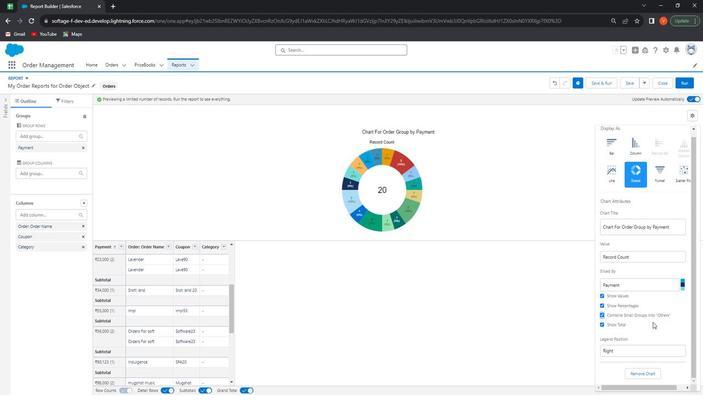 
Action: Mouse moved to (651, 324)
Screenshot: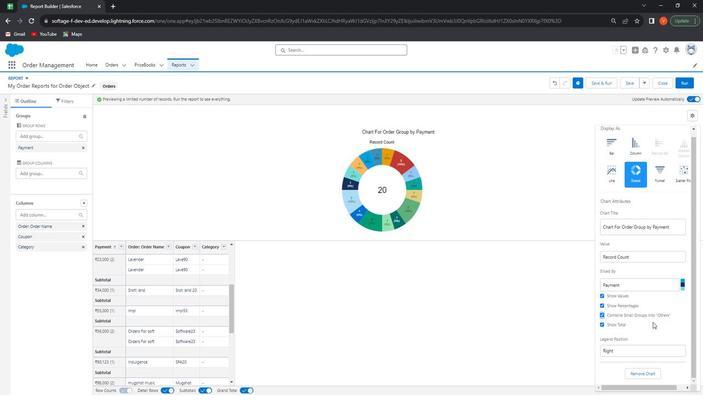 
Action: Mouse scrolled (651, 324) with delta (0, 0)
Screenshot: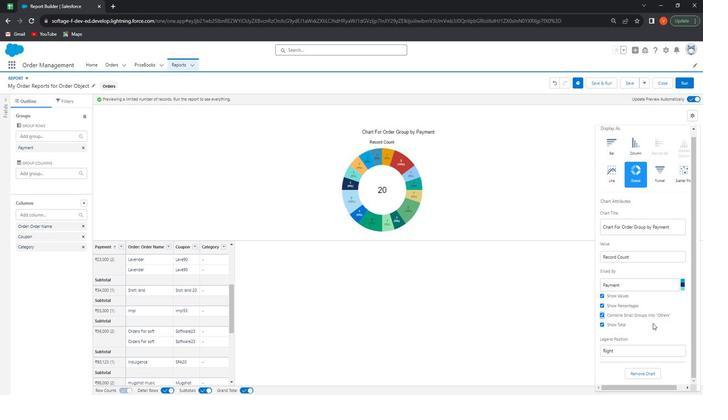
Action: Mouse scrolled (651, 324) with delta (0, 0)
Screenshot: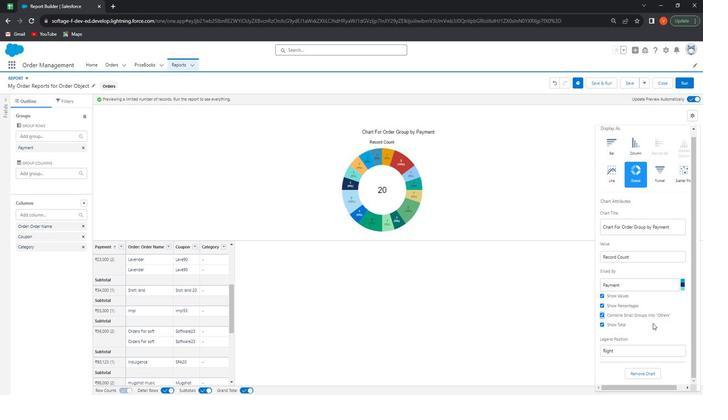 
Action: Mouse moved to (651, 324)
Screenshot: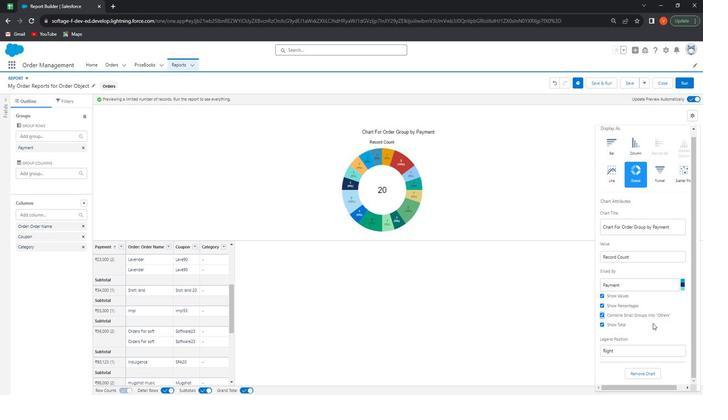
Action: Mouse scrolled (651, 324) with delta (0, 0)
Screenshot: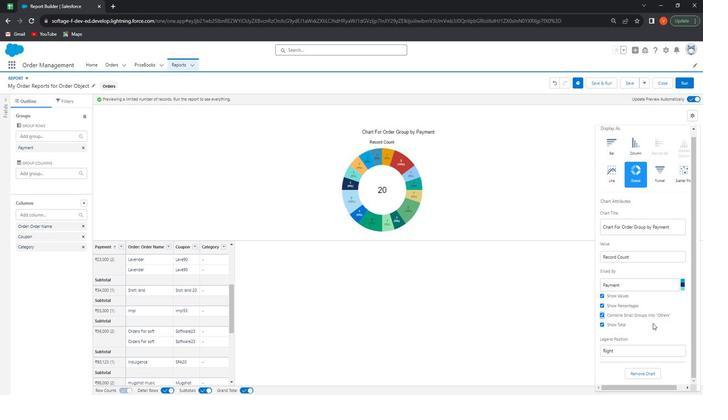 
Action: Mouse moved to (640, 356)
Screenshot: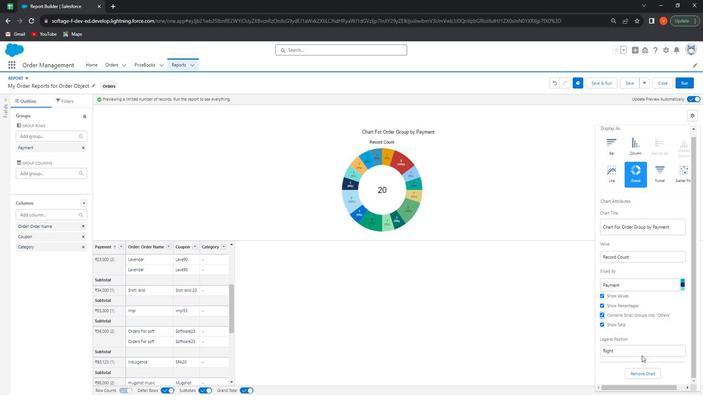 
Action: Mouse pressed left at (640, 356)
Screenshot: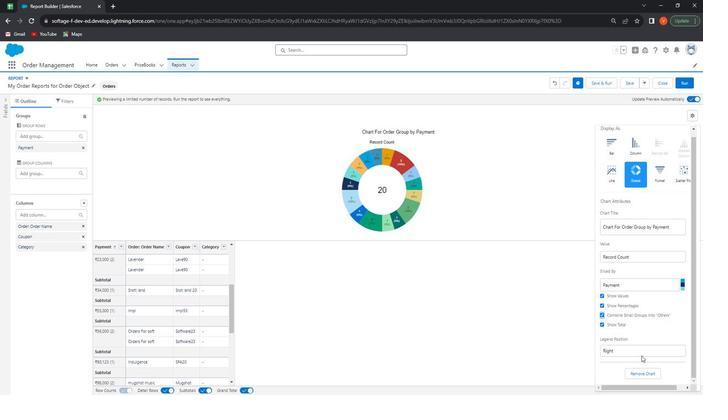 
Action: Mouse moved to (632, 367)
Screenshot: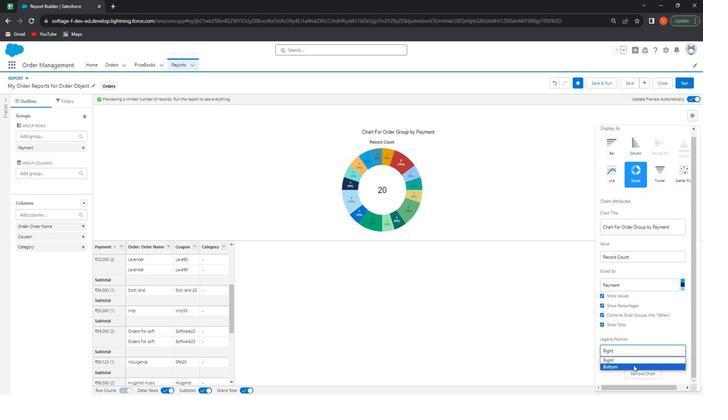 
Action: Mouse pressed left at (632, 367)
Screenshot: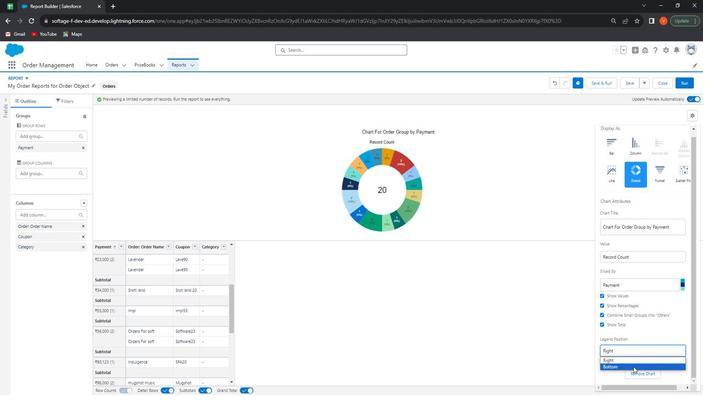 
Action: Mouse moved to (635, 326)
Screenshot: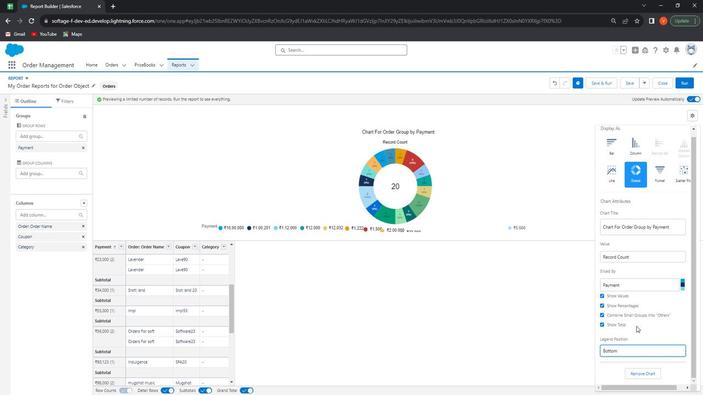 
Action: Mouse scrolled (635, 326) with delta (0, 0)
Screenshot: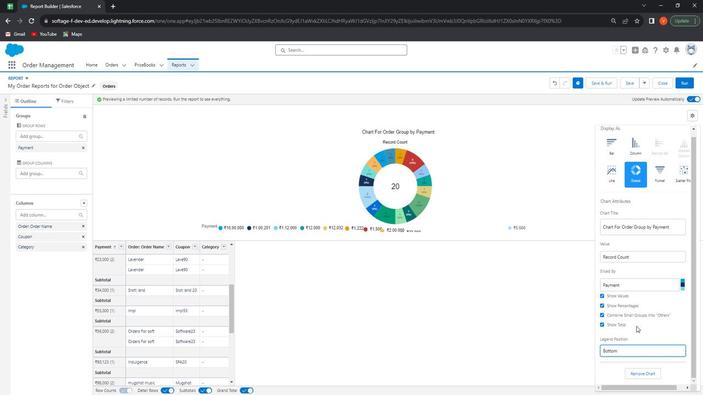 
Action: Mouse moved to (635, 325)
Screenshot: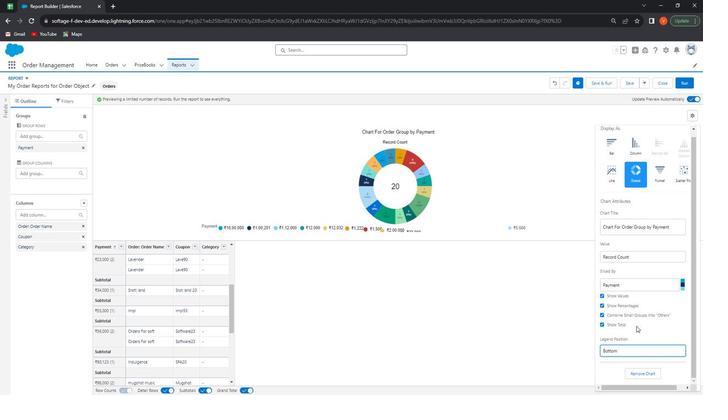 
Action: Mouse scrolled (635, 325) with delta (0, 0)
Screenshot: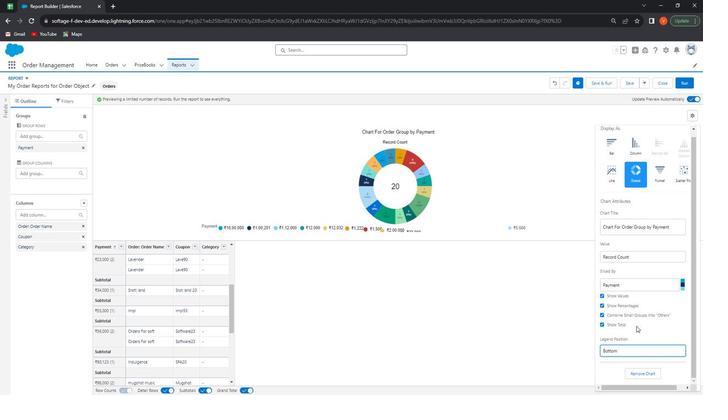 
Action: Mouse moved to (636, 324)
Screenshot: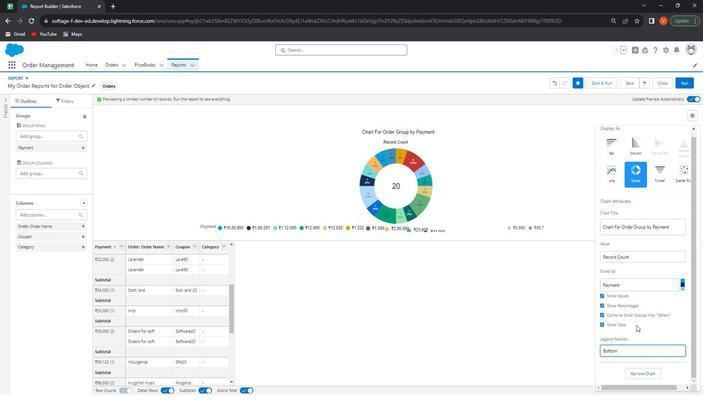 
Action: Mouse scrolled (636, 324) with delta (0, 0)
Screenshot: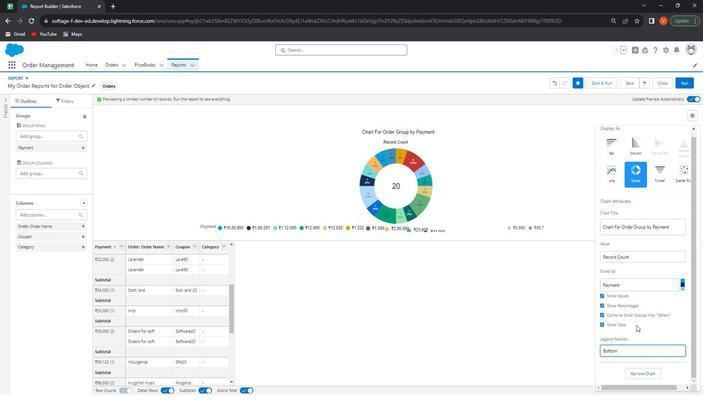 
Action: Mouse moved to (636, 321)
Screenshot: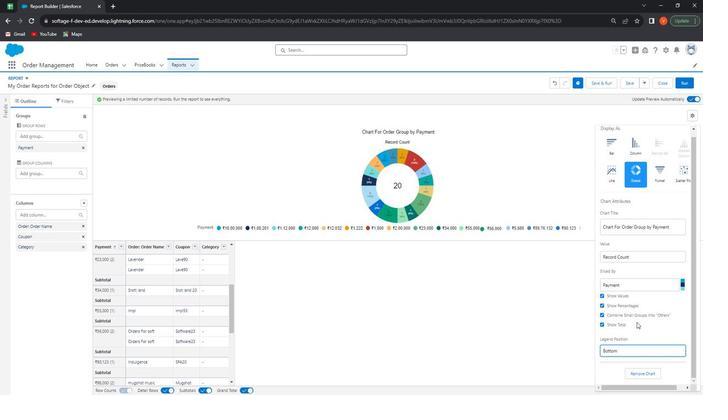 
Action: Mouse scrolled (636, 320) with delta (0, 0)
Screenshot: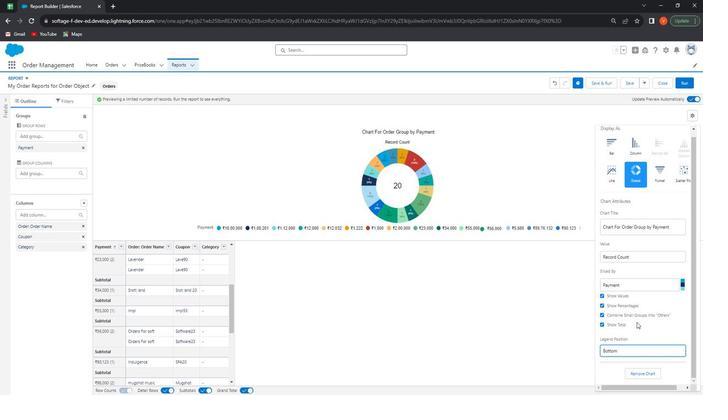 
Action: Mouse moved to (636, 318)
Screenshot: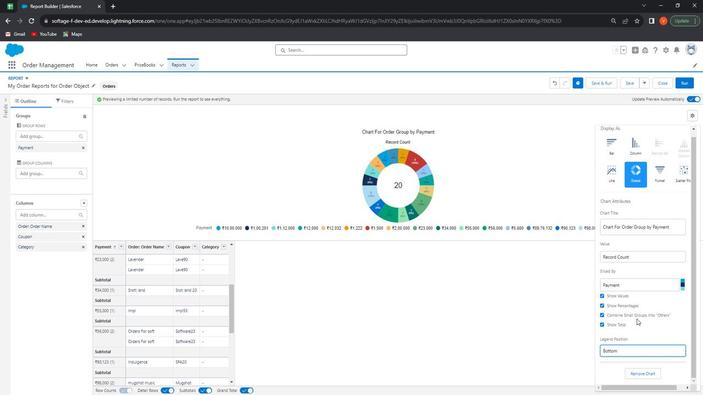 
Action: Mouse scrolled (636, 318) with delta (0, 0)
Screenshot: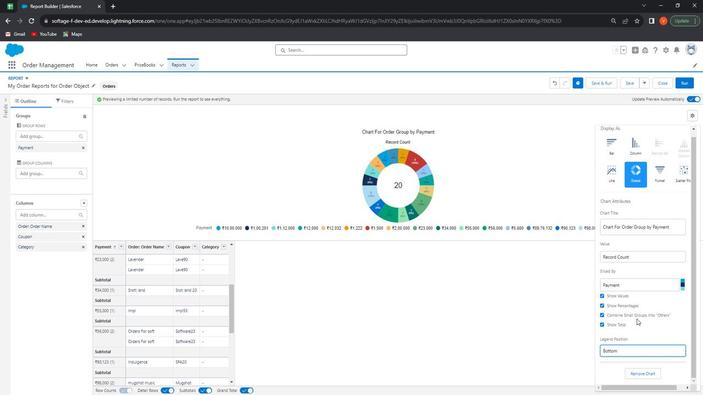 
Action: Mouse moved to (683, 286)
Screenshot: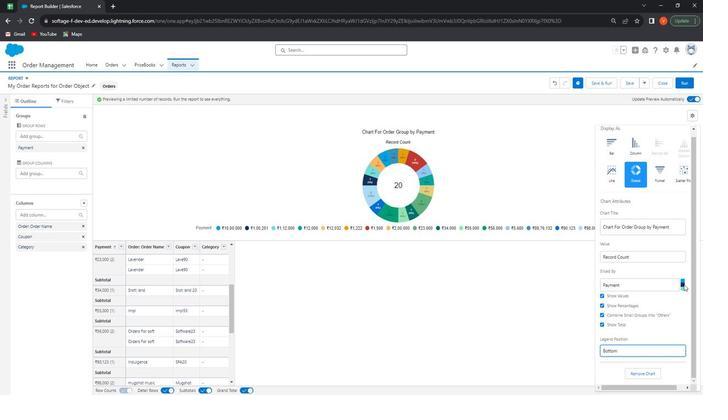 
Action: Mouse pressed left at (683, 286)
Screenshot: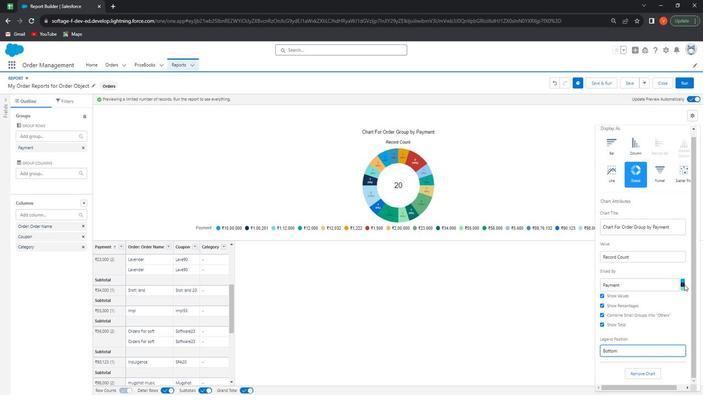 
Action: Mouse moved to (674, 302)
Screenshot: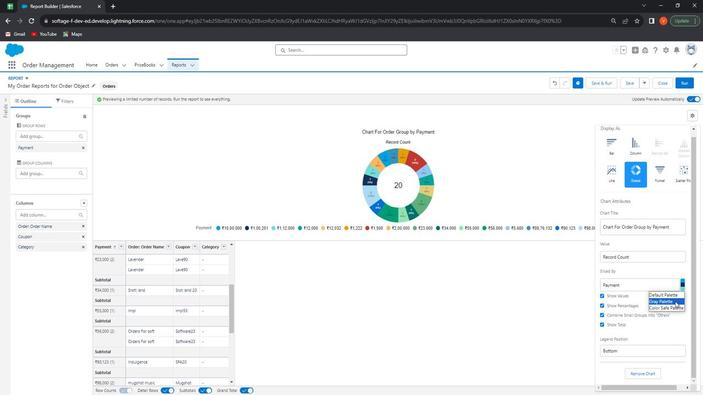 
Action: Mouse pressed left at (674, 302)
Screenshot: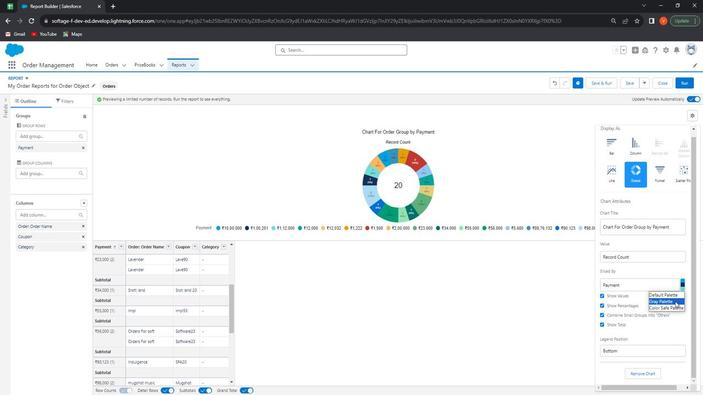 
Action: Mouse moved to (683, 285)
Screenshot: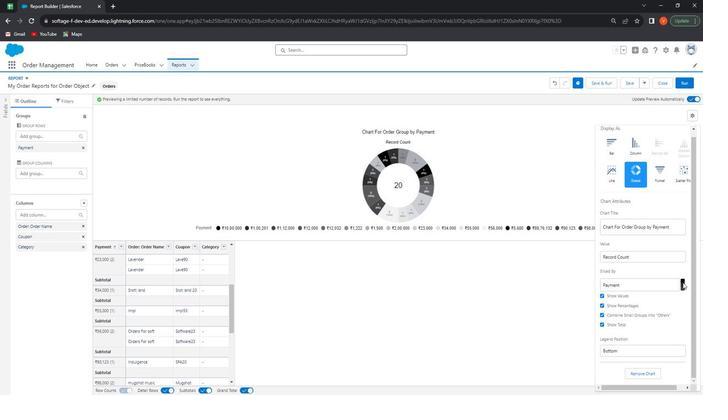 
Action: Mouse pressed left at (683, 285)
Screenshot: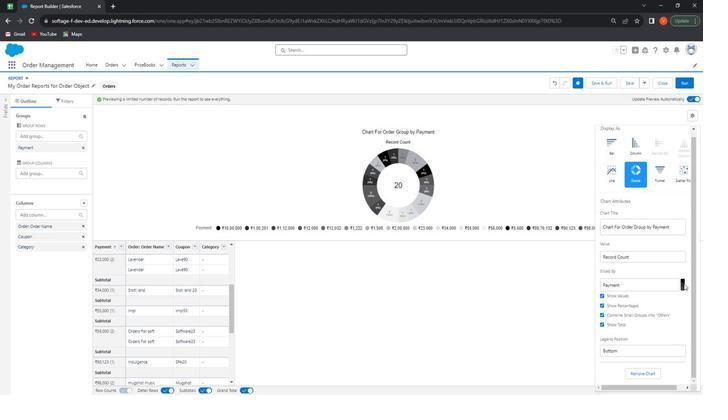 
Action: Mouse moved to (677, 306)
Screenshot: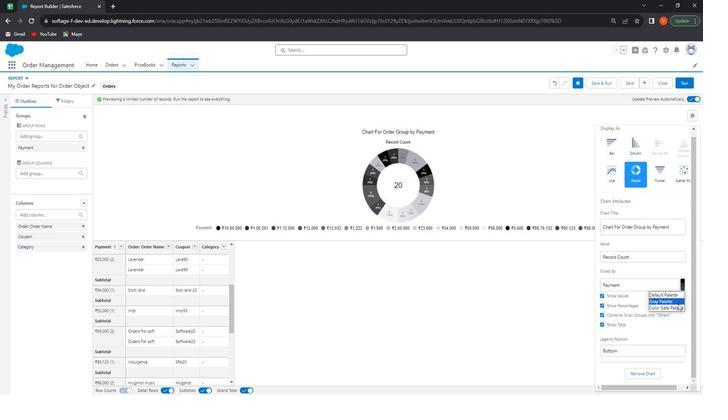 
Action: Mouse pressed left at (677, 306)
Screenshot: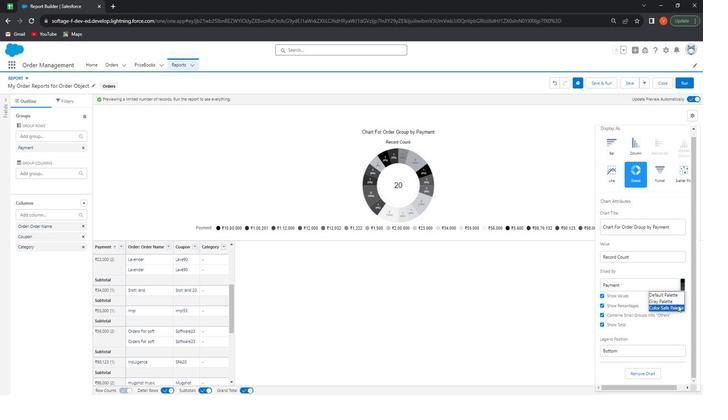 
Action: Mouse moved to (684, 286)
Screenshot: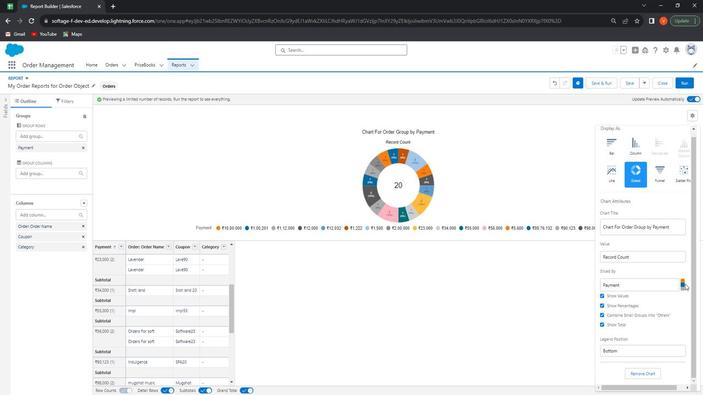 
Action: Mouse pressed left at (684, 286)
Screenshot: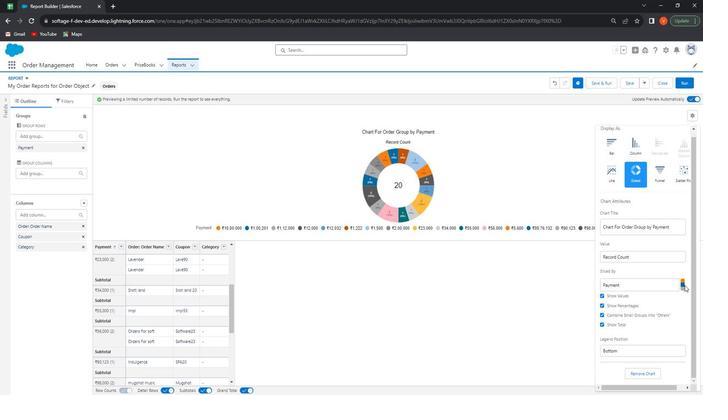 
Action: Mouse moved to (682, 285)
Screenshot: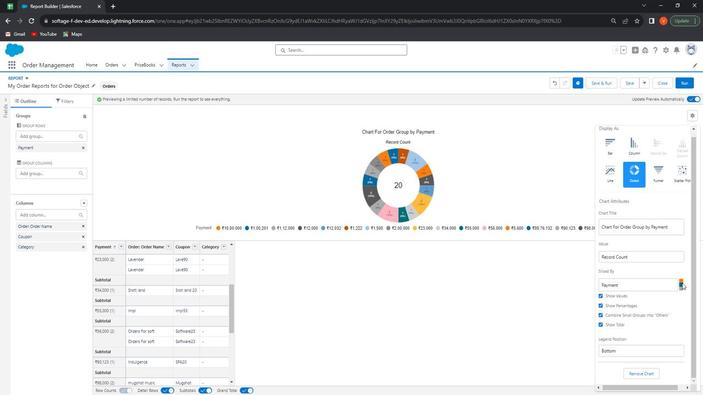 
Action: Mouse pressed left at (682, 285)
Screenshot: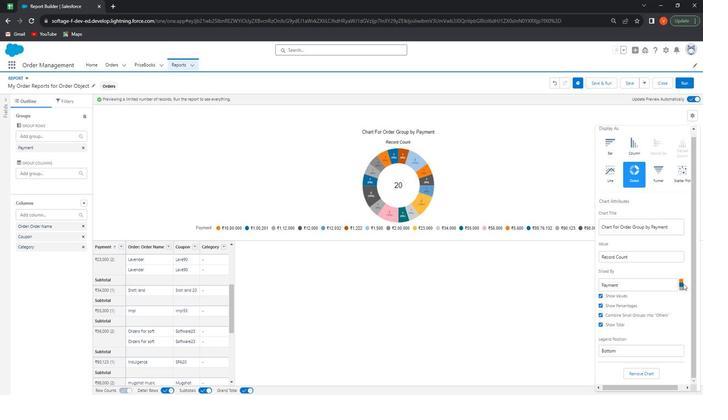 
Action: Mouse moved to (682, 286)
Screenshot: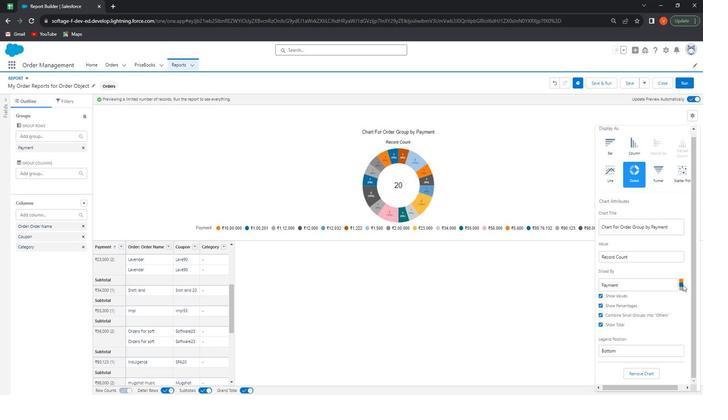 
Action: Mouse pressed left at (682, 286)
Screenshot: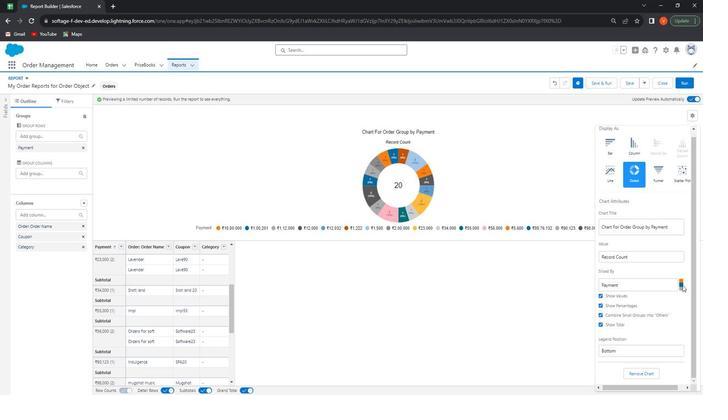 
Action: Mouse moved to (675, 295)
Screenshot: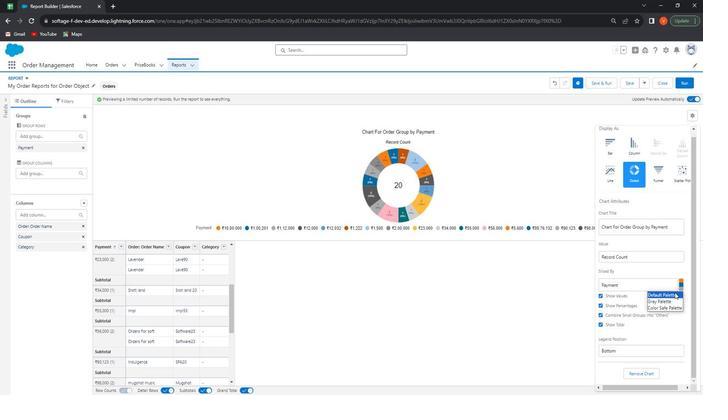 
Action: Mouse pressed left at (675, 295)
Screenshot: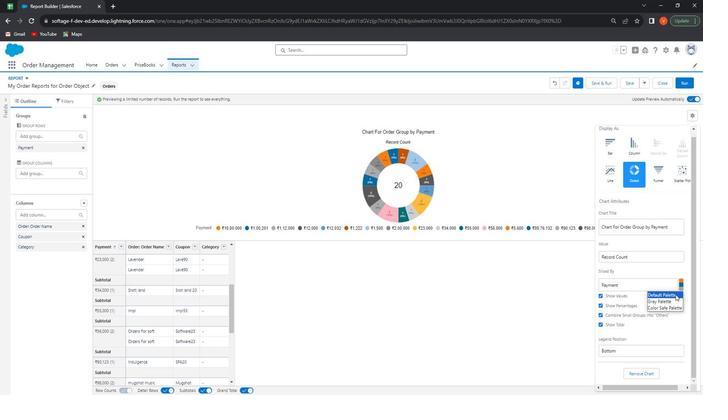 
Action: Mouse moved to (690, 116)
Screenshot: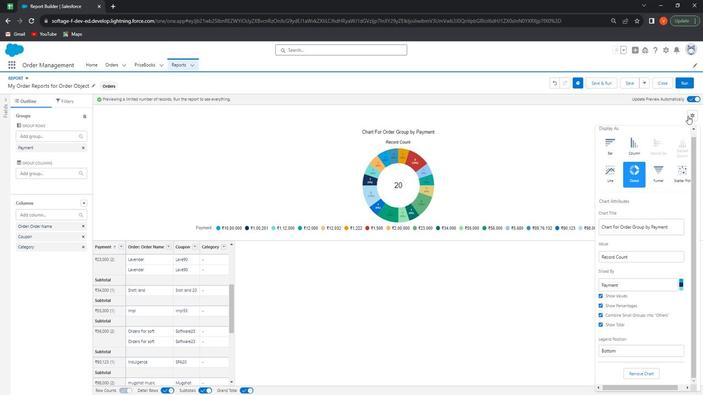 
Action: Mouse pressed left at (690, 116)
Screenshot: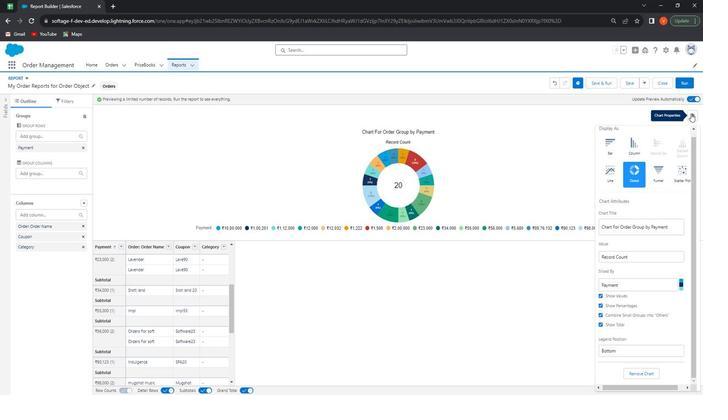 
Action: Mouse moved to (628, 86)
Screenshot: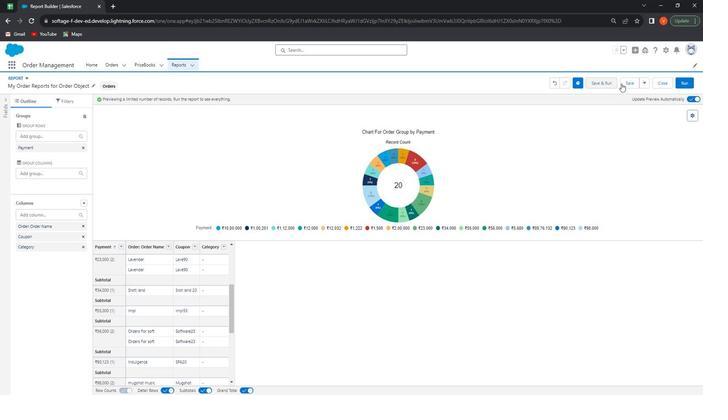 
Action: Mouse pressed left at (628, 86)
Screenshot: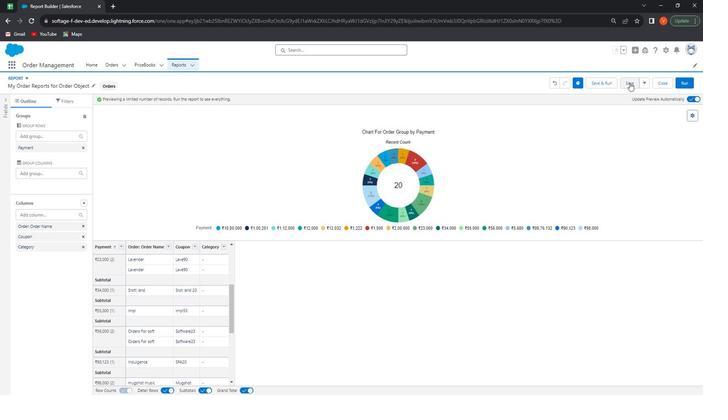 
Action: Mouse moved to (249, 213)
Screenshot: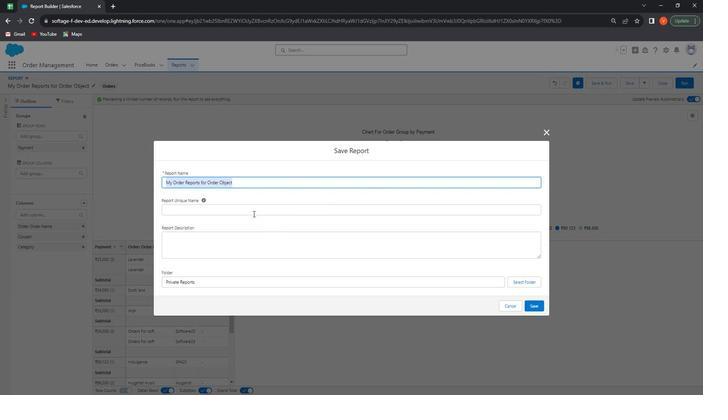 
Action: Mouse pressed left at (249, 213)
Screenshot: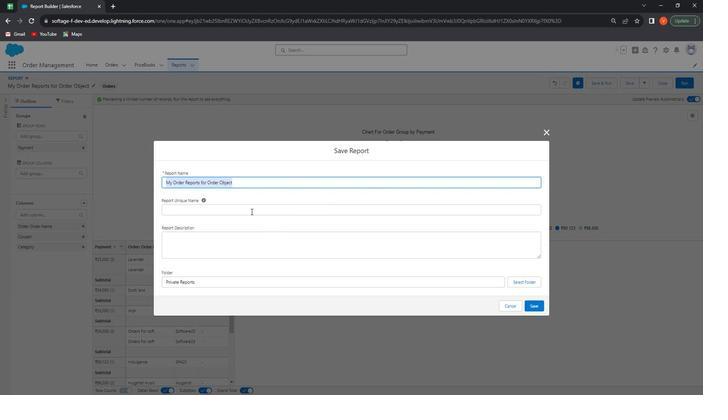 
Action: Mouse moved to (238, 245)
Screenshot: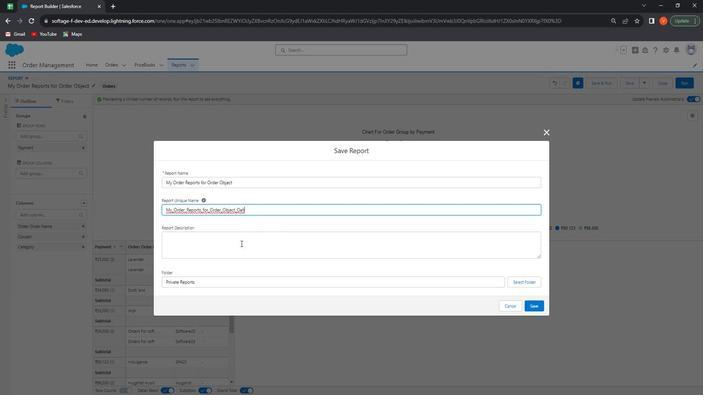 
Action: Mouse pressed left at (238, 245)
Screenshot: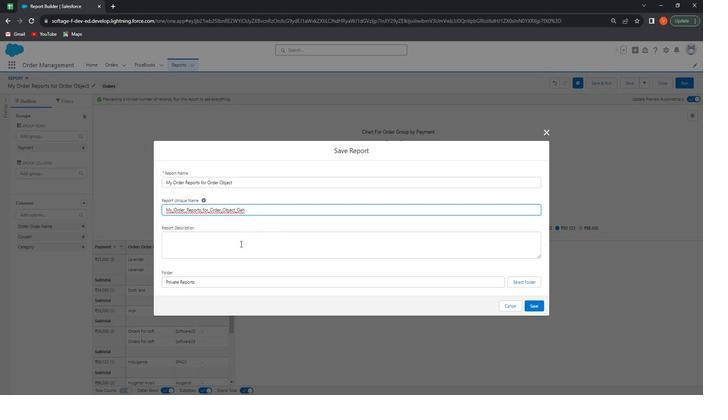 
Action: Key pressed <Key.shift><Key.shift>This<Key.space>cha<Key.backspace><Key.backspace><Key.shift><Key.backspace><Key.shift>Report<Key.space>cona<Key.backspace>tao<Key.backspace>in<Key.space>a<Key.space><Key.space>report<Key.space>for<Key.space>order<Key.space>p<Key.backspace>object<Key.space><Key.shift>Groupde<Key.backspace><Key.backspace>ed<Key.space>by<Key.space>payment<Key.space>also<Key.space>this<Key.space>report<Key.space>com<Key.backspace>ntain<Key.space>chart<Key.space>it<Key.space>selg<Key.backspace>f<Key.space>userd<Key.space>to<Key.space>
Screenshot: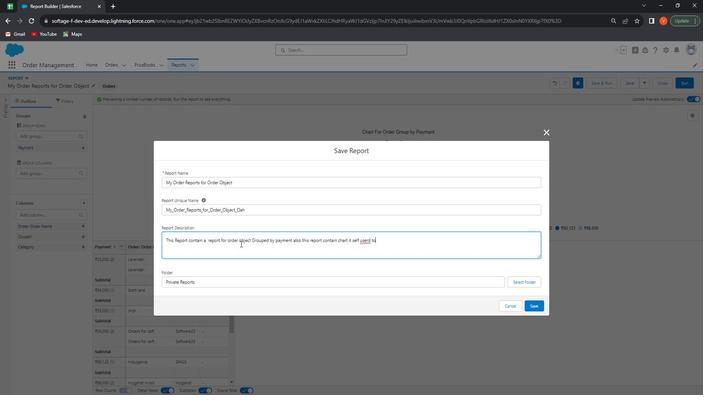 
Action: Mouse moved to (364, 245)
